 Task: Create a customer object.
Action: Mouse moved to (681, 44)
Screenshot: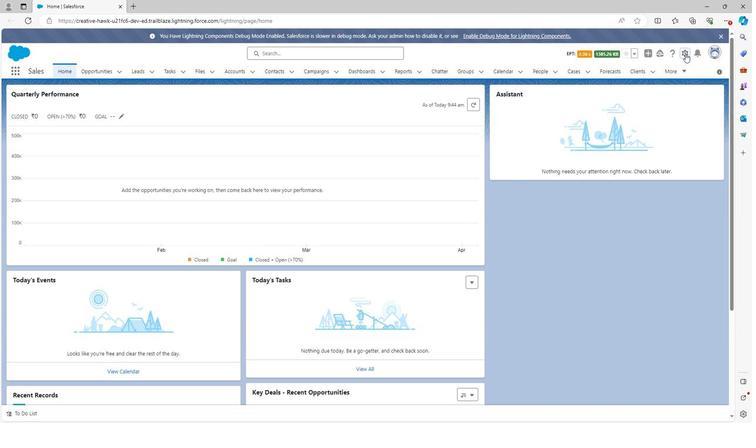 
Action: Mouse pressed left at (681, 44)
Screenshot: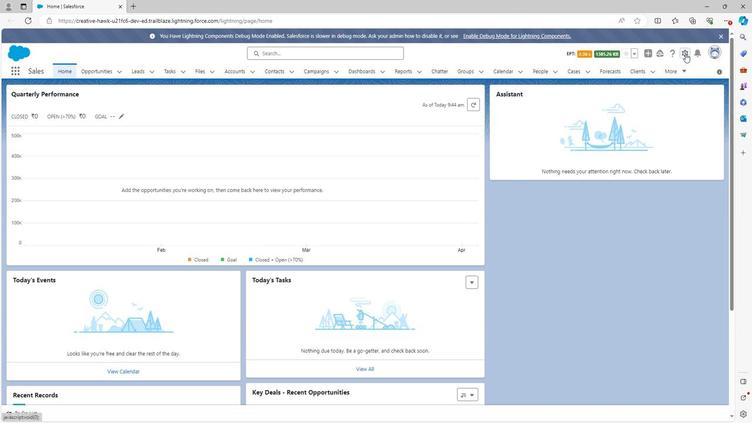 
Action: Mouse moved to (648, 71)
Screenshot: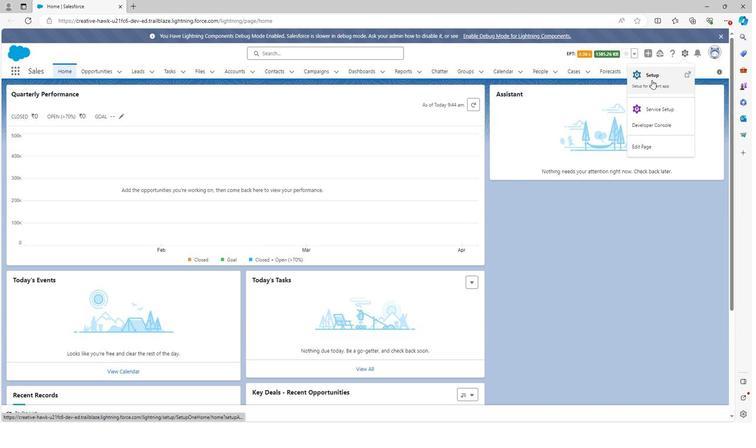 
Action: Mouse pressed left at (648, 71)
Screenshot: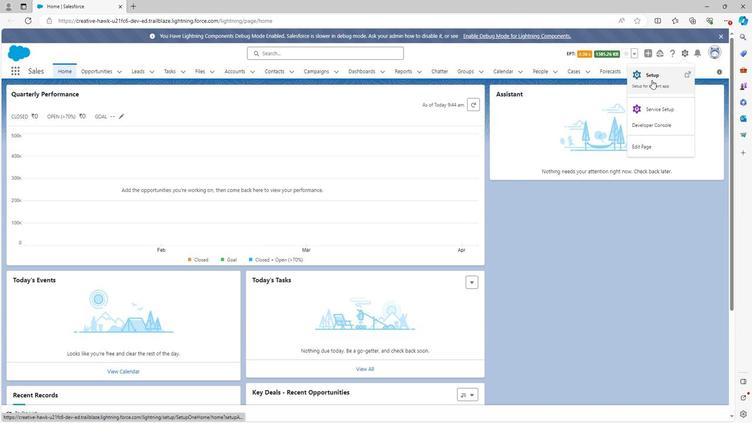 
Action: Mouse moved to (94, 61)
Screenshot: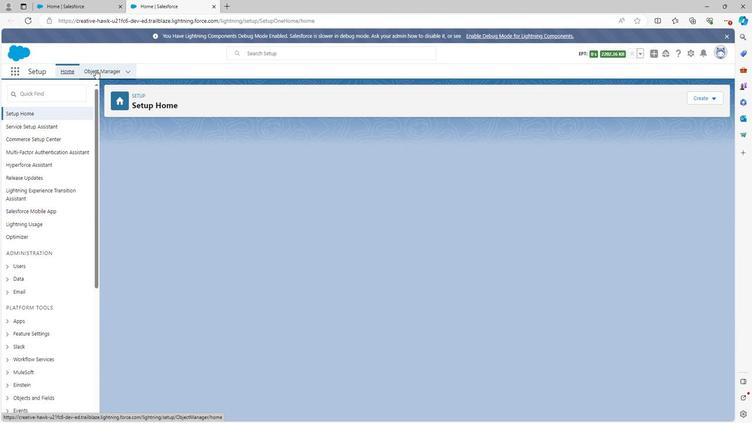 
Action: Mouse pressed left at (94, 61)
Screenshot: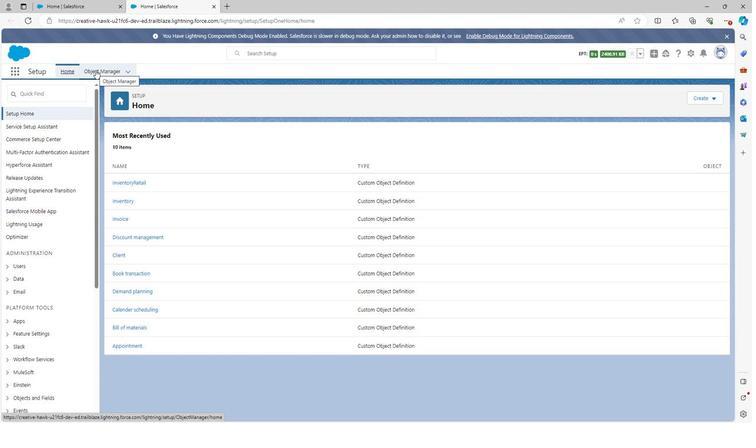 
Action: Mouse moved to (690, 88)
Screenshot: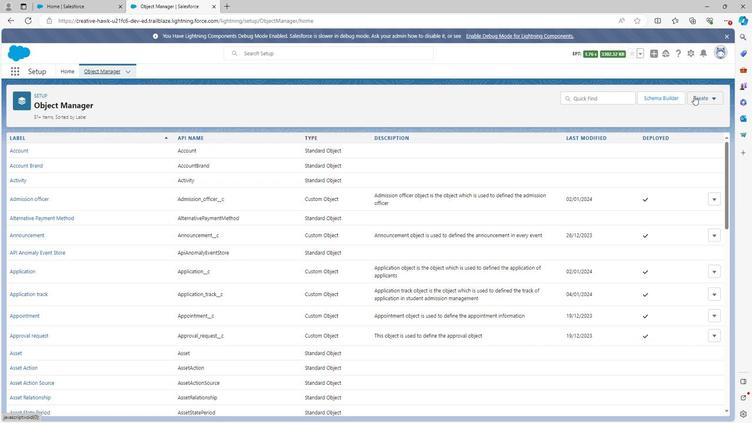 
Action: Mouse pressed left at (690, 88)
Screenshot: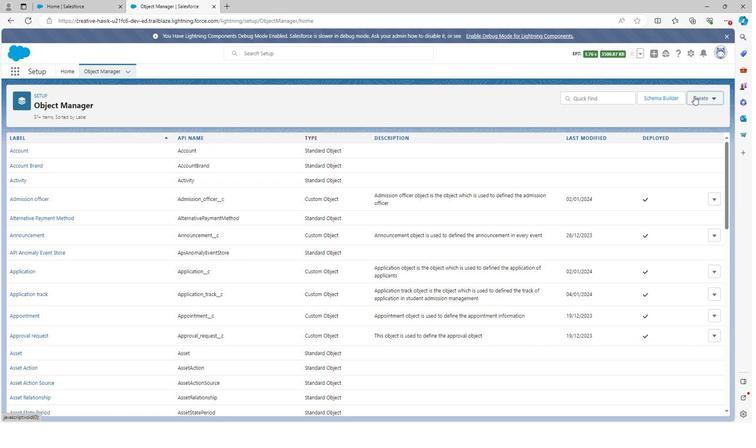 
Action: Mouse moved to (668, 112)
Screenshot: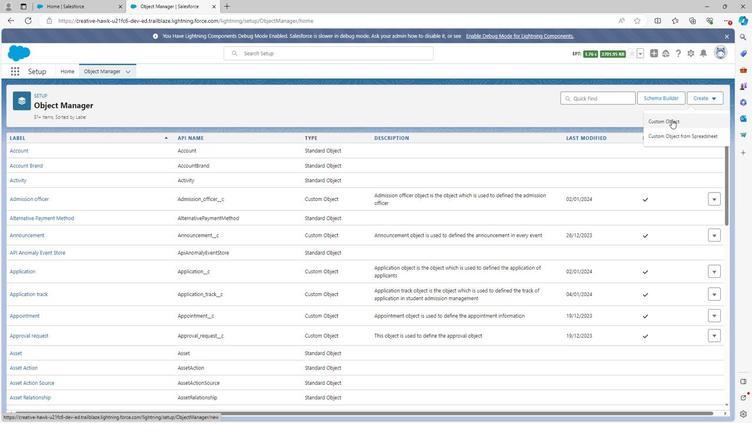 
Action: Mouse pressed left at (668, 112)
Screenshot: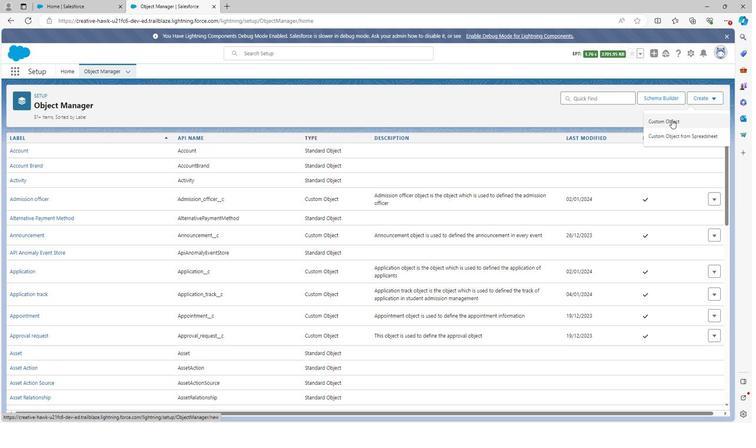 
Action: Mouse moved to (158, 187)
Screenshot: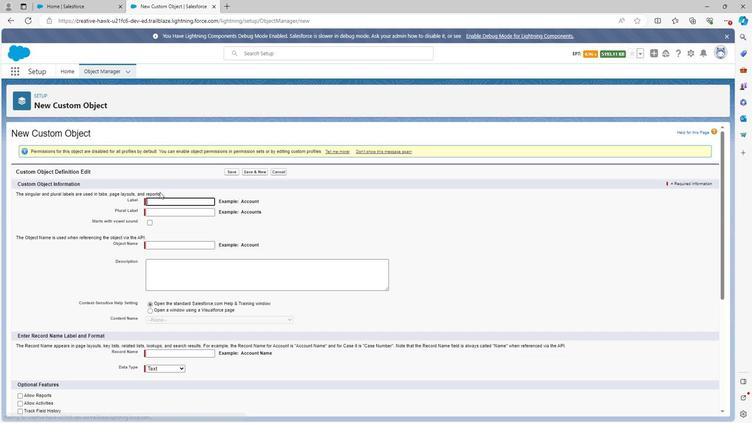 
Action: Key pressed <Key.shift>Re
Screenshot: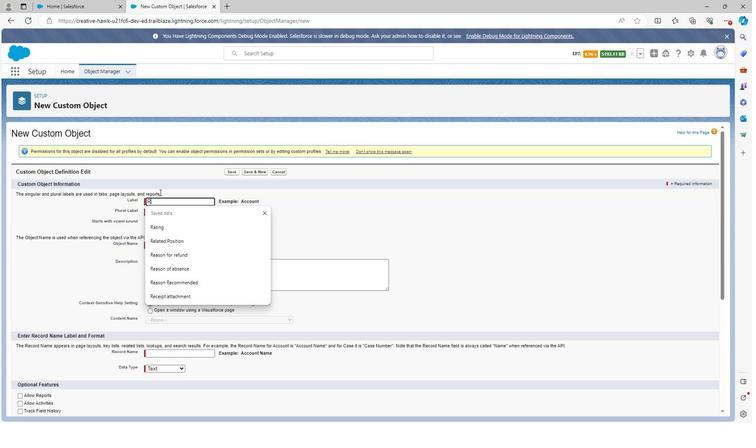 
Action: Mouse moved to (158, 187)
Screenshot: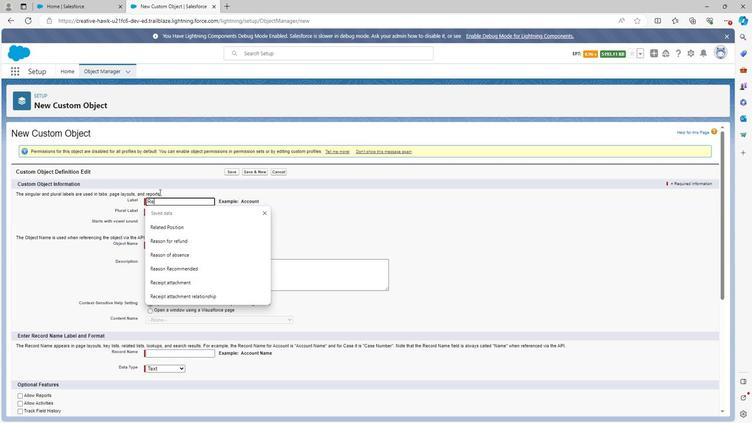 
Action: Key pressed ta
Screenshot: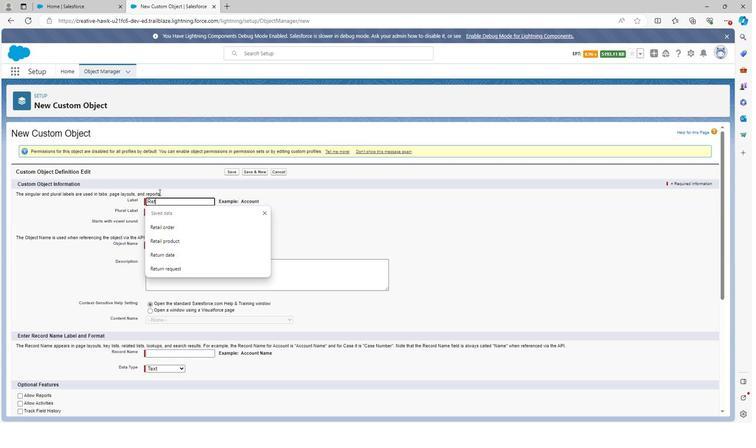 
Action: Mouse moved to (157, 187)
Screenshot: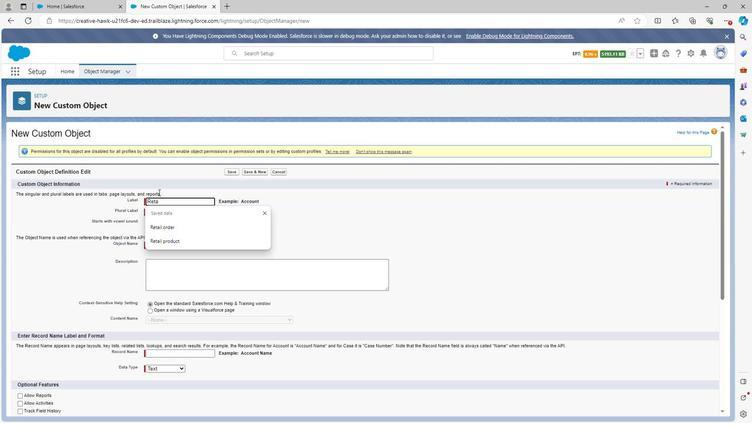 
Action: Key pressed il<Key.space>cust
Screenshot: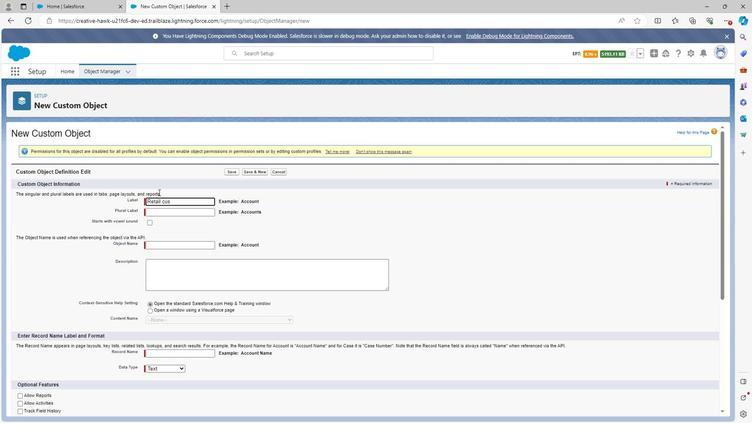 
Action: Mouse moved to (157, 186)
Screenshot: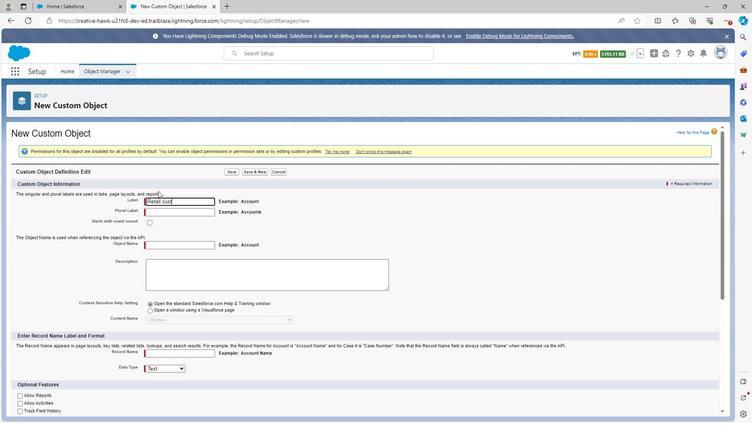 
Action: Key pressed o
Screenshot: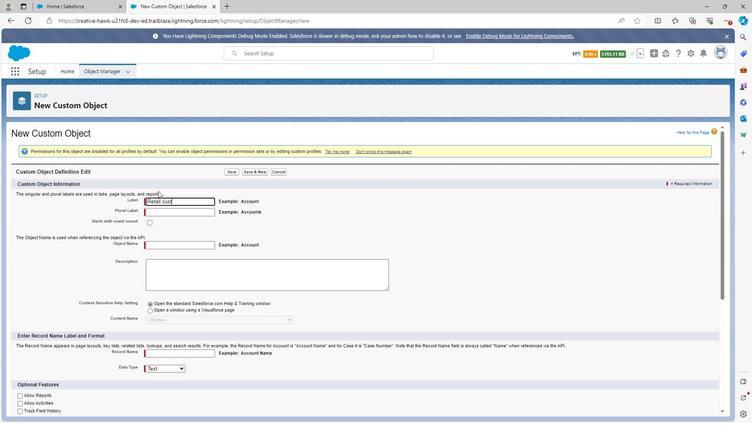 
Action: Mouse moved to (156, 186)
Screenshot: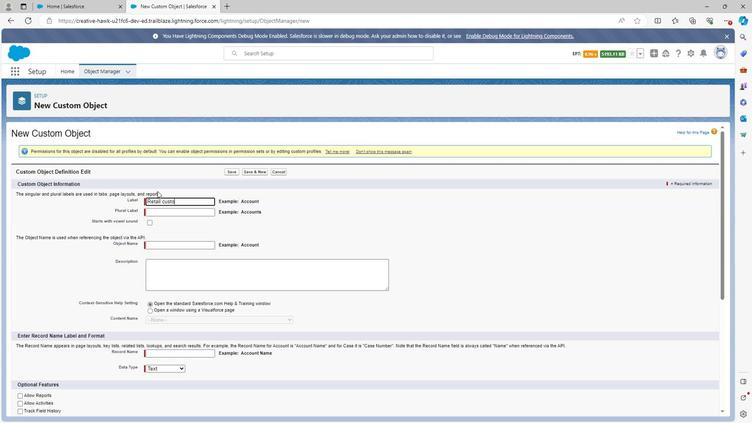 
Action: Key pressed mer
Screenshot: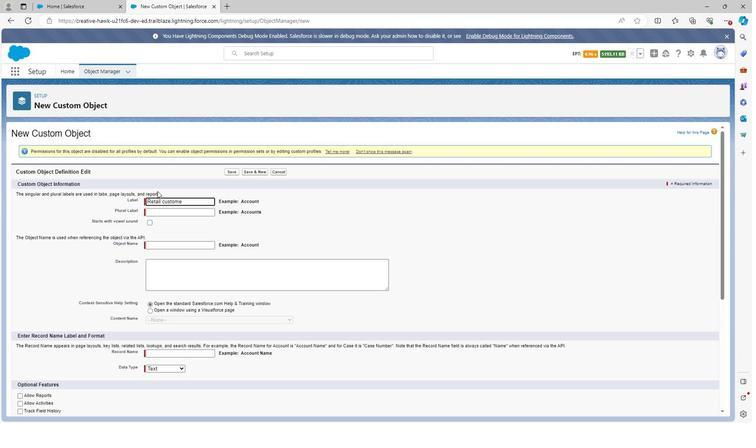 
Action: Mouse moved to (170, 221)
Screenshot: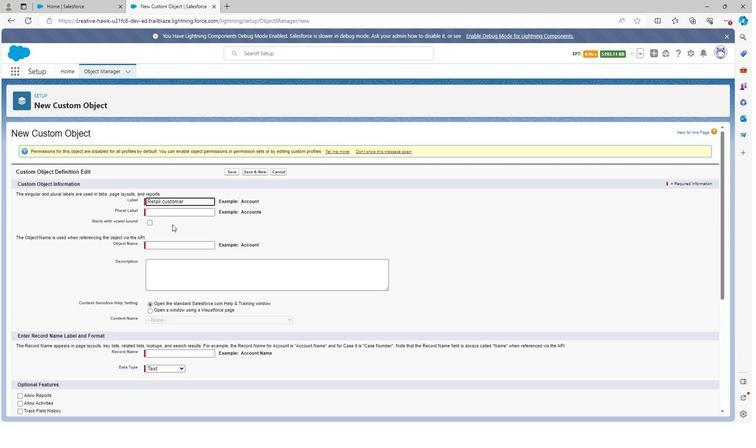 
Action: Mouse pressed left at (170, 221)
Screenshot: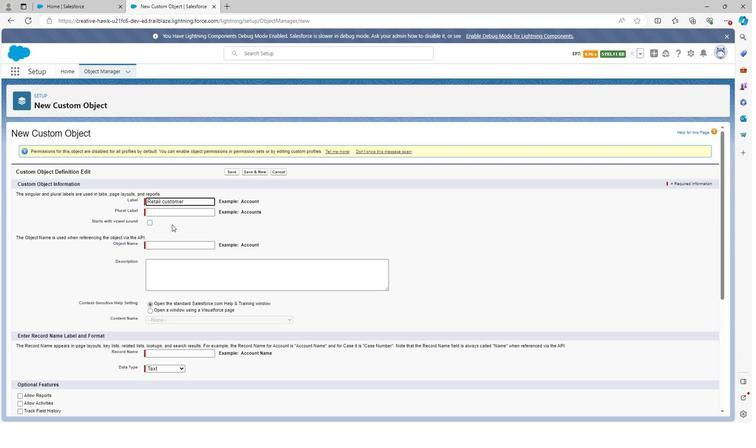 
Action: Mouse moved to (168, 209)
Screenshot: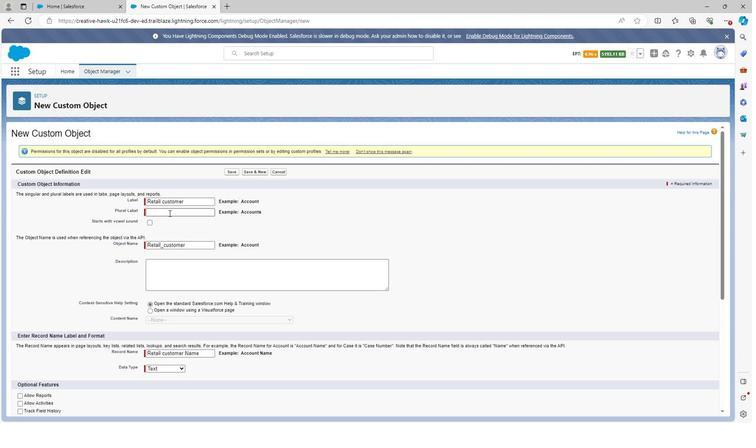 
Action: Mouse pressed left at (168, 209)
Screenshot: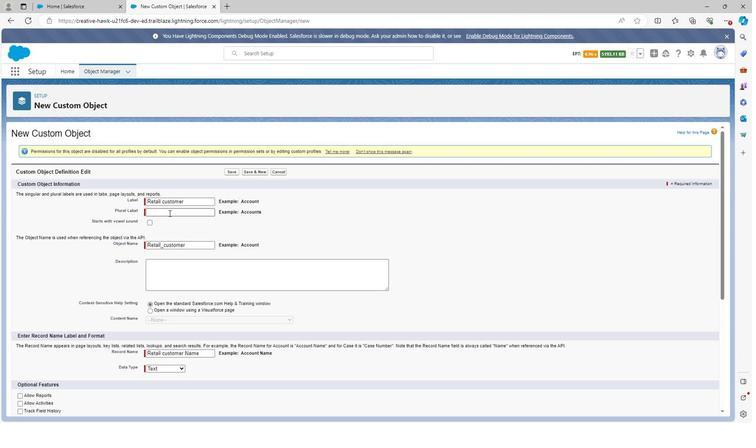 
Action: Key pressed <Key.shift>R
Screenshot: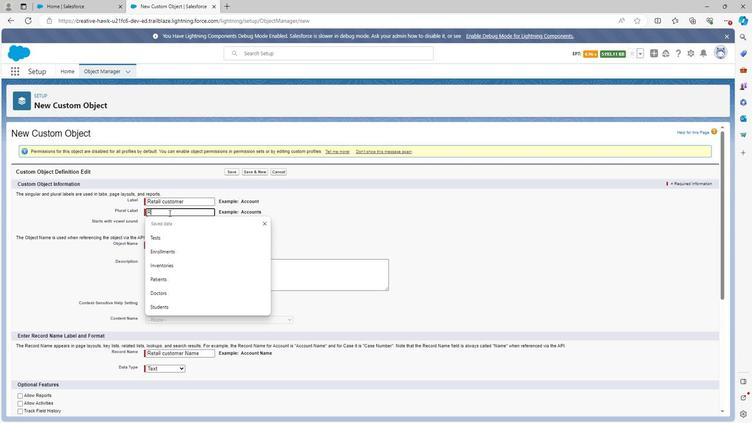 
Action: Mouse moved to (168, 209)
Screenshot: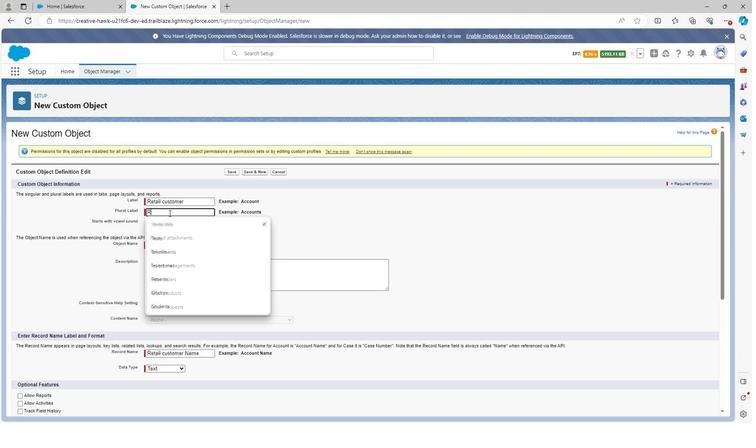 
Action: Key pressed eta
Screenshot: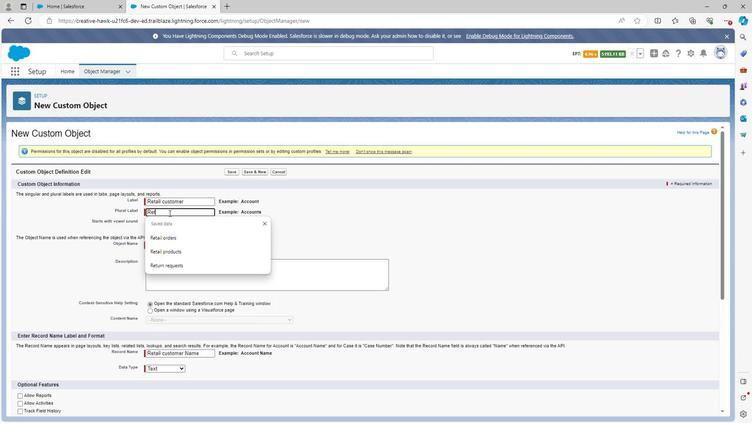 
Action: Mouse moved to (167, 208)
Screenshot: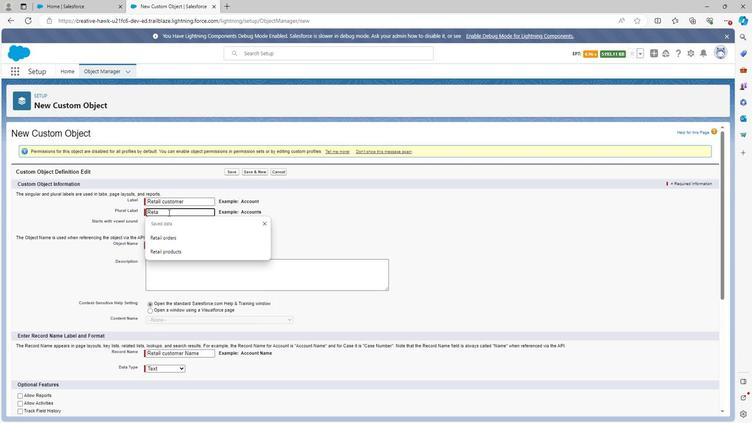 
Action: Key pressed i
Screenshot: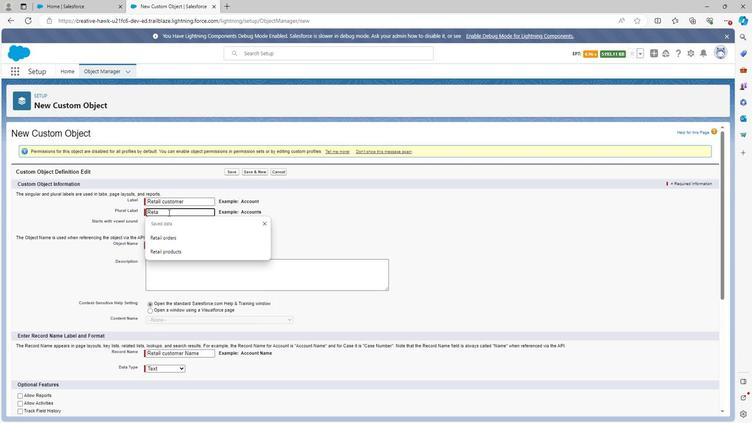 
Action: Mouse moved to (167, 207)
Screenshot: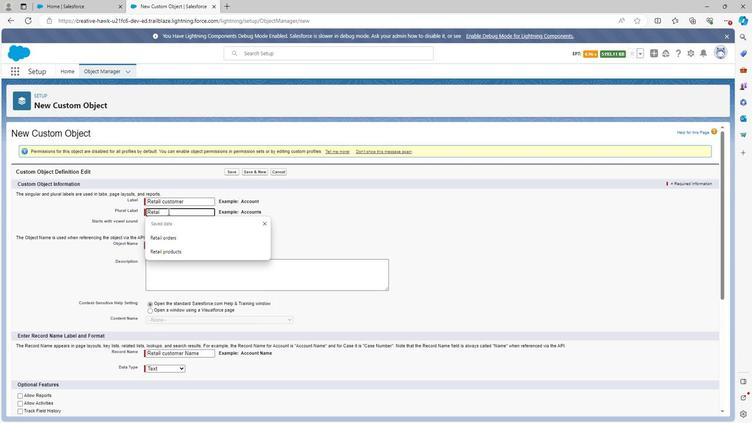 
Action: Key pressed l<Key.space>
Screenshot: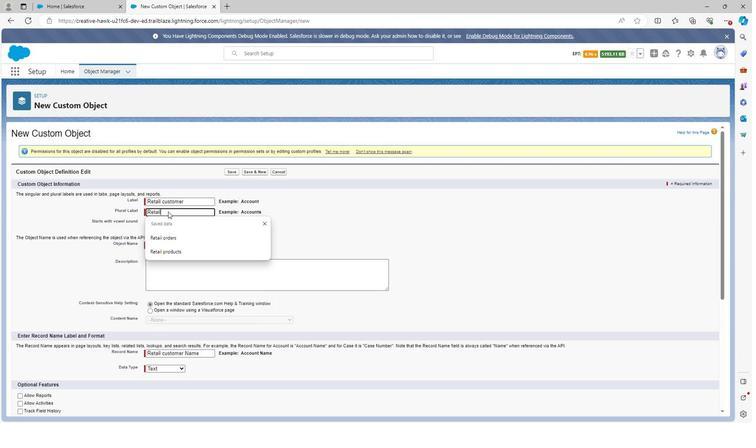 
Action: Mouse moved to (165, 207)
Screenshot: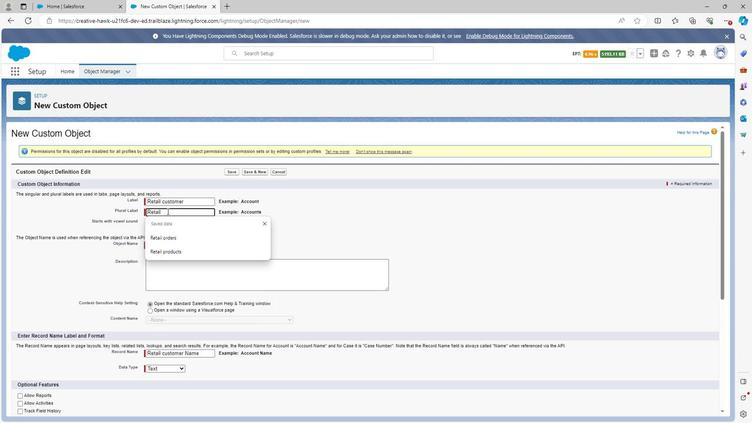 
Action: Key pressed cus
Screenshot: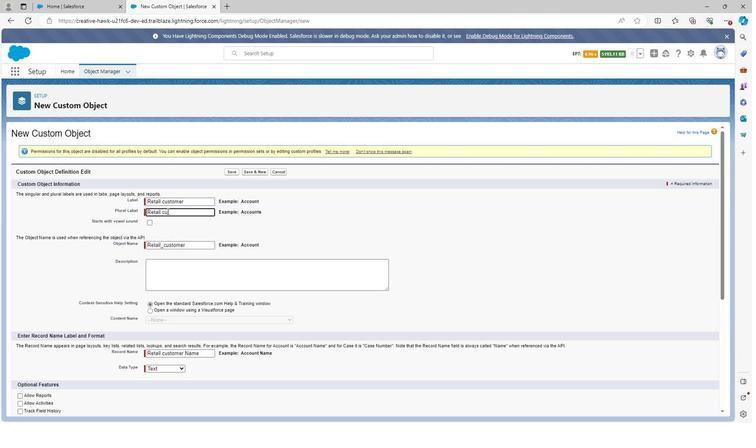 
Action: Mouse moved to (165, 207)
Screenshot: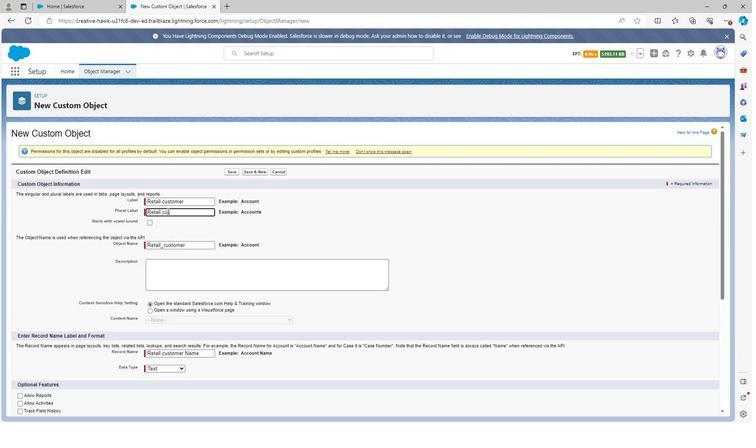 
Action: Key pressed t
Screenshot: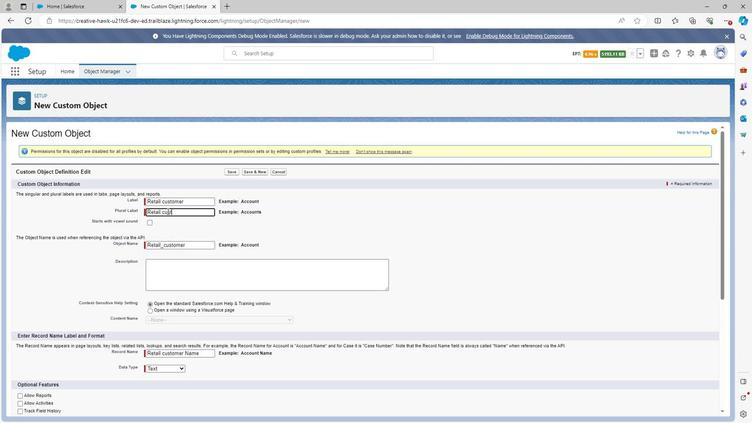 
Action: Mouse moved to (165, 207)
Screenshot: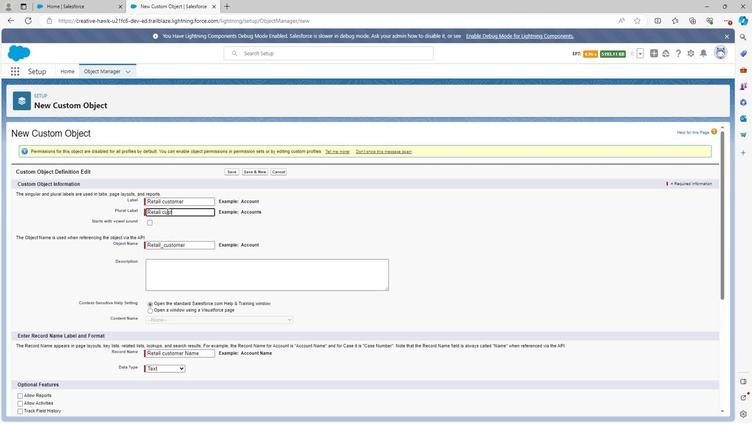 
Action: Key pressed o
Screenshot: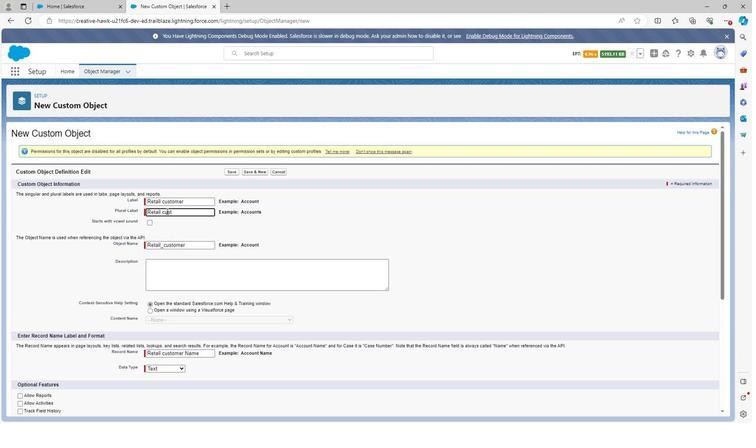 
Action: Mouse moved to (165, 206)
Screenshot: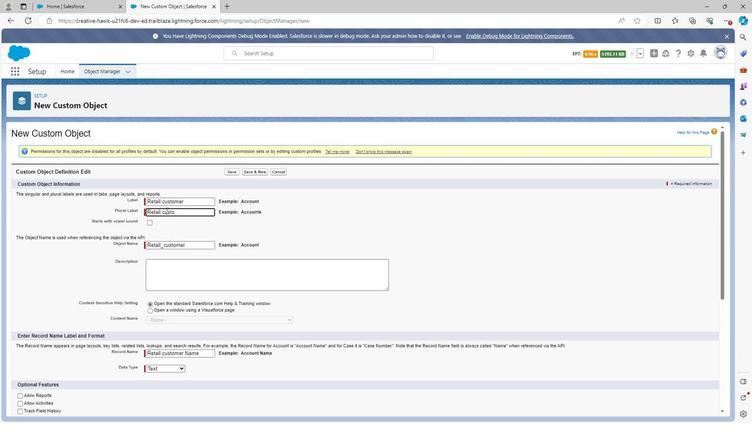 
Action: Key pressed mers
Screenshot: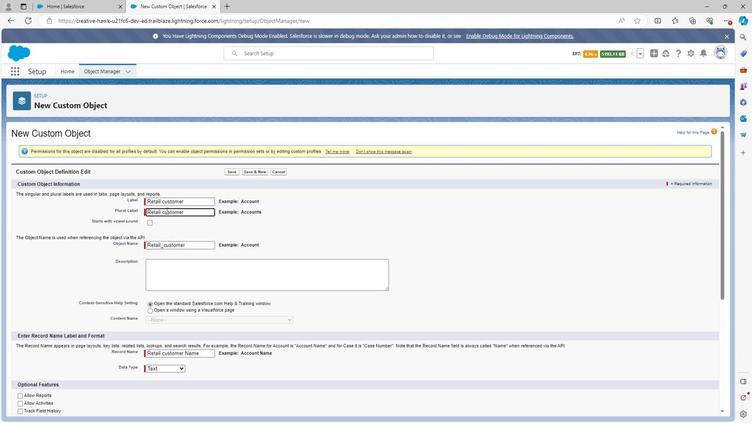 
Action: Mouse moved to (161, 265)
Screenshot: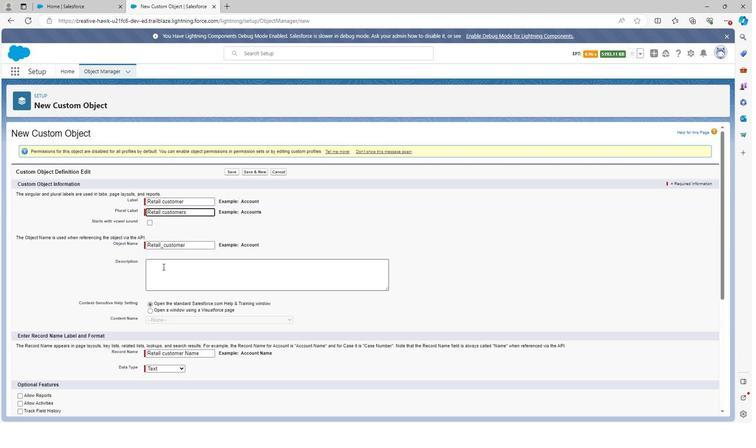 
Action: Mouse pressed left at (161, 265)
Screenshot: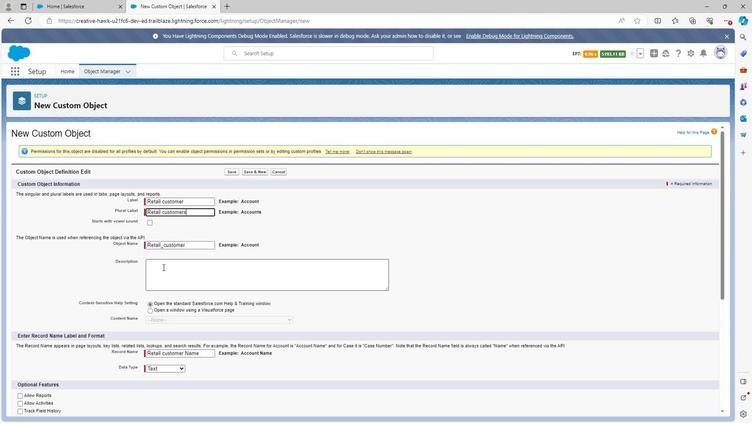 
Action: Mouse moved to (171, 267)
Screenshot: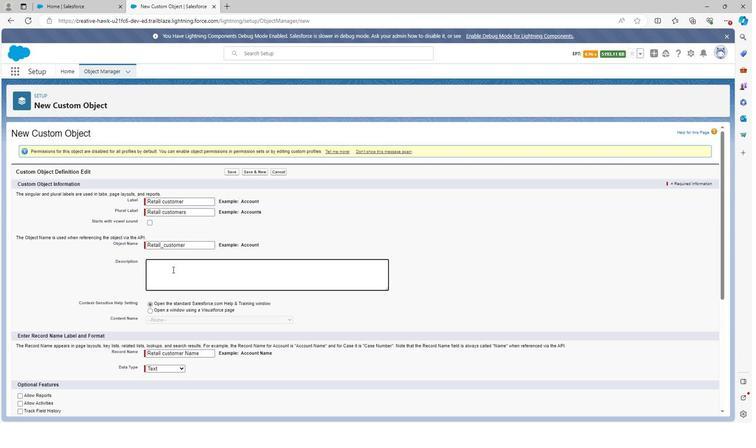 
Action: Mouse pressed left at (171, 267)
Screenshot: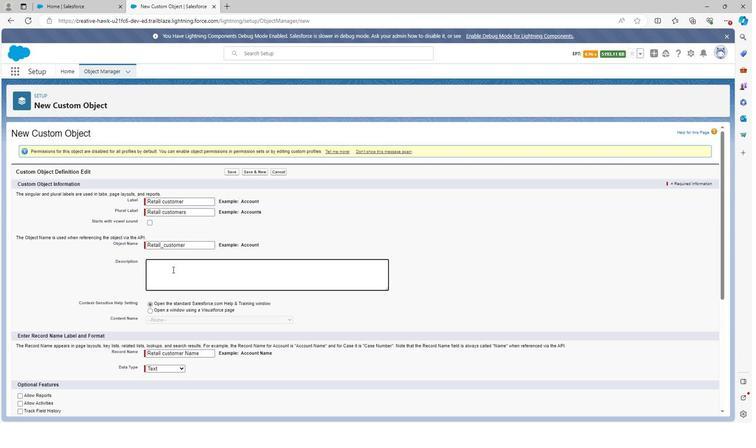 
Action: Key pressed <Key.shift>Retail<Key.space>c
Screenshot: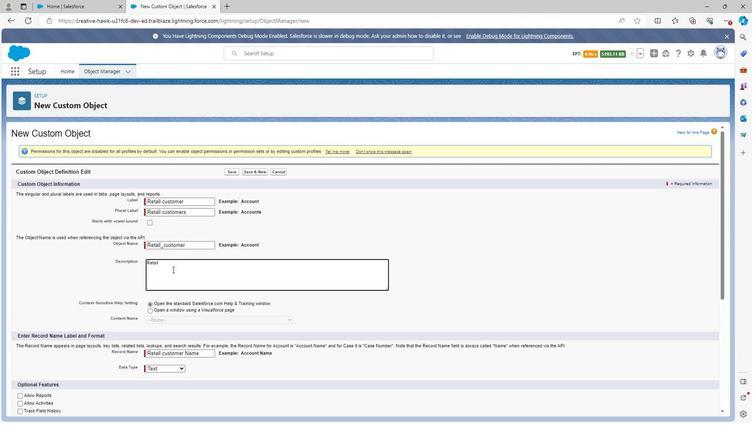 
Action: Mouse moved to (171, 267)
Screenshot: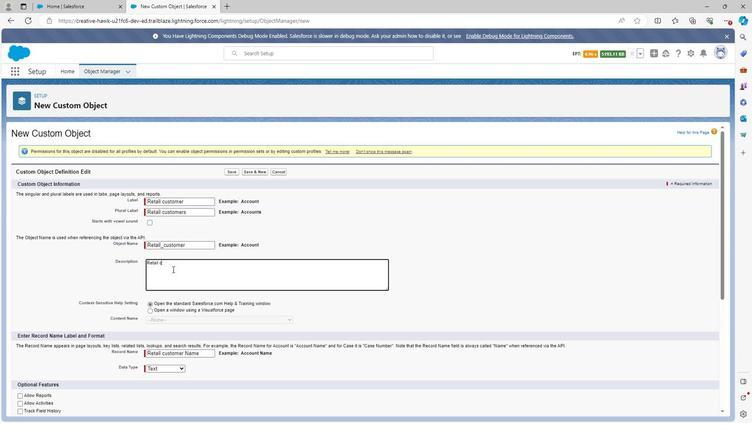 
Action: Key pressed u
Screenshot: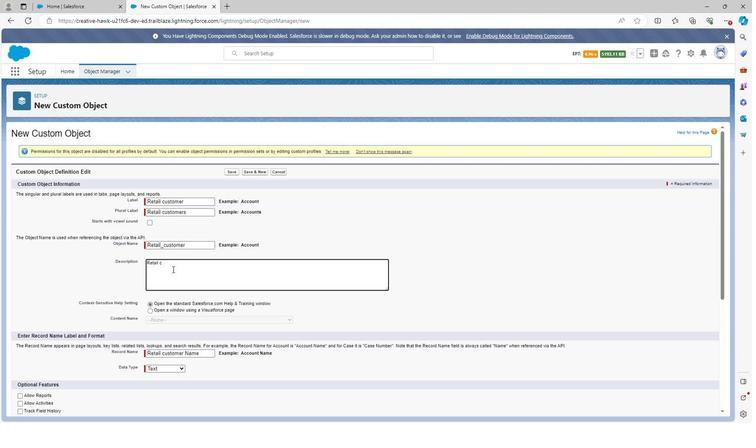 
Action: Mouse moved to (177, 264)
Screenshot: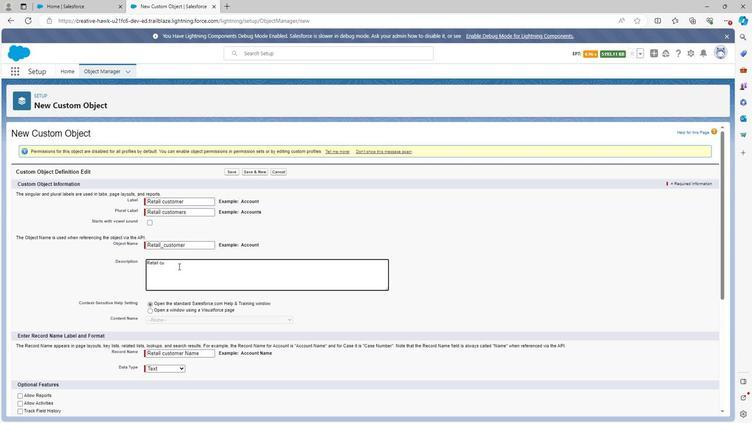 
Action: Key pressed <Key.space>
Screenshot: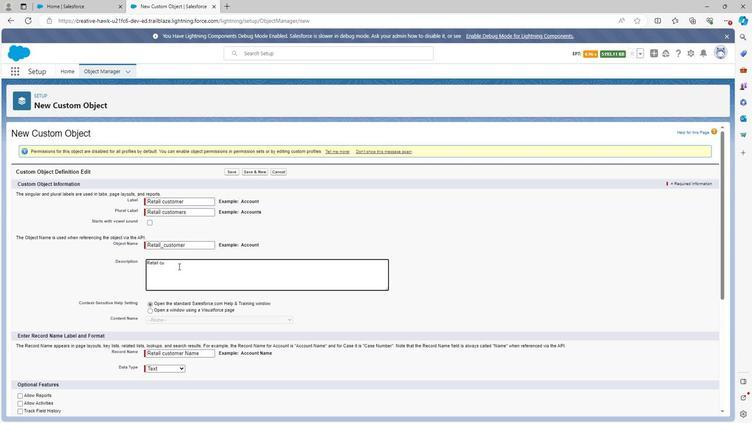 
Action: Mouse moved to (177, 264)
Screenshot: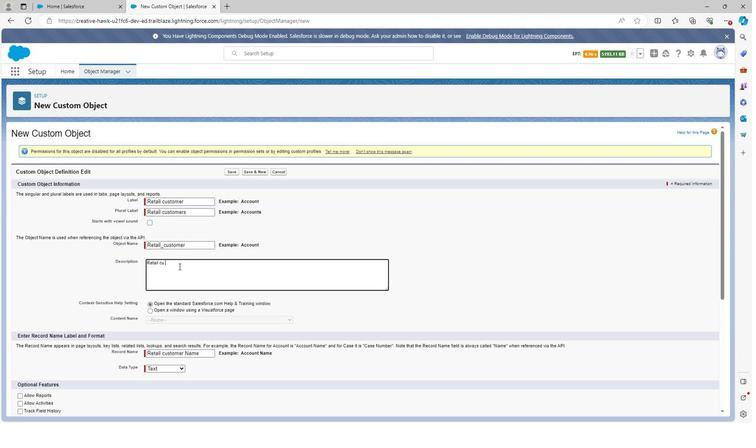 
Action: Key pressed <Key.backspace>
Screenshot: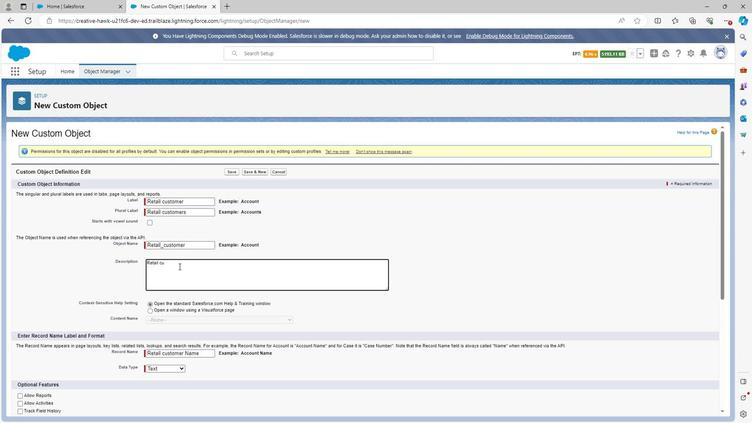 
Action: Mouse moved to (176, 265)
Screenshot: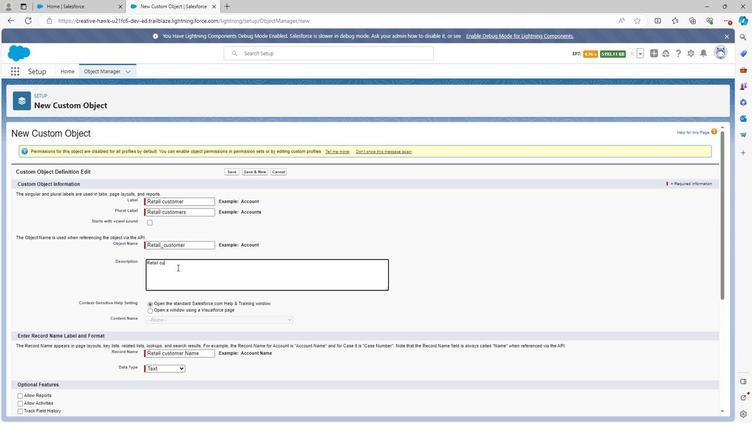 
Action: Key pressed s
Screenshot: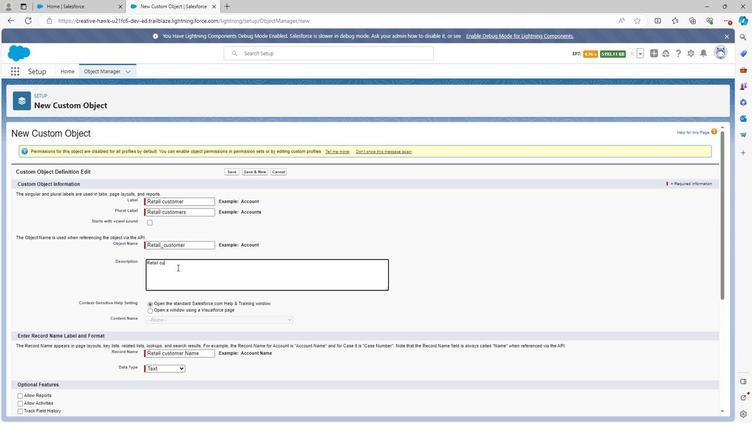 
Action: Mouse moved to (176, 265)
Screenshot: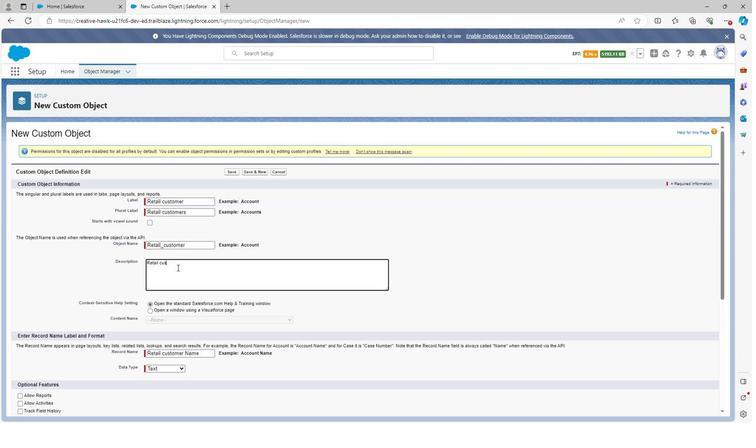 
Action: Key pressed t
Screenshot: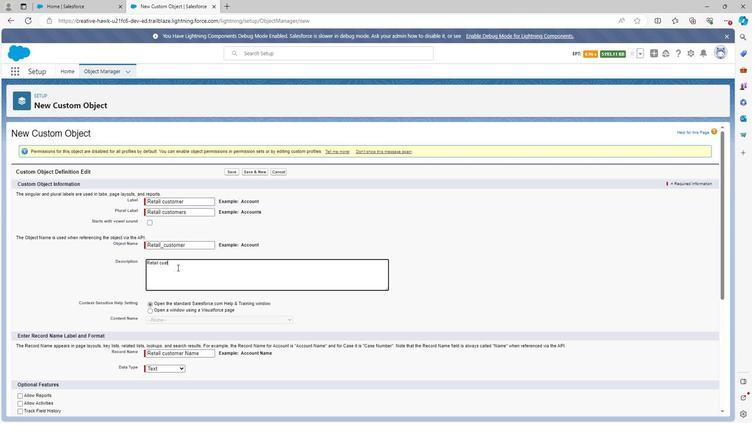 
Action: Mouse moved to (175, 265)
Screenshot: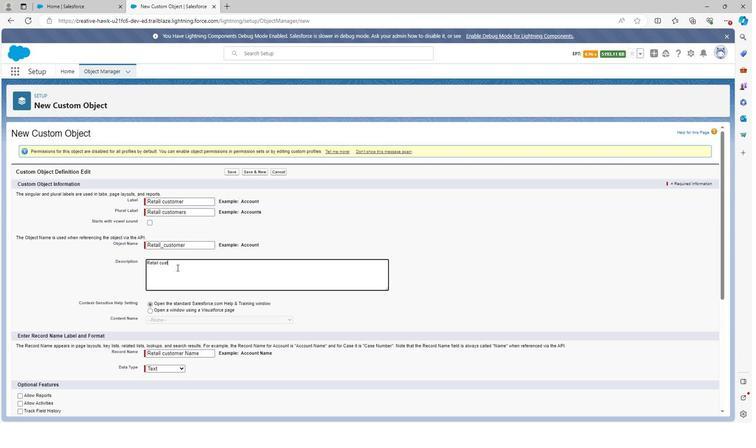 
Action: Key pressed o
Screenshot: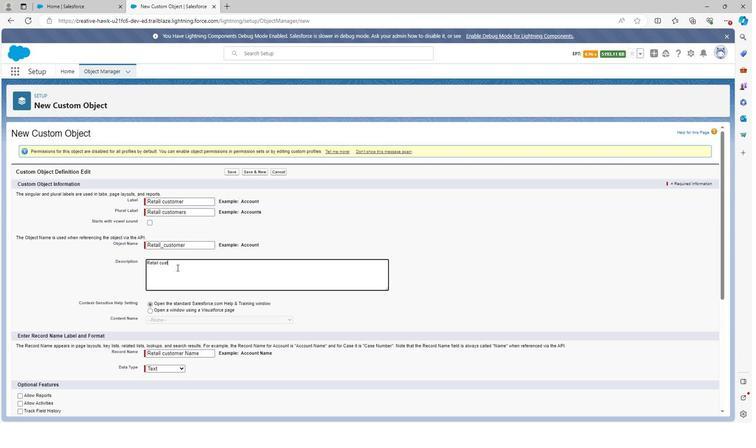 
Action: Mouse moved to (174, 265)
Screenshot: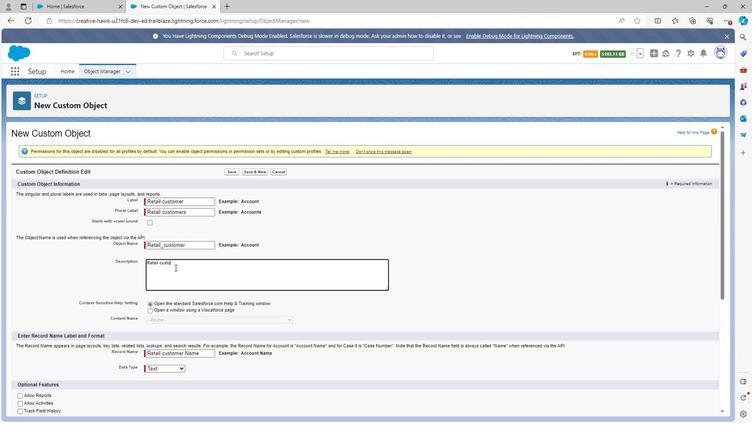 
Action: Key pressed mer<Key.space>object<Key.space>is<Key.space>t
Screenshot: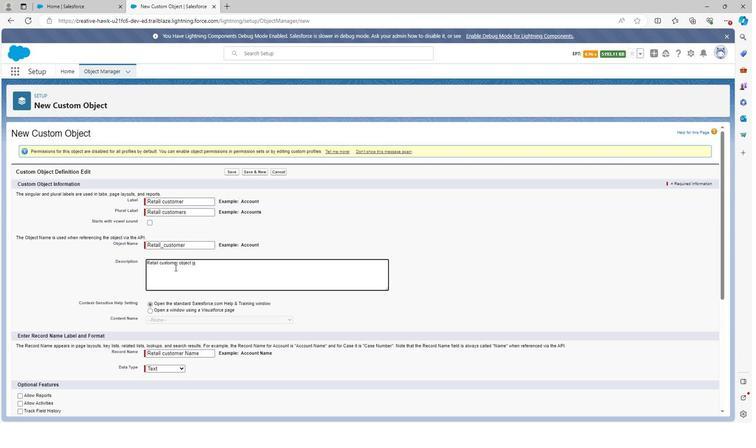 
Action: Mouse moved to (216, 267)
Screenshot: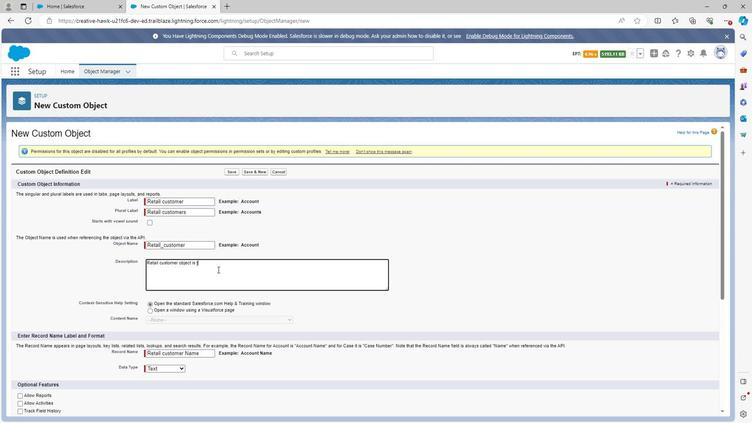 
Action: Key pressed h
Screenshot: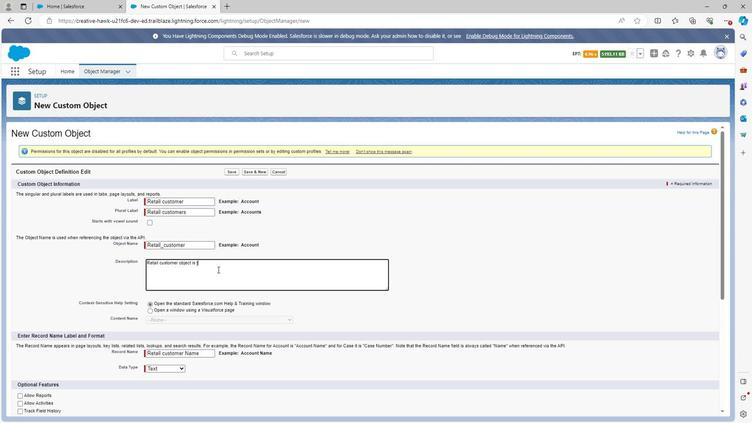
Action: Mouse moved to (213, 268)
Screenshot: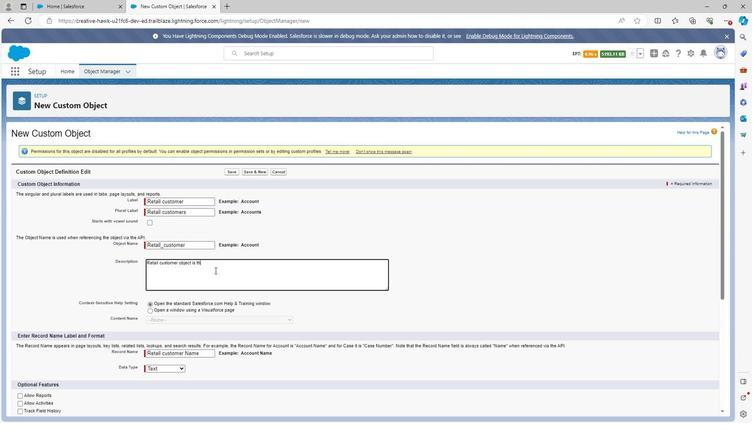 
Action: Key pressed e
Screenshot: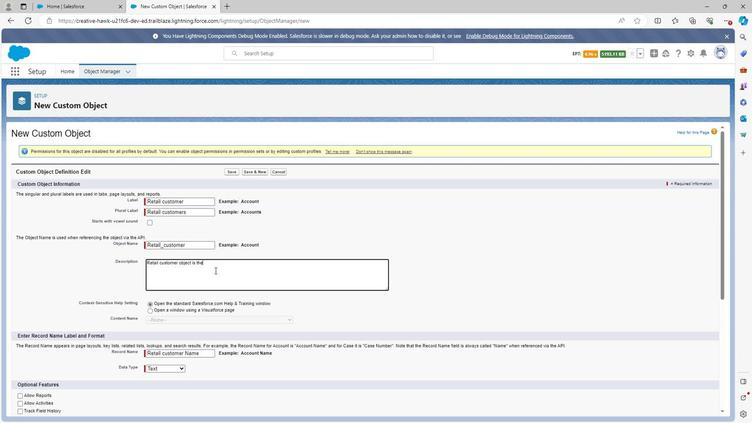 
Action: Mouse moved to (211, 270)
Screenshot: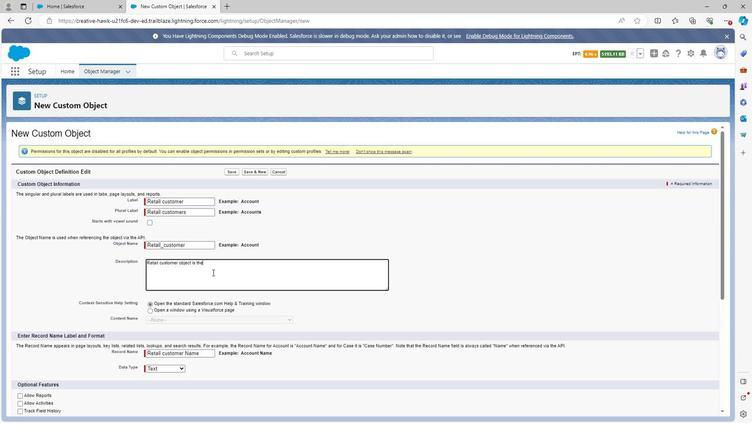 
Action: Key pressed <Key.space>o
Screenshot: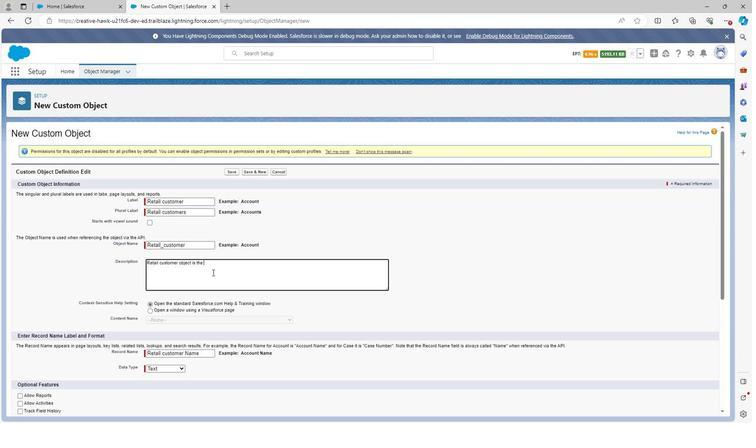 
Action: Mouse moved to (211, 270)
Screenshot: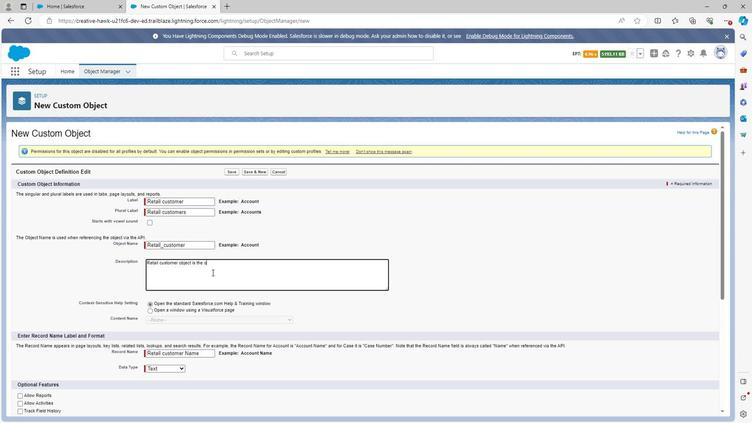
Action: Key pressed bje
Screenshot: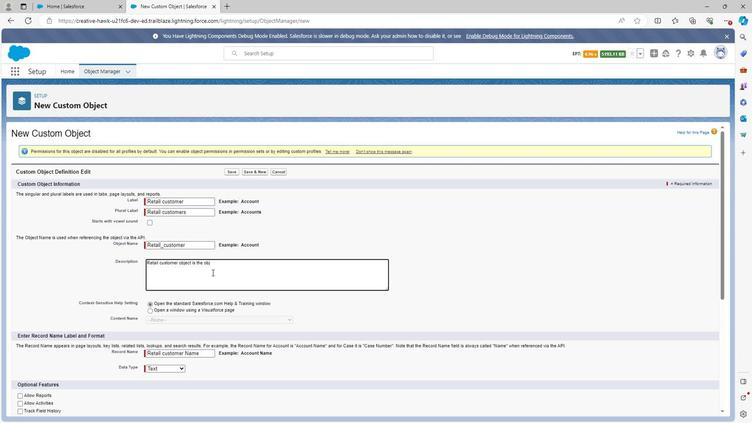 
Action: Mouse moved to (209, 271)
Screenshot: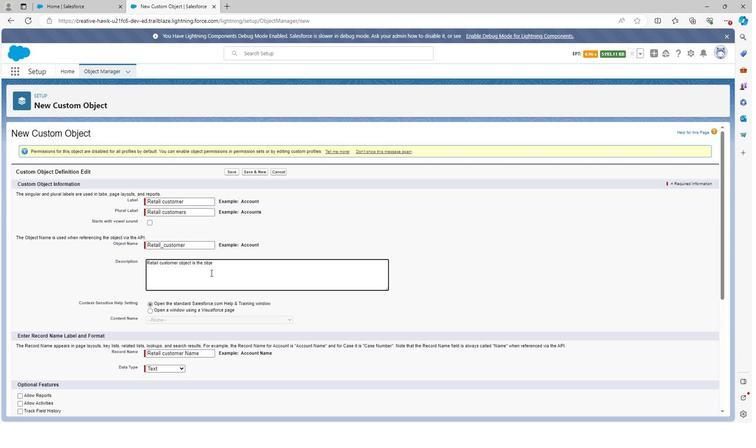 
Action: Key pressed ct<Key.space>w
Screenshot: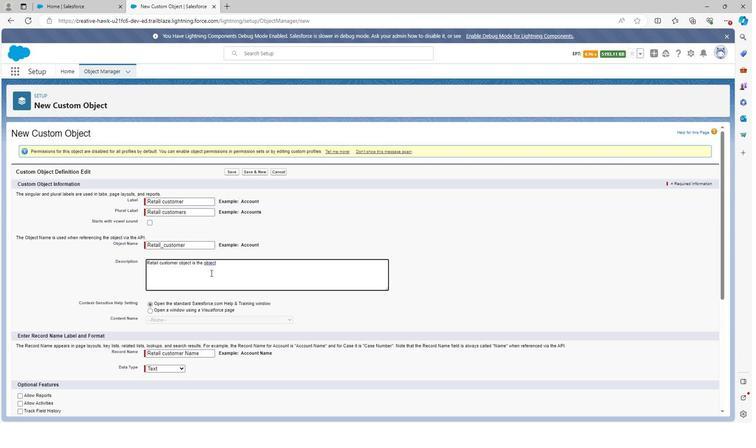 
Action: Mouse moved to (208, 271)
Screenshot: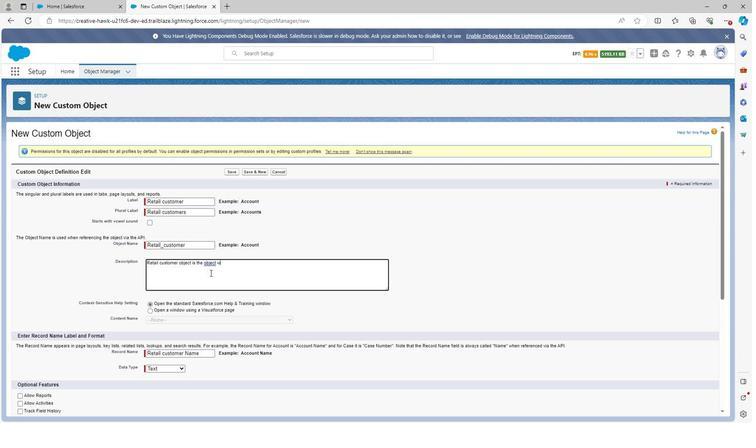 
Action: Key pressed hich<Key.space>i
Screenshot: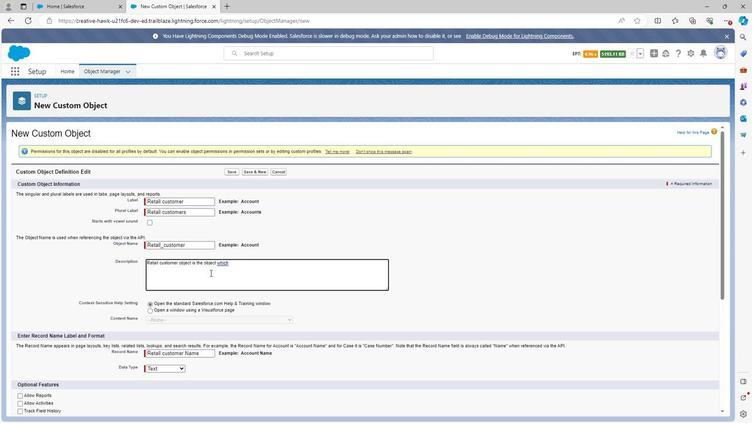 
Action: Mouse moved to (235, 271)
Screenshot: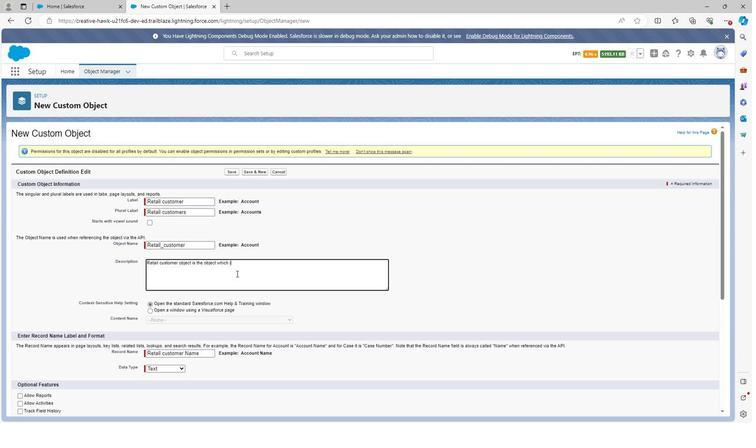 
Action: Key pressed s
Screenshot: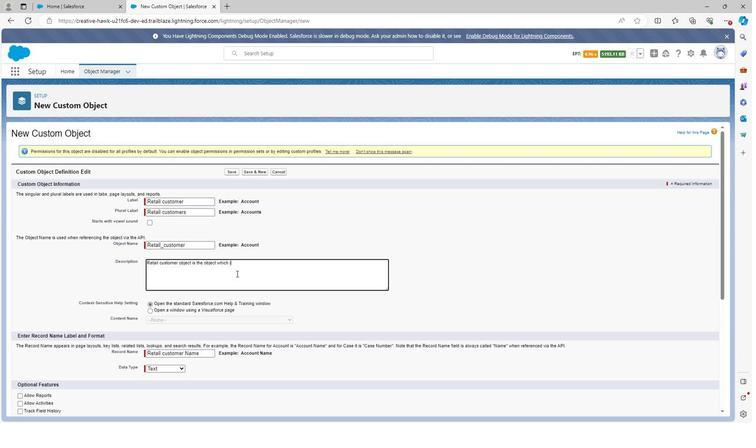 
Action: Mouse moved to (233, 272)
Screenshot: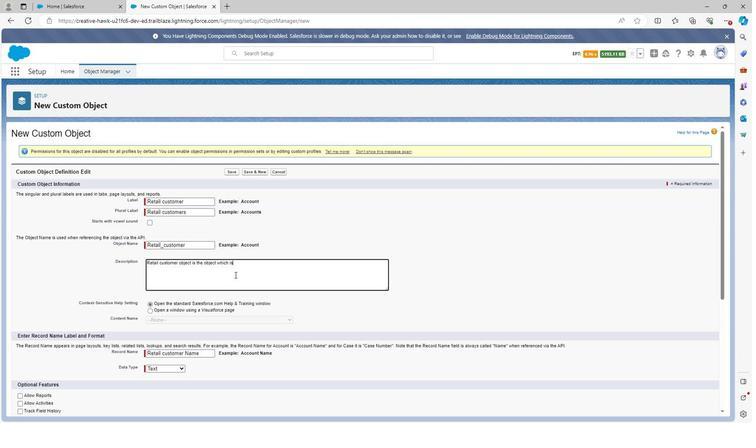 
Action: Key pressed <Key.space>
Screenshot: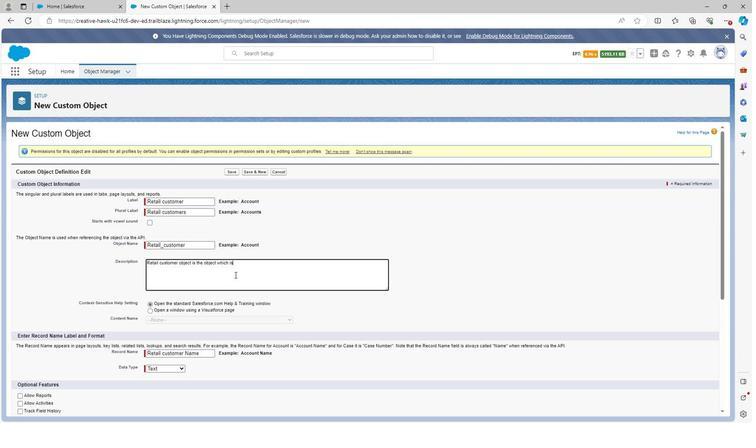 
Action: Mouse moved to (232, 272)
Screenshot: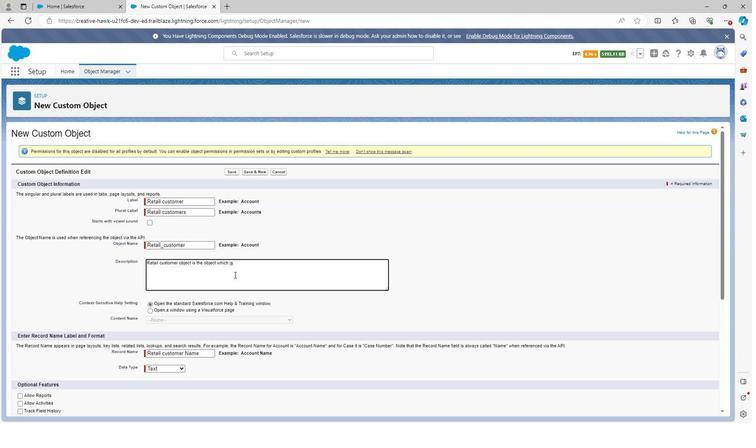 
Action: Key pressed us
Screenshot: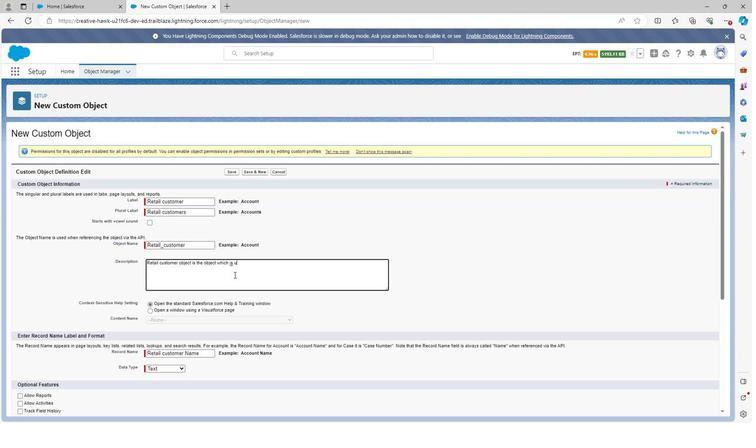 
Action: Mouse moved to (230, 272)
Screenshot: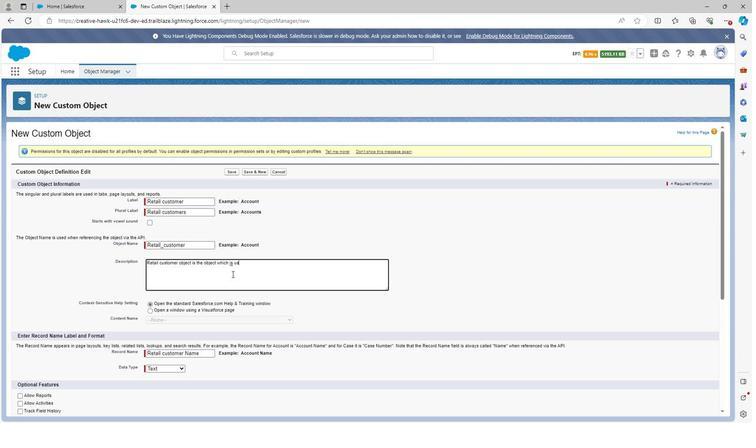 
Action: Key pressed e
Screenshot: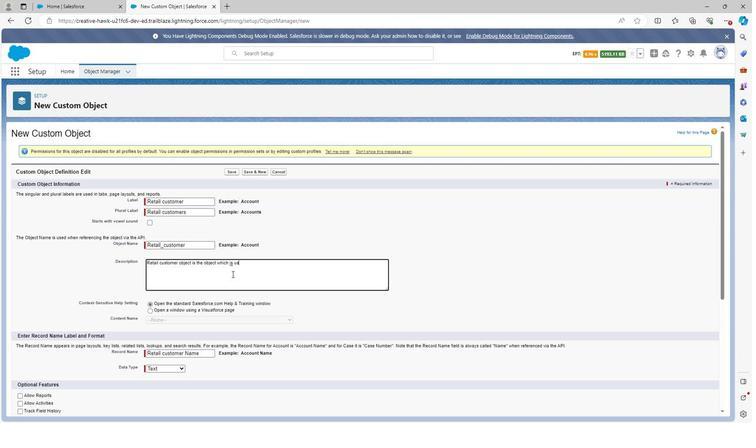 
Action: Mouse moved to (227, 274)
Screenshot: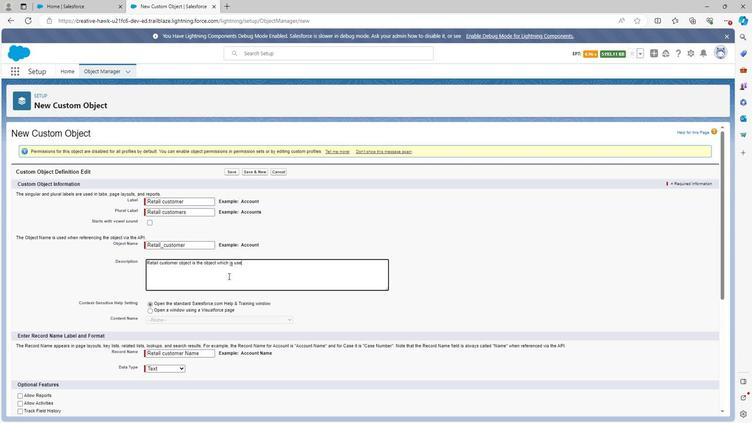 
Action: Key pressed d
Screenshot: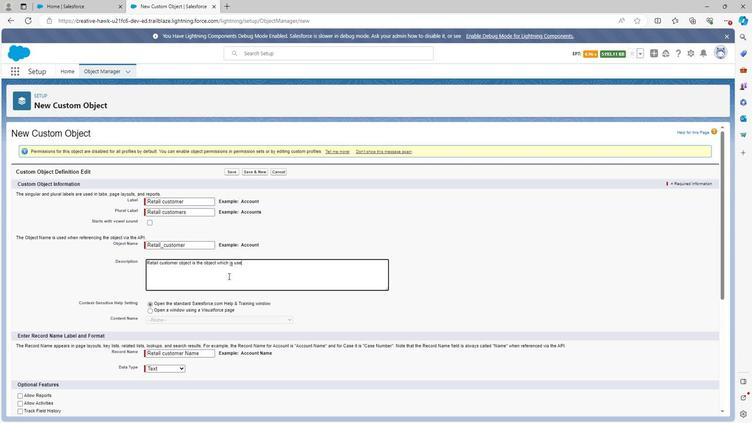 
Action: Mouse moved to (225, 275)
Screenshot: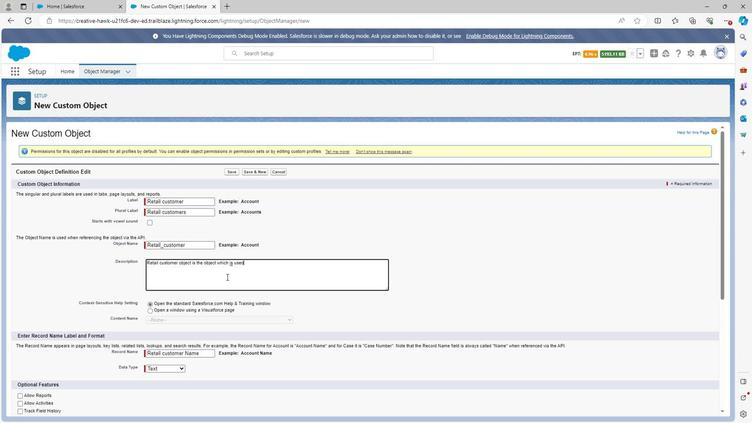 
Action: Key pressed <Key.space>
Screenshot: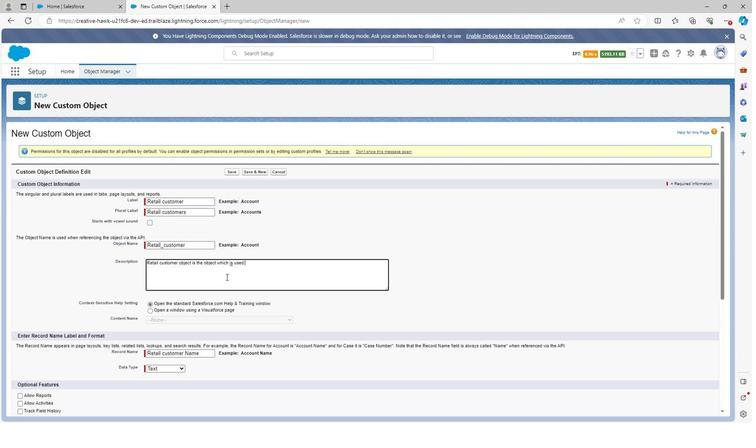 
Action: Mouse moved to (225, 275)
Screenshot: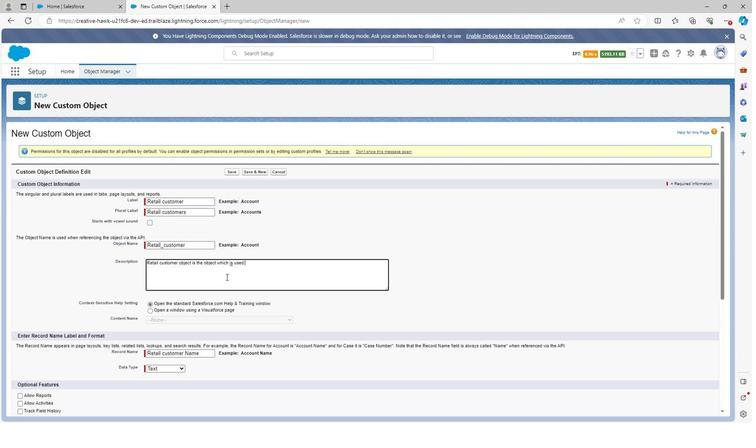 
Action: Key pressed t
Screenshot: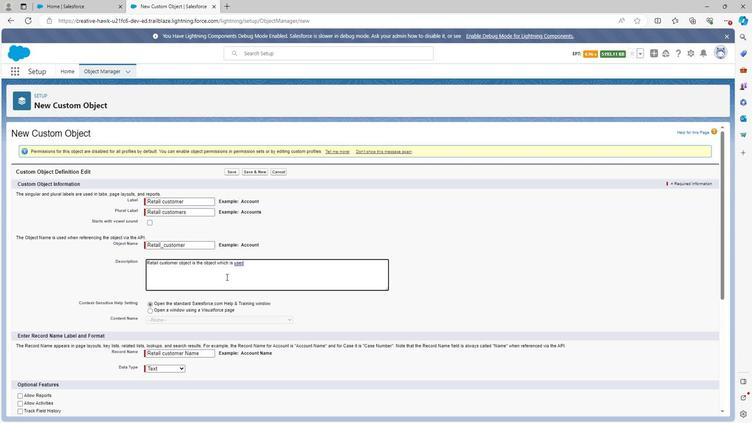 
Action: Mouse moved to (225, 275)
Screenshot: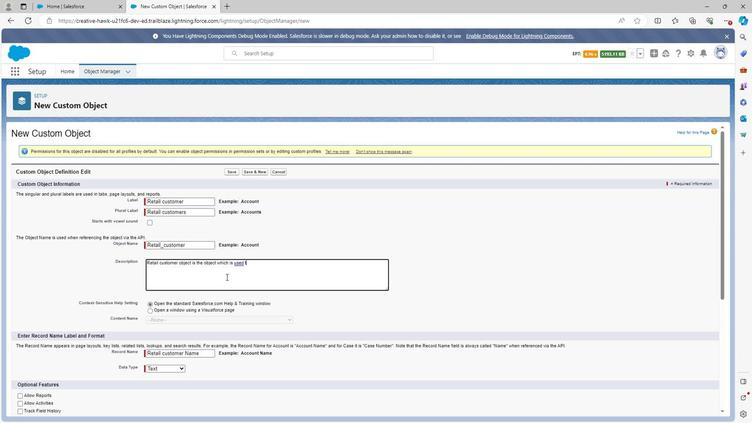 
Action: Key pressed o
Screenshot: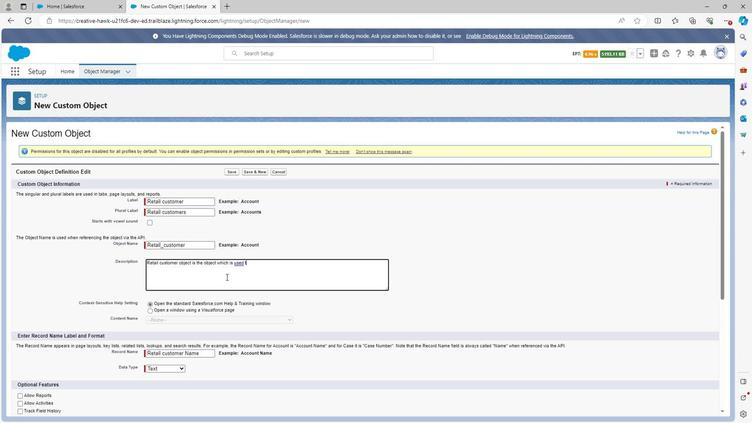 
Action: Mouse moved to (221, 275)
Screenshot: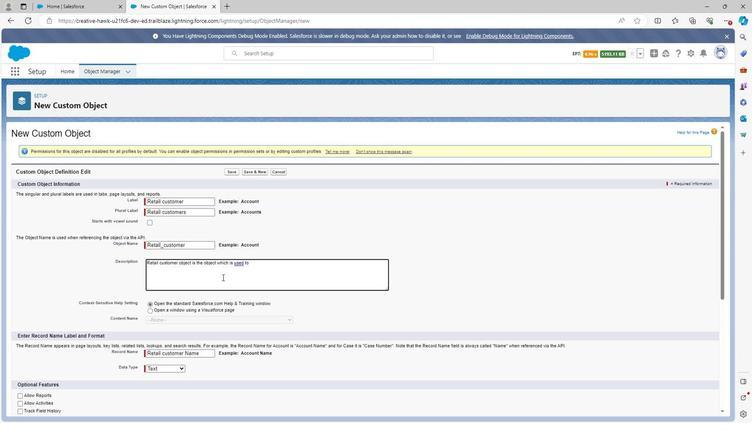 
Action: Key pressed <Key.space>de
Screenshot: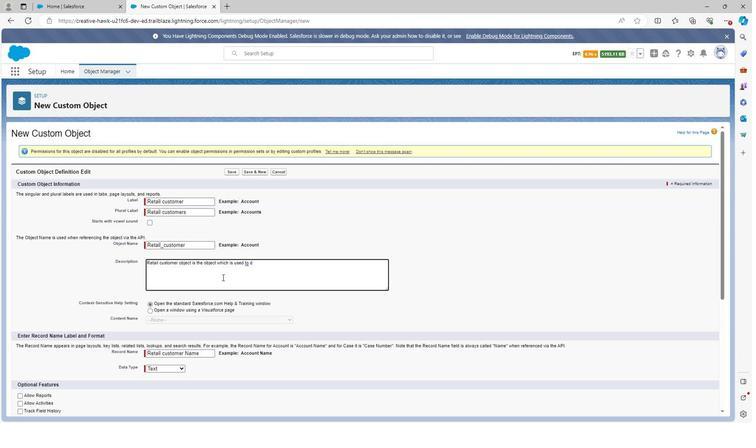 
Action: Mouse moved to (219, 275)
Screenshot: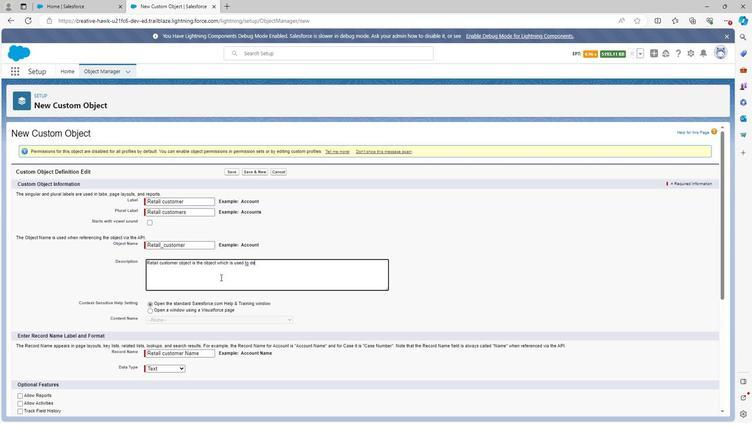
Action: Key pressed fi
Screenshot: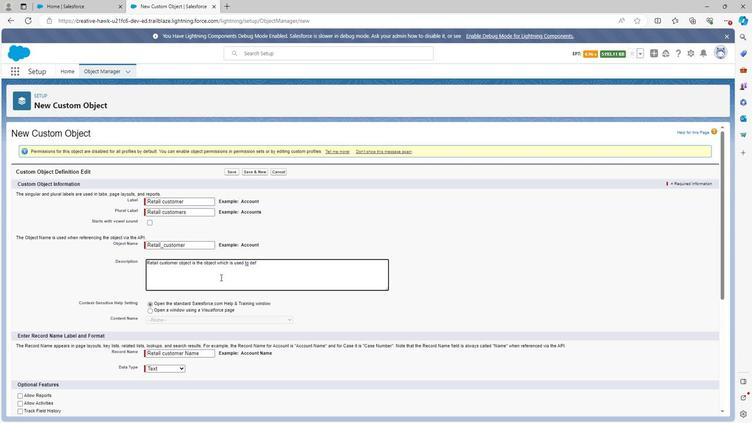 
Action: Mouse moved to (217, 275)
Screenshot: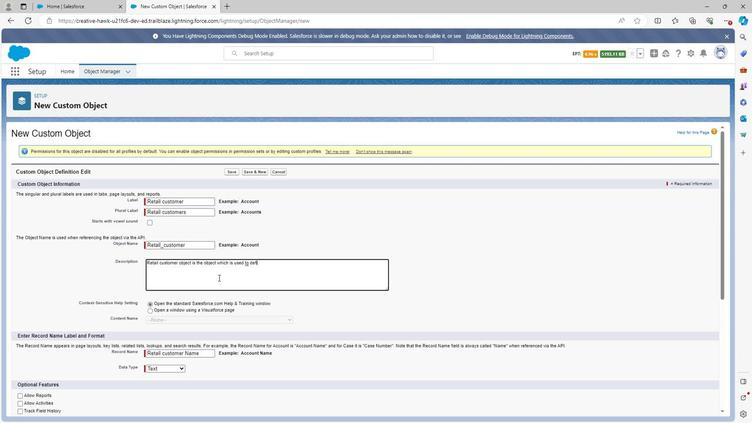 
Action: Key pressed ned<Key.space>the<Key.space>
Screenshot: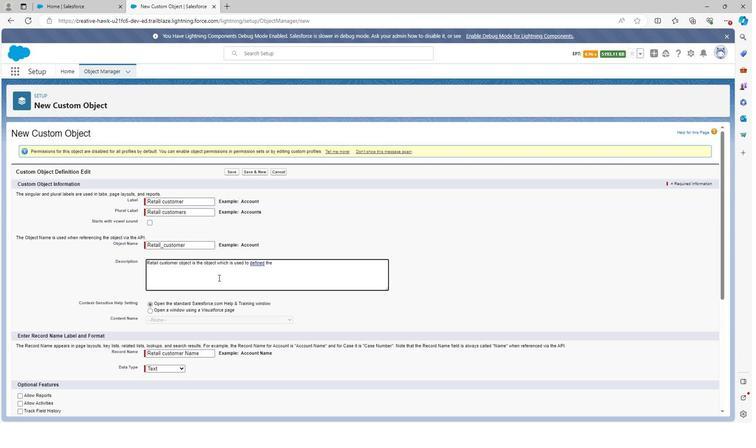
Action: Mouse moved to (215, 277)
Screenshot: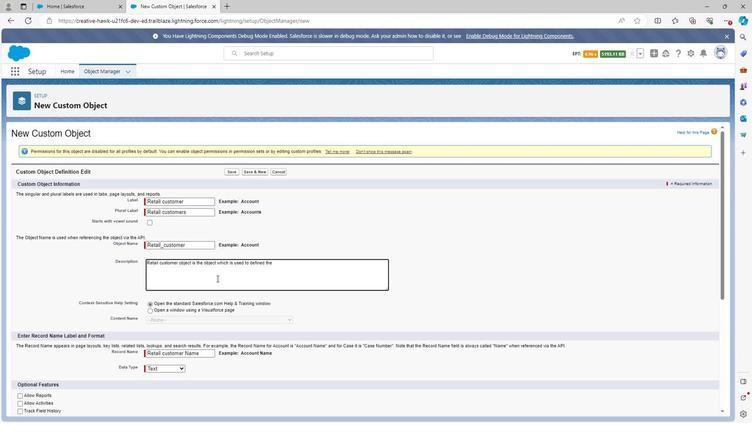 
Action: Key pressed retai
Screenshot: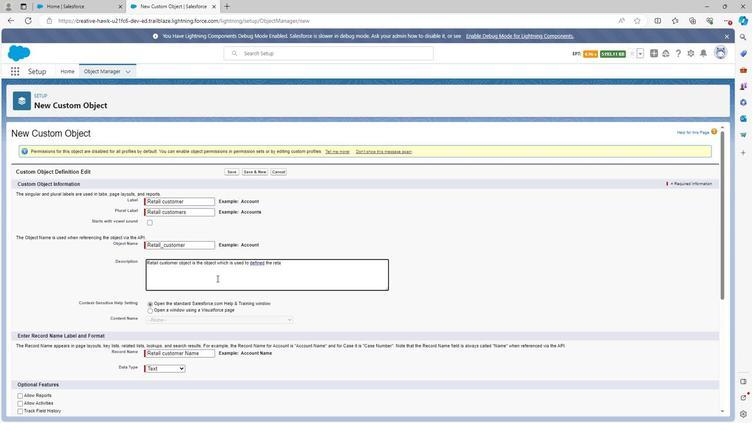 
Action: Mouse moved to (290, 271)
Screenshot: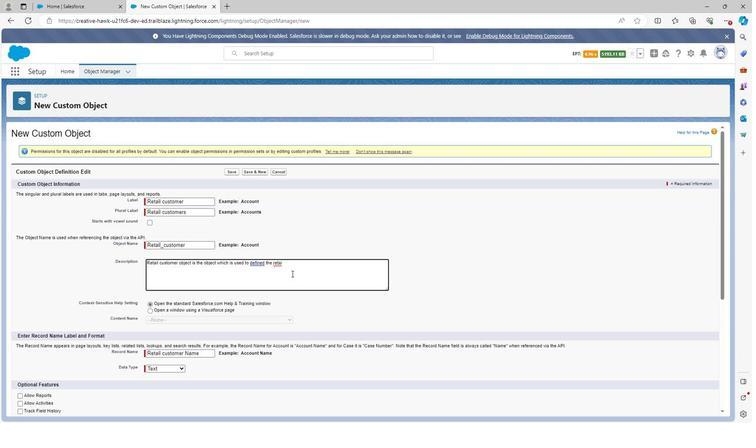 
Action: Key pressed l
Screenshot: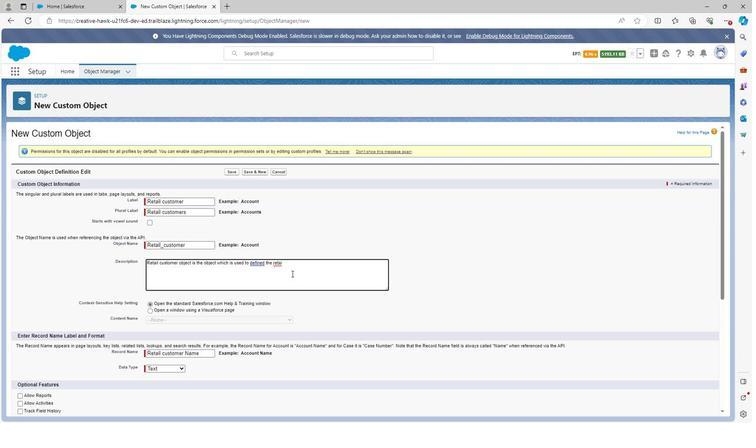 
Action: Mouse moved to (288, 271)
Screenshot: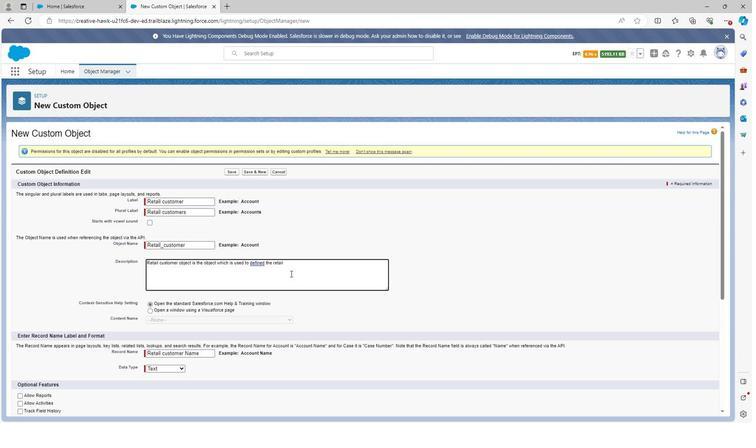 
Action: Key pressed <Key.space>
Screenshot: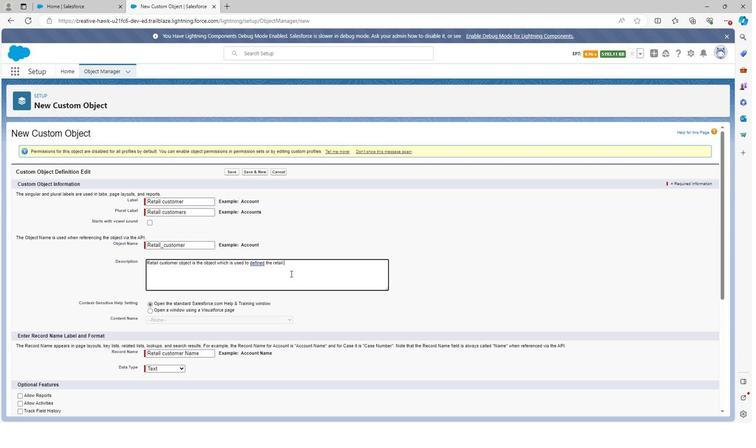 
Action: Mouse moved to (286, 271)
Screenshot: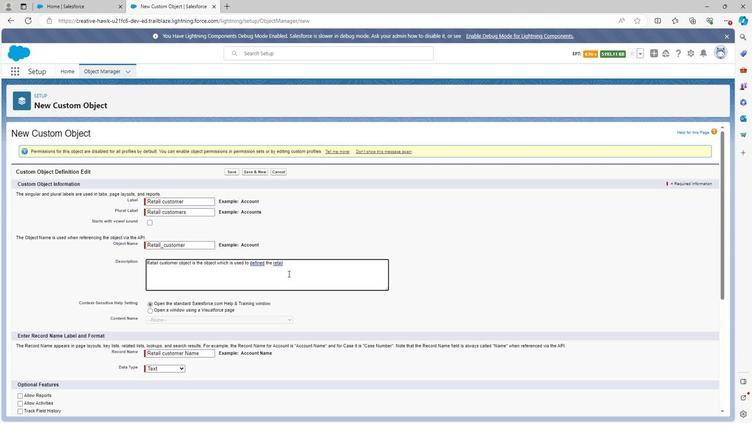 
Action: Key pressed cu
Screenshot: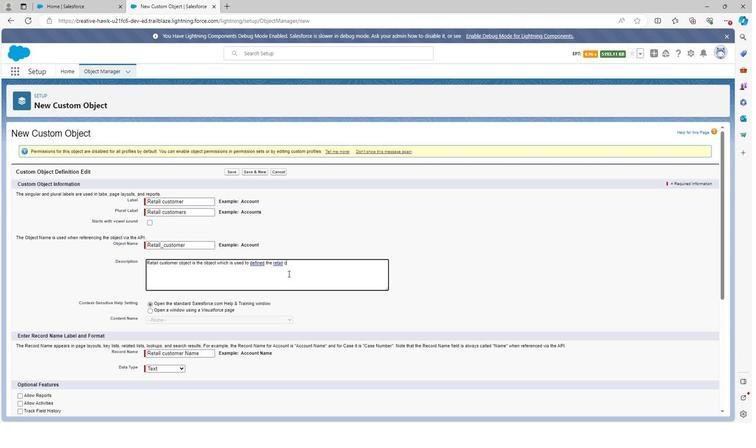 
Action: Mouse moved to (295, 267)
Screenshot: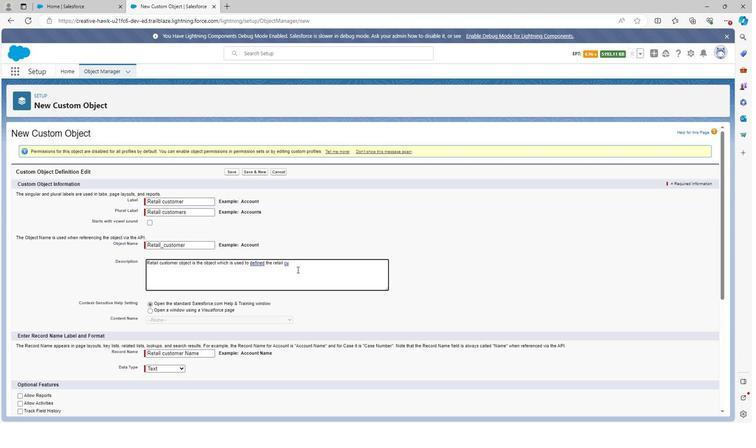 
Action: Key pressed s
Screenshot: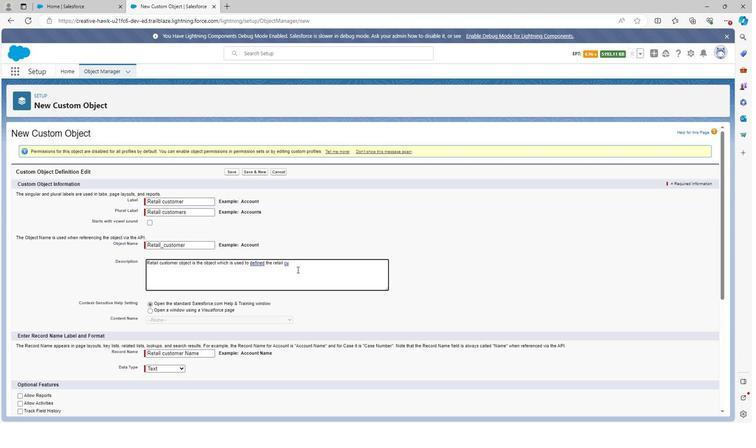 
Action: Mouse moved to (293, 268)
Screenshot: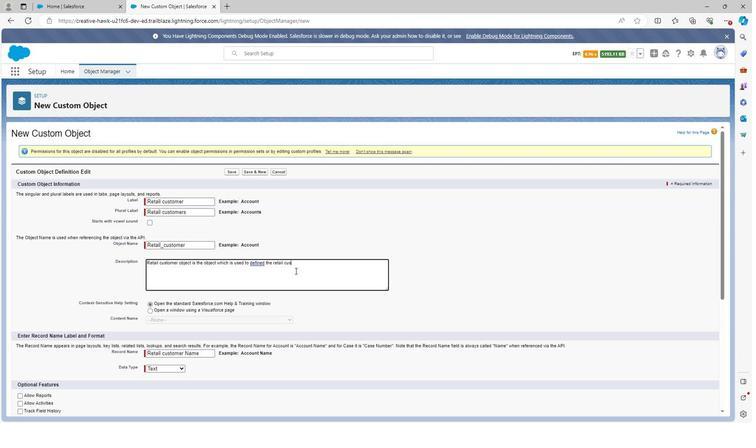
Action: Key pressed t
Screenshot: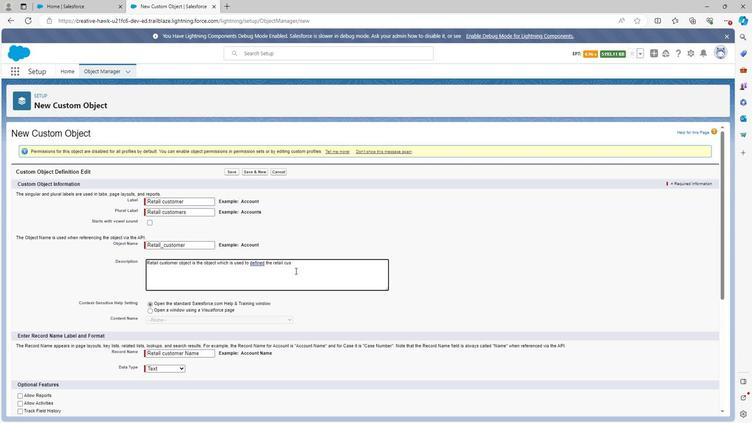 
Action: Mouse moved to (290, 267)
Screenshot: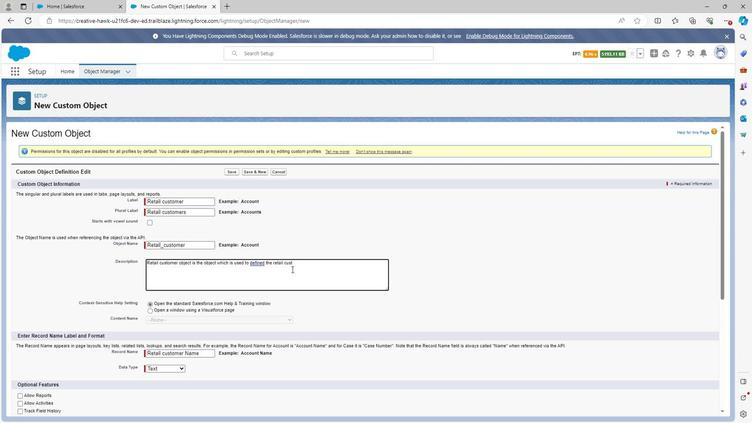 
Action: Key pressed o
Screenshot: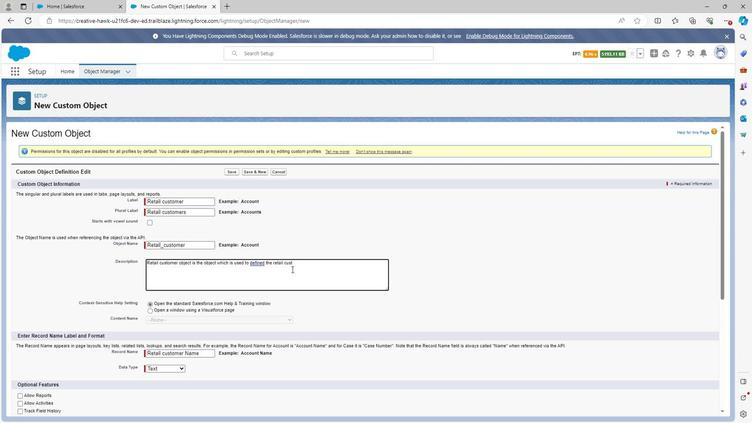 
Action: Mouse moved to (286, 270)
Screenshot: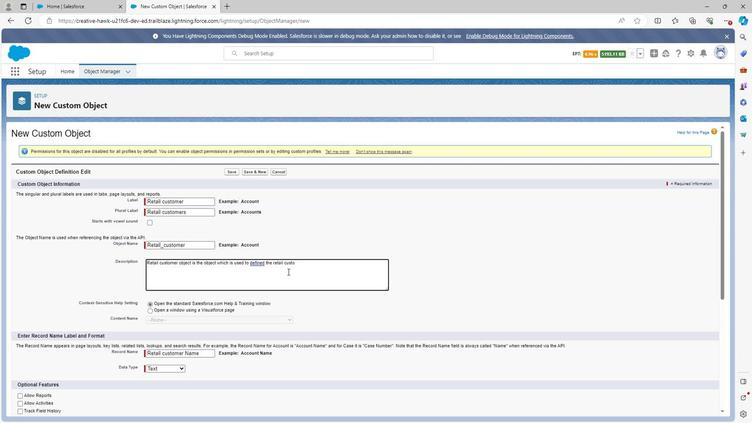 
Action: Key pressed mer<Key.space>in
Screenshot: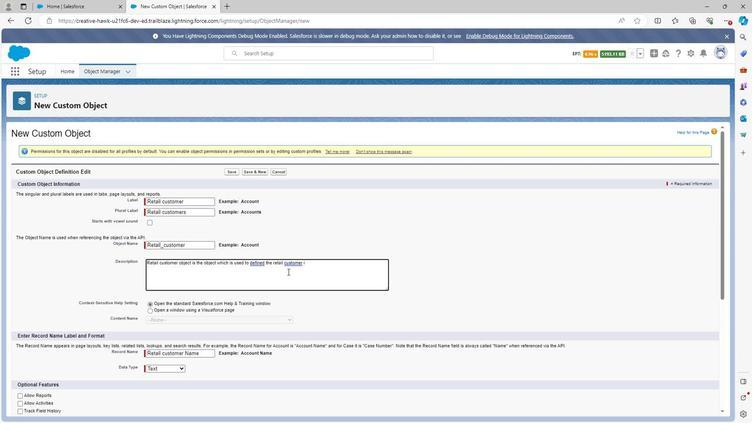 
Action: Mouse moved to (287, 268)
Screenshot: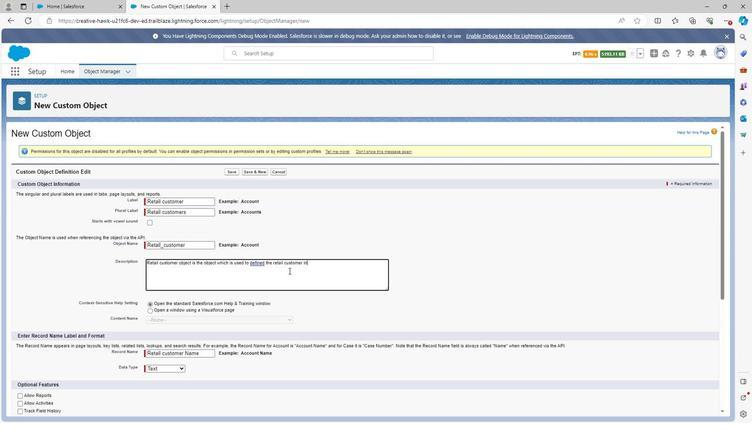 
Action: Key pressed <Key.space>
Screenshot: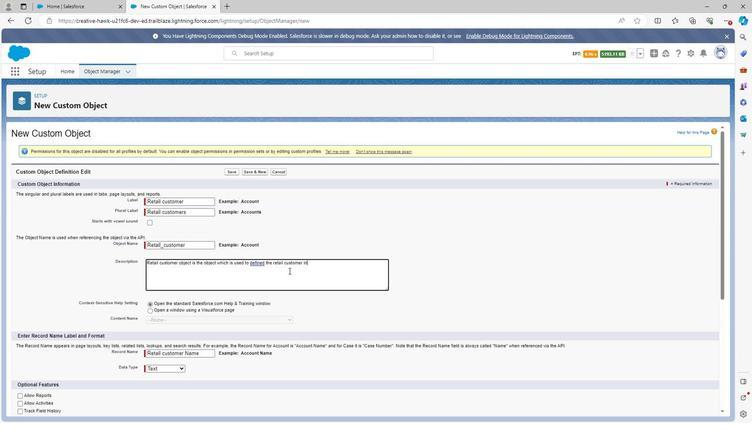 
Action: Mouse moved to (287, 268)
Screenshot: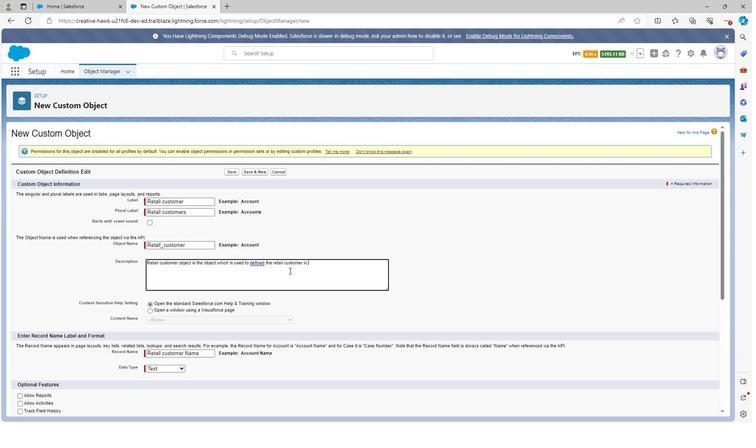 
Action: Key pressed c
Screenshot: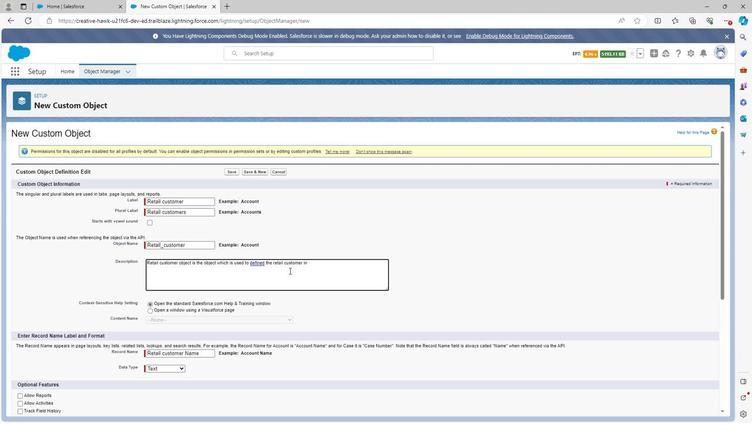 
Action: Mouse moved to (286, 270)
Screenshot: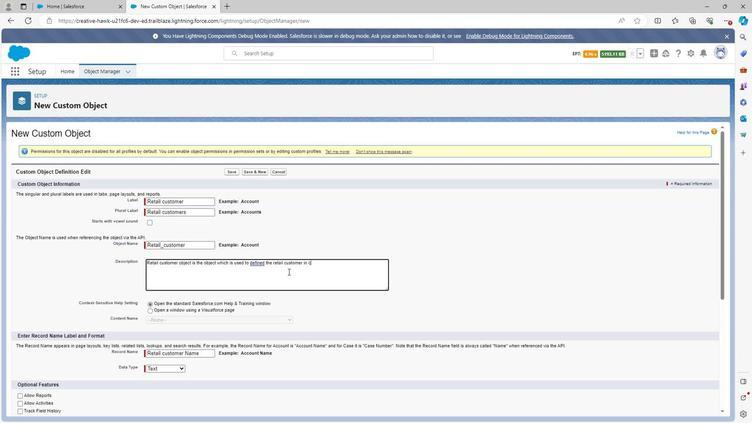
Action: Key pressed u
Screenshot: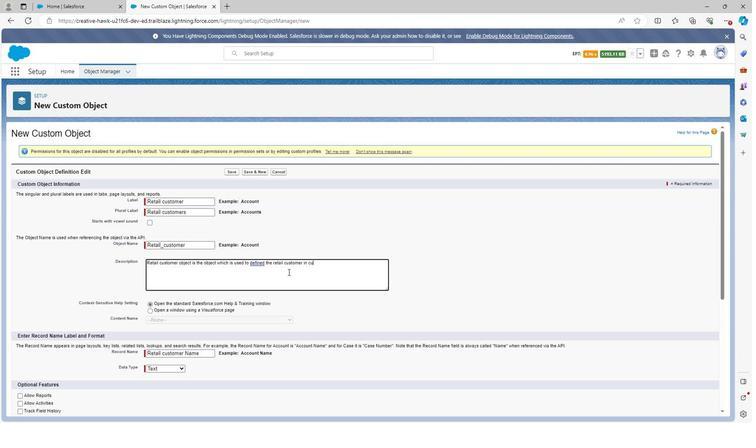 
Action: Mouse moved to (285, 270)
Screenshot: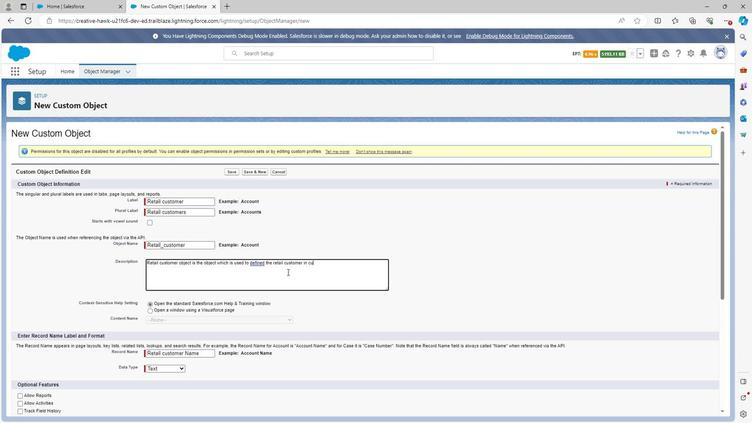 
Action: Key pressed st
Screenshot: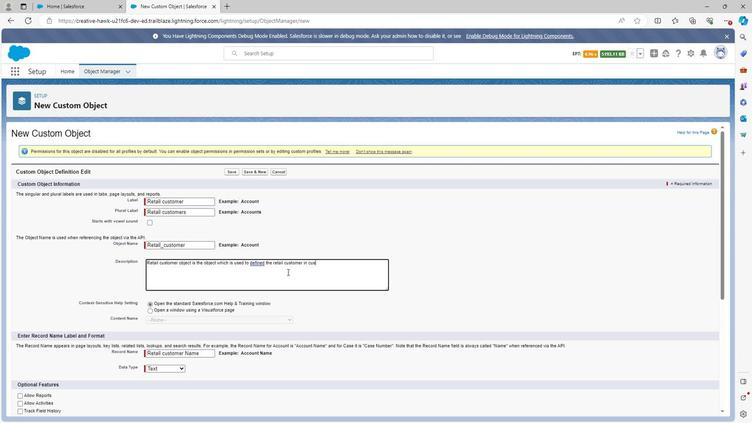 
Action: Mouse moved to (285, 270)
Screenshot: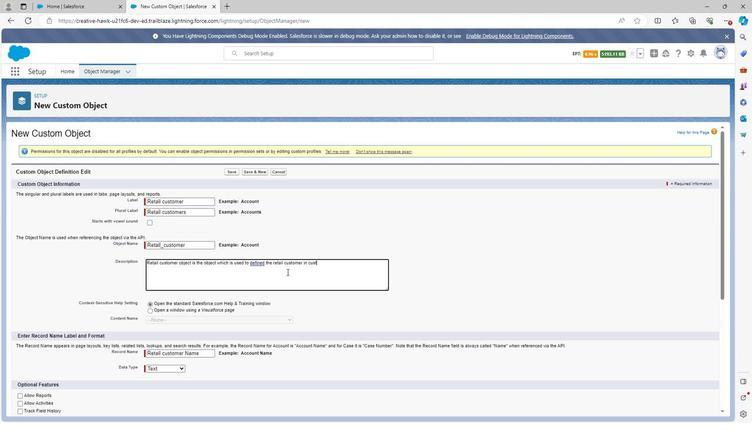 
Action: Key pressed o
Screenshot: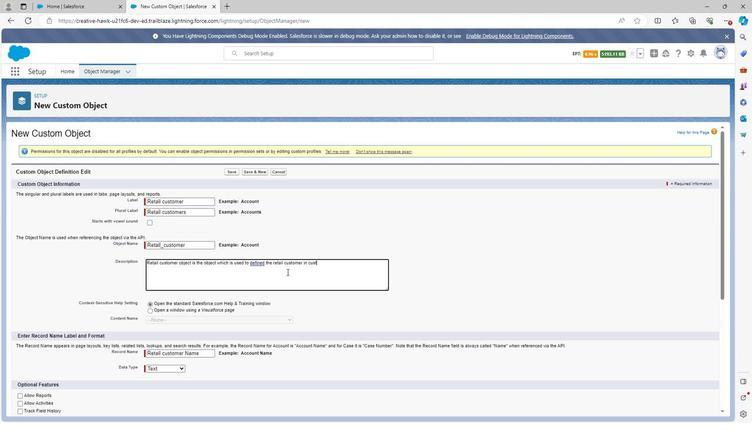 
Action: Mouse moved to (279, 272)
Screenshot: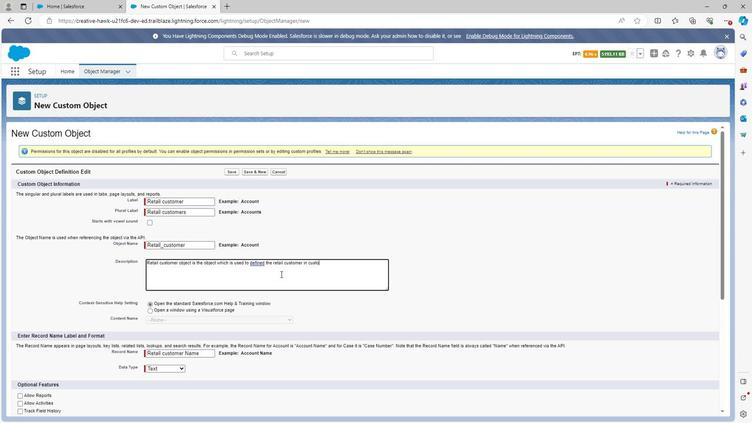 
Action: Key pressed m
Screenshot: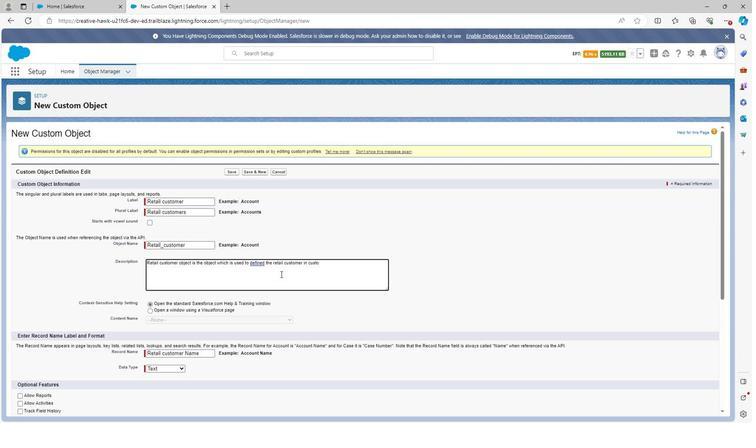 
Action: Mouse moved to (278, 272)
Screenshot: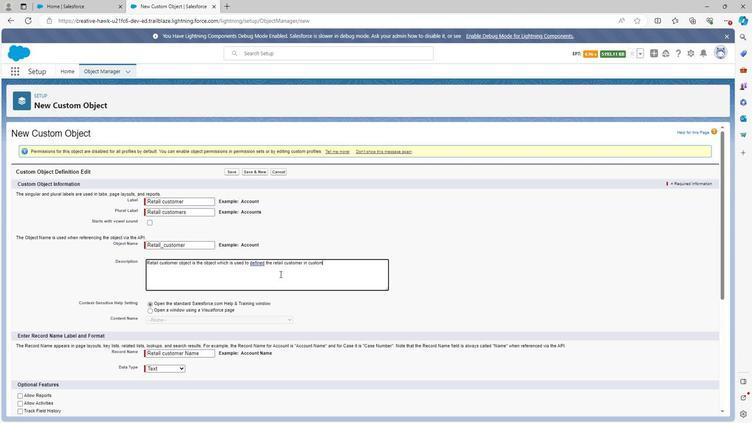 
Action: Key pressed e
Screenshot: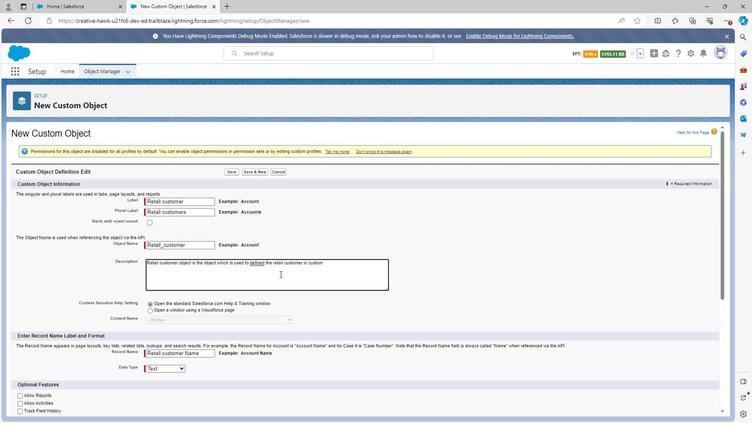 
Action: Mouse moved to (278, 272)
Screenshot: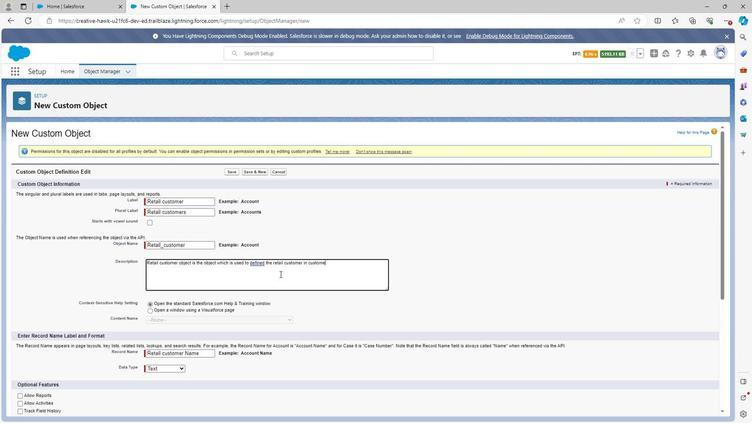 
Action: Key pressed r
Screenshot: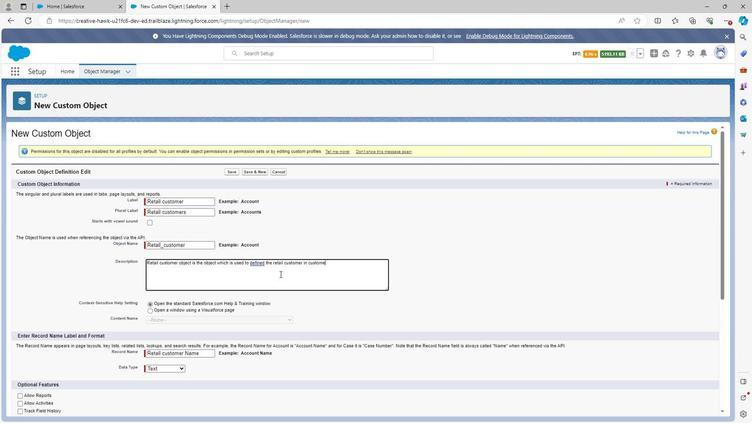 
Action: Mouse moved to (274, 277)
Screenshot: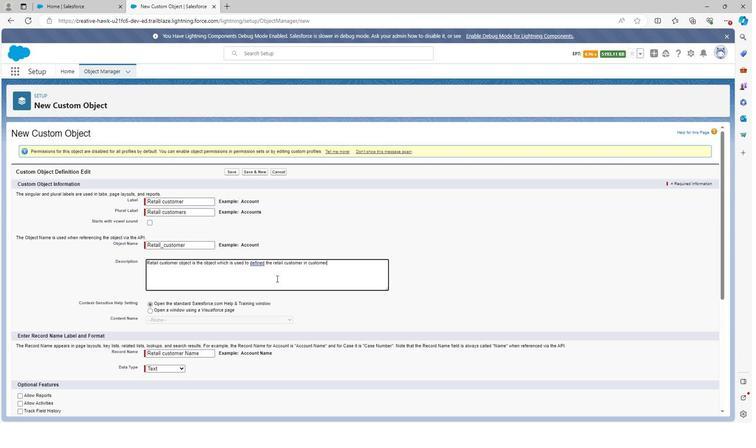 
Action: Key pressed <Key.space>t
Screenshot: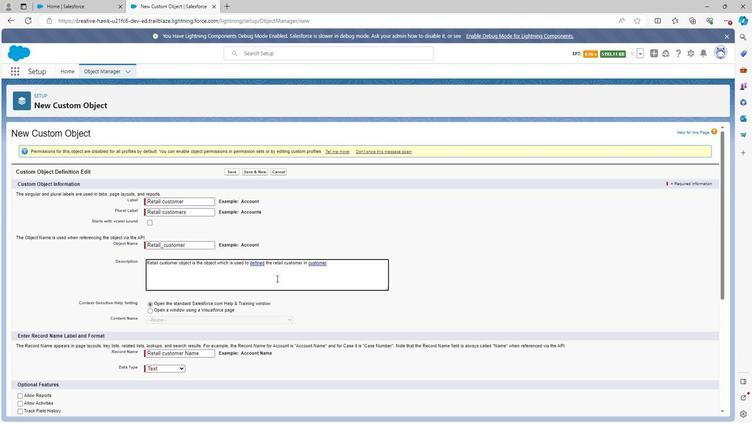 
Action: Mouse moved to (273, 277)
Screenshot: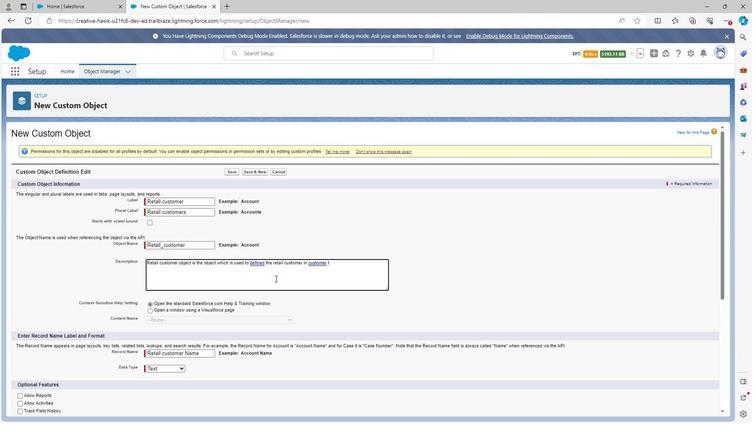 
Action: Key pressed <Key.backspace>
Screenshot: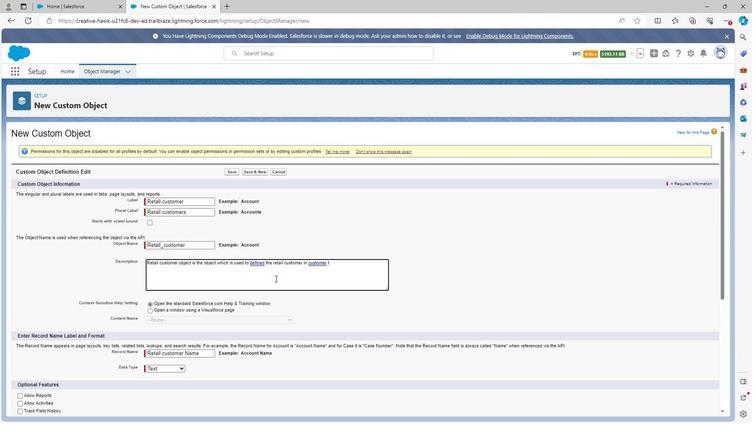 
Action: Mouse moved to (274, 280)
Screenshot: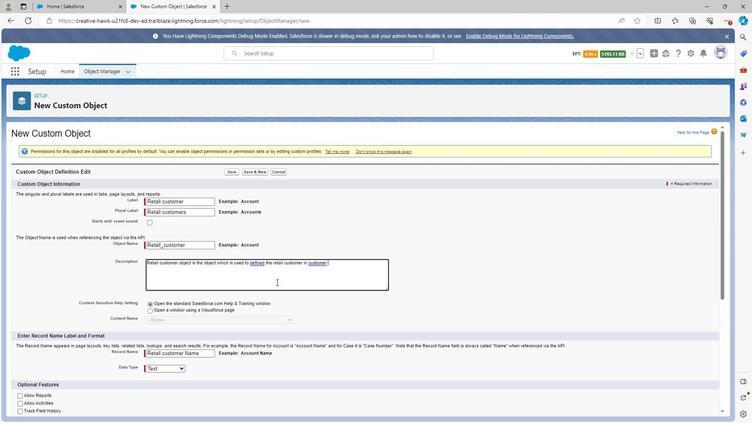 
Action: Key pressed r
Screenshot: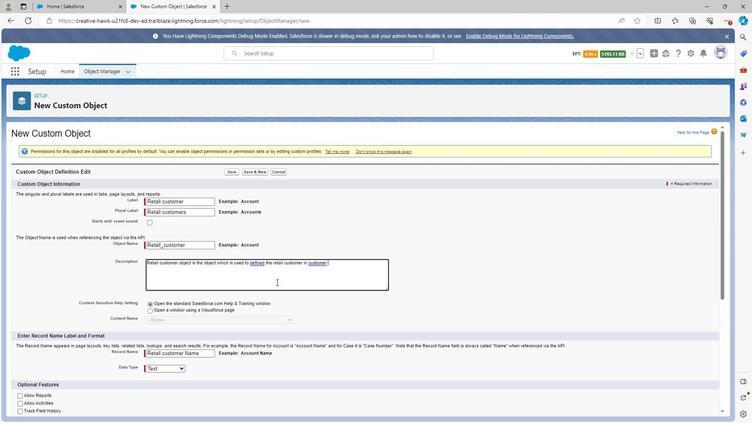 
Action: Mouse moved to (272, 281)
Screenshot: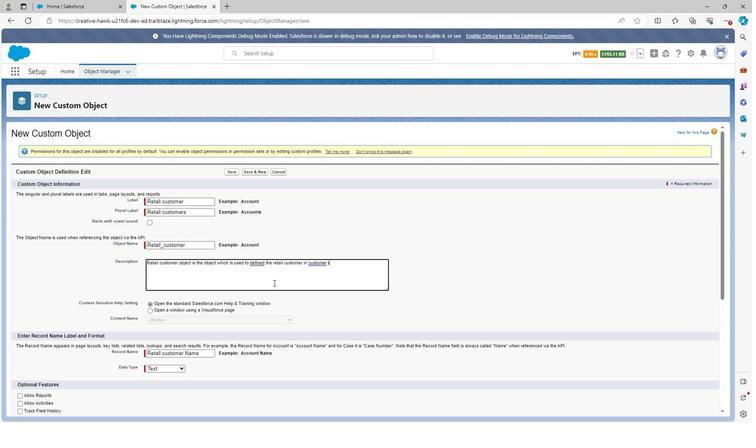 
Action: Key pressed e
Screenshot: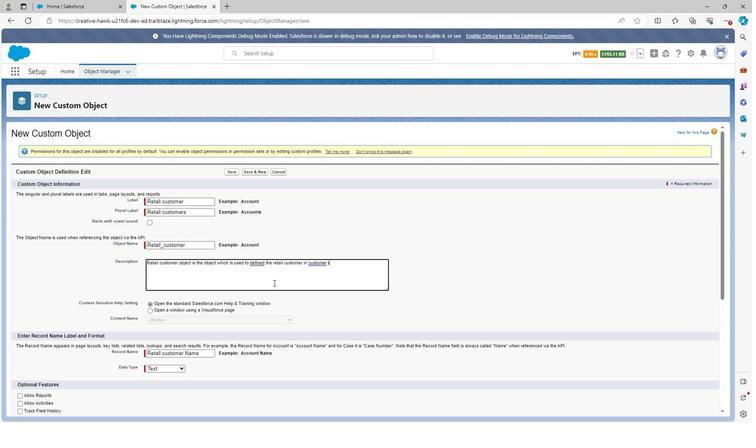 
Action: Mouse moved to (268, 282)
Screenshot: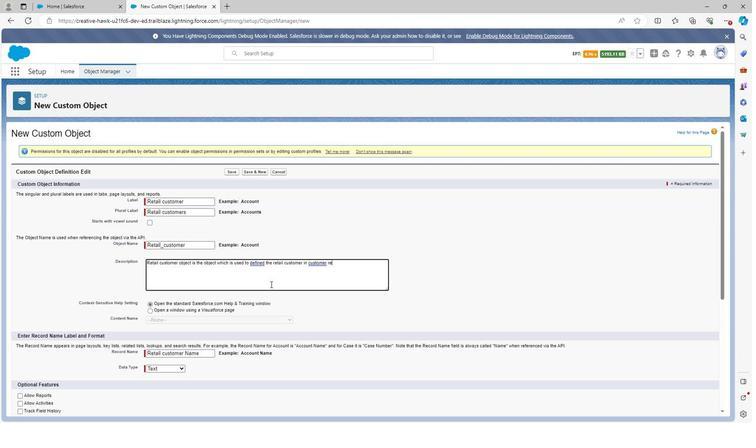 
Action: Key pressed t
Screenshot: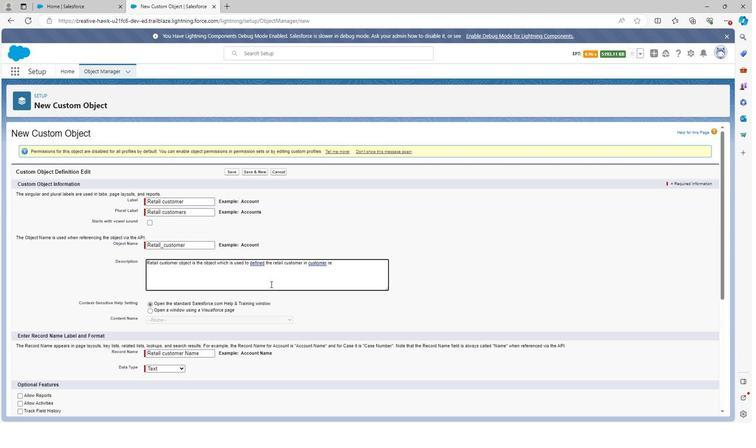 
Action: Mouse moved to (268, 283)
Screenshot: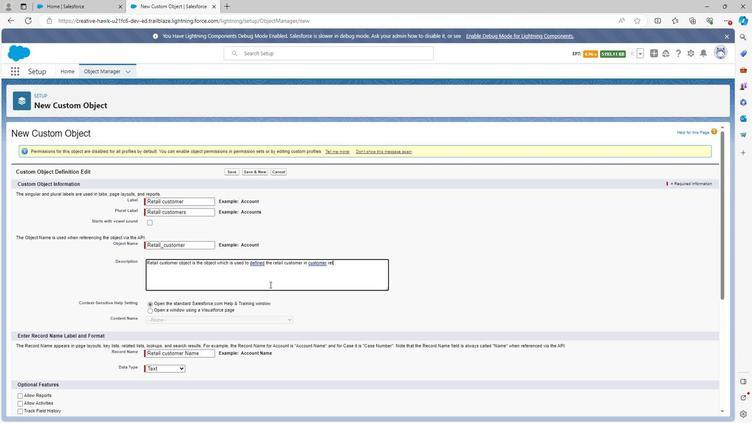 
Action: Key pressed a
Screenshot: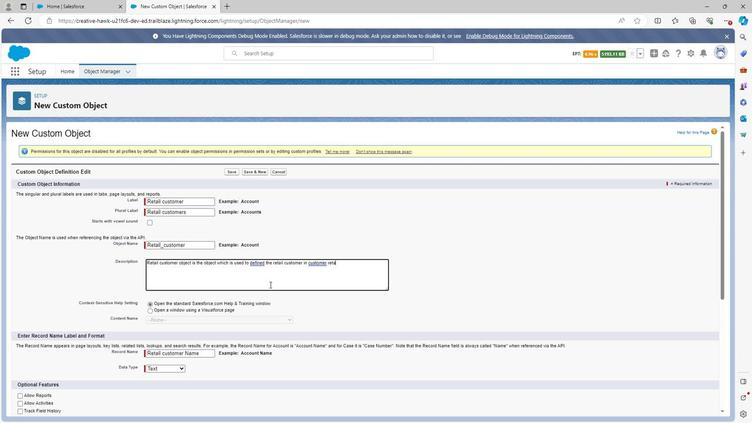 
Action: Mouse moved to (267, 283)
Screenshot: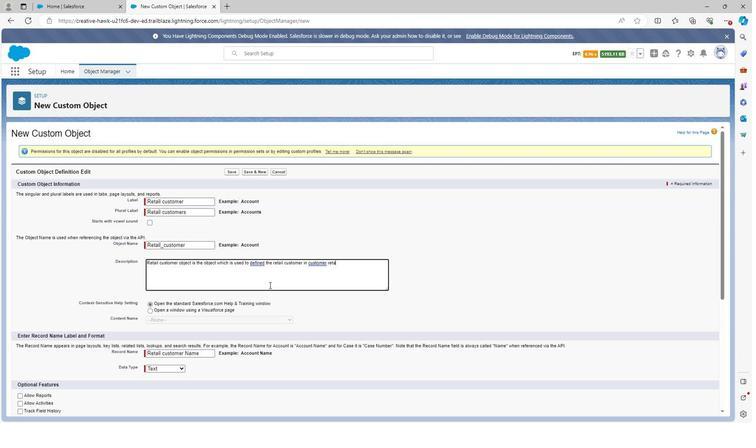 
Action: Key pressed i
Screenshot: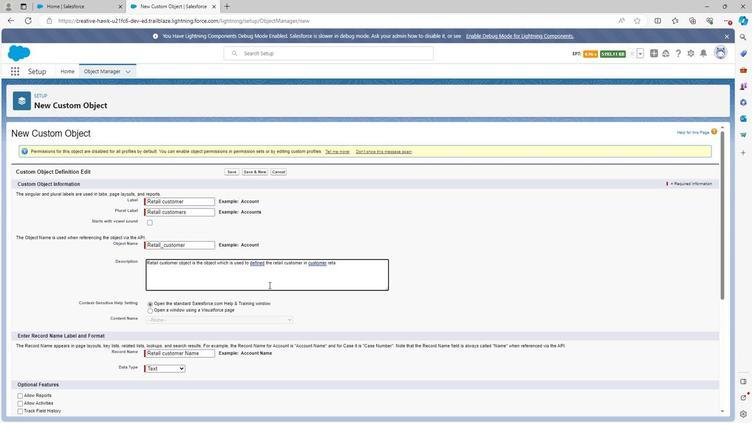 
Action: Mouse moved to (266, 283)
Screenshot: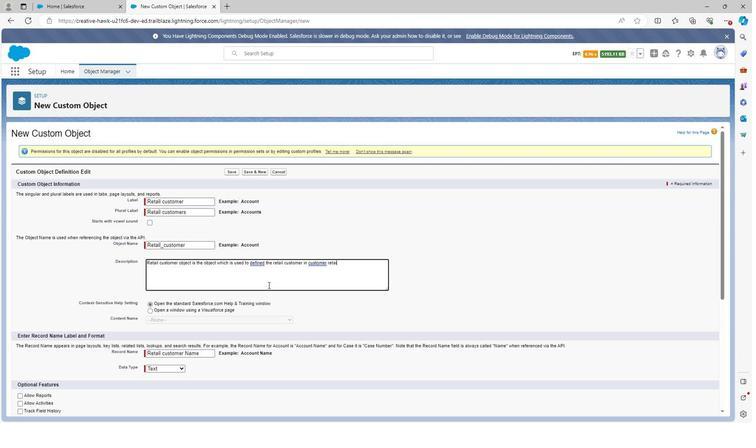 
Action: Key pressed l
Screenshot: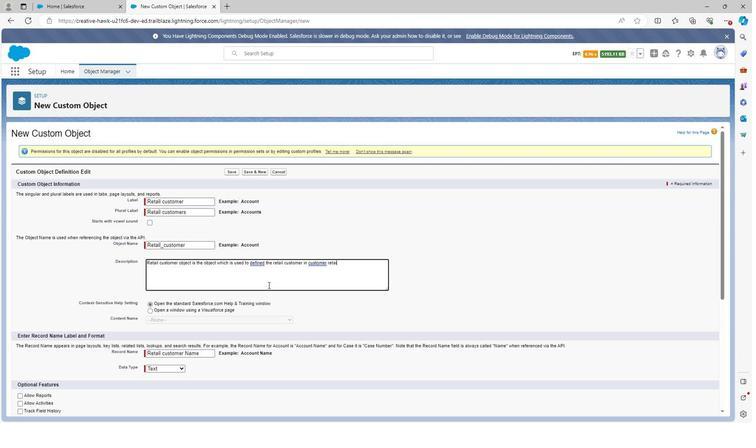 
Action: Mouse moved to (261, 284)
Screenshot: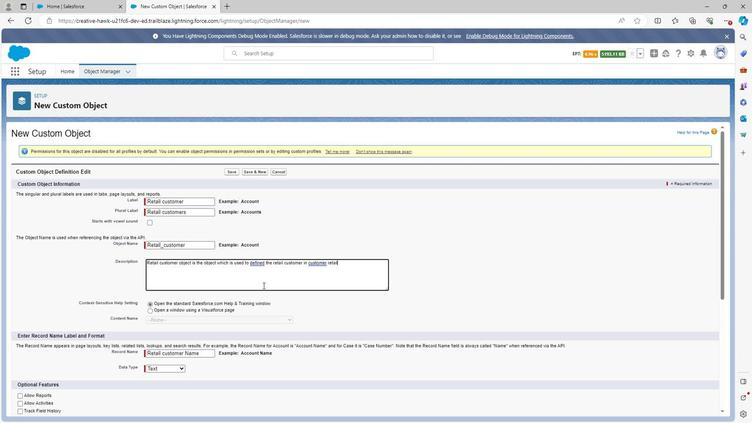 
Action: Key pressed <Key.space>m
Screenshot: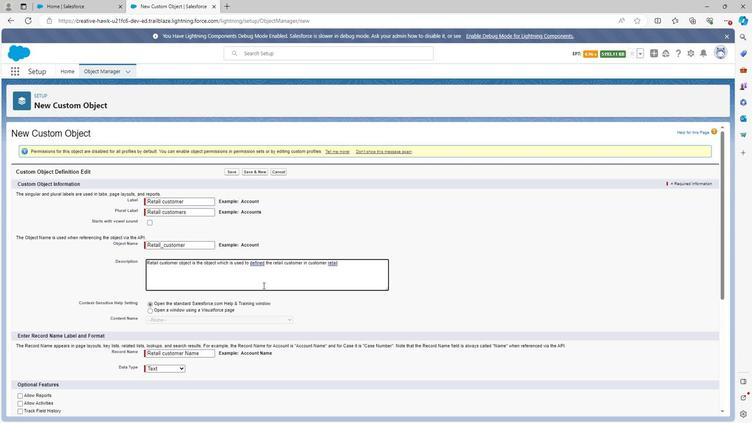 
Action: Mouse moved to (259, 286)
Screenshot: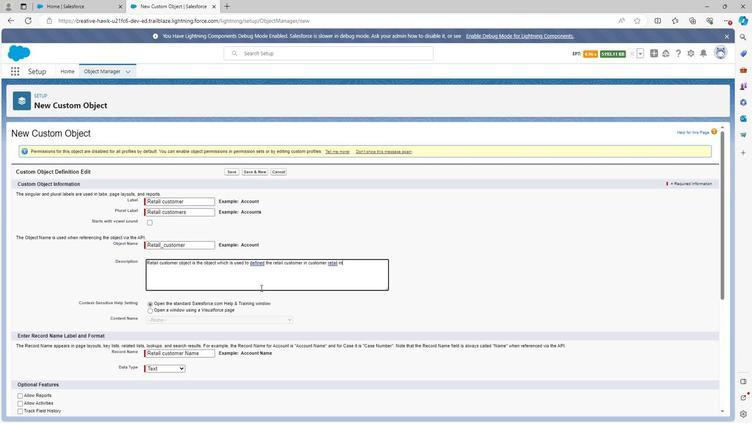 
Action: Key pressed anageme
Screenshot: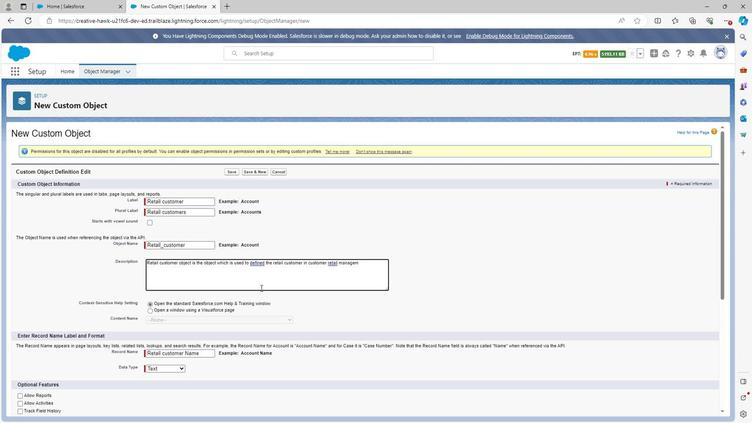 
Action: Mouse moved to (362, 274)
Screenshot: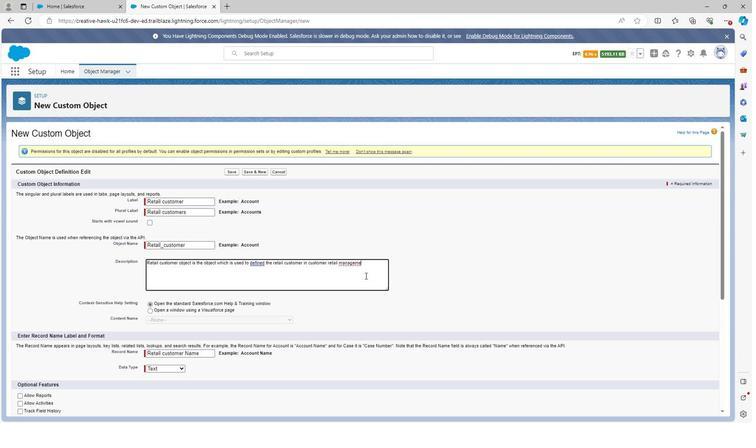 
Action: Key pressed nt
Screenshot: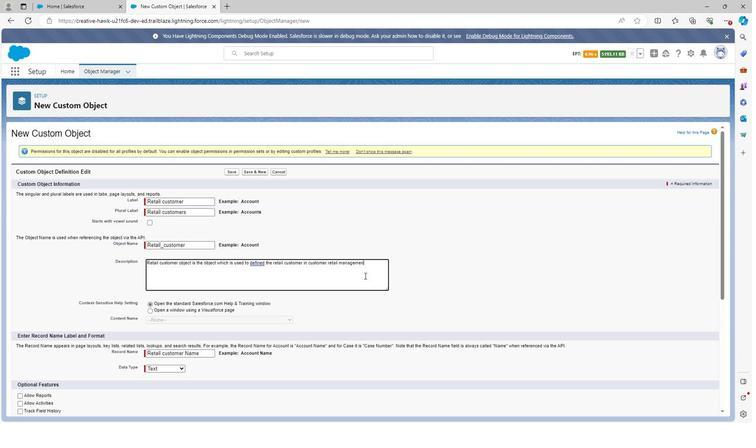 
Action: Mouse moved to (207, 295)
Screenshot: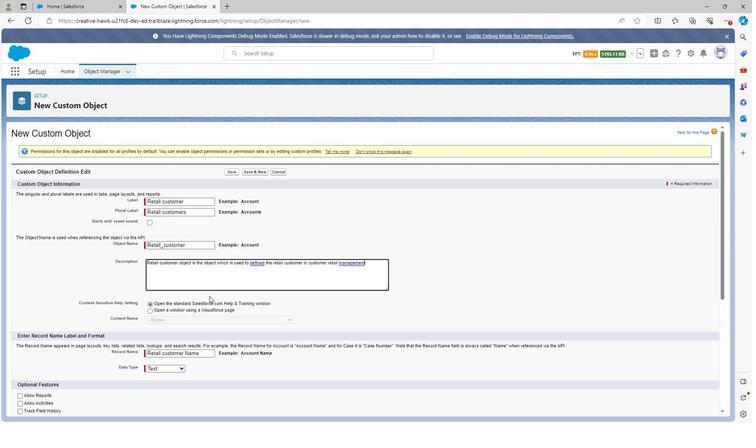 
Action: Mouse scrolled (207, 294) with delta (0, 0)
Screenshot: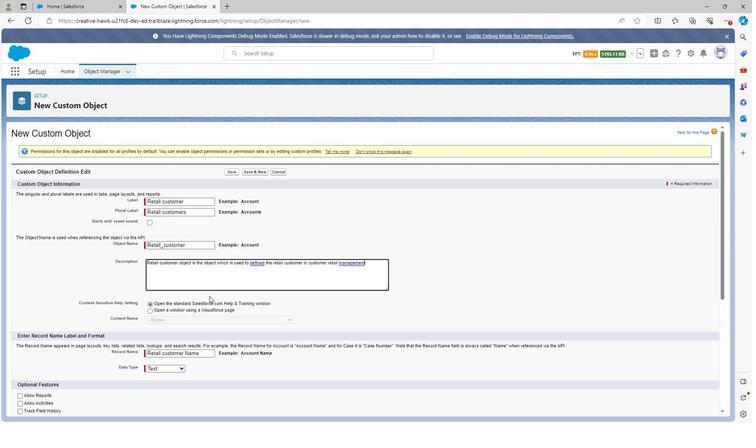 
Action: Mouse moved to (202, 298)
Screenshot: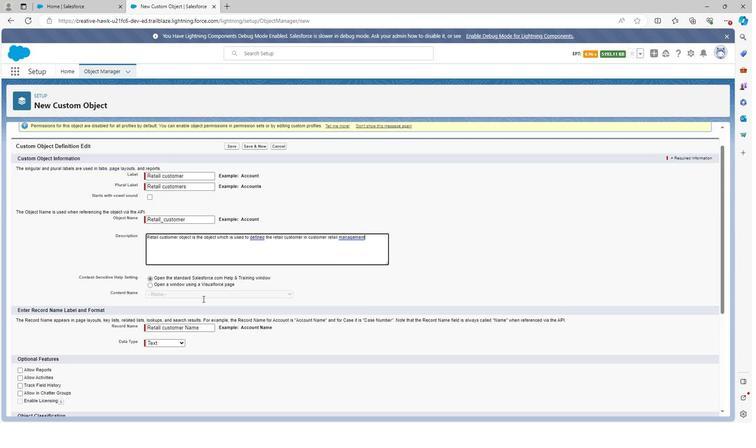 
Action: Mouse scrolled (202, 297) with delta (0, 0)
Screenshot: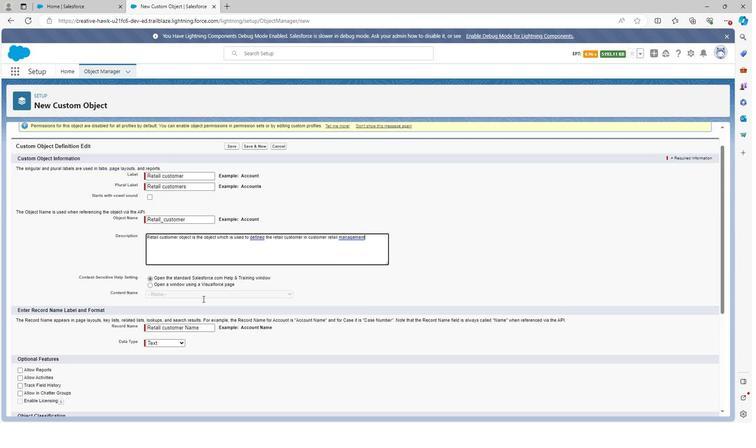 
Action: Mouse moved to (196, 299)
Screenshot: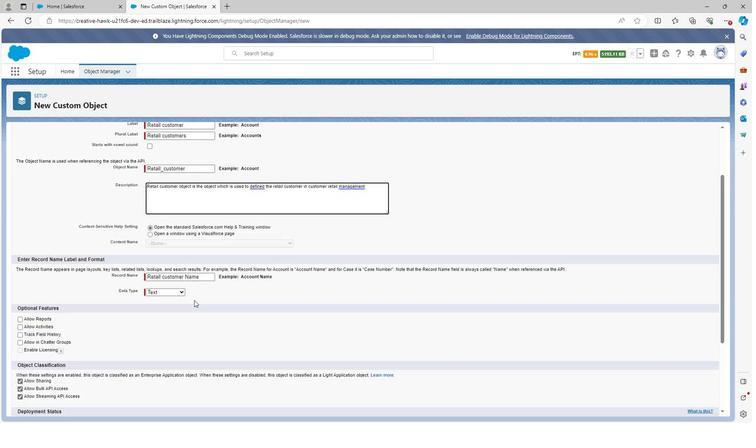 
Action: Mouse scrolled (196, 298) with delta (0, 0)
Screenshot: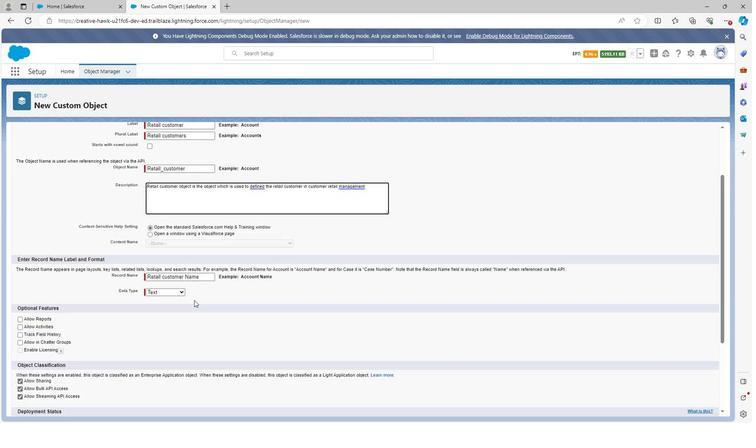 
Action: Mouse moved to (18, 261)
Screenshot: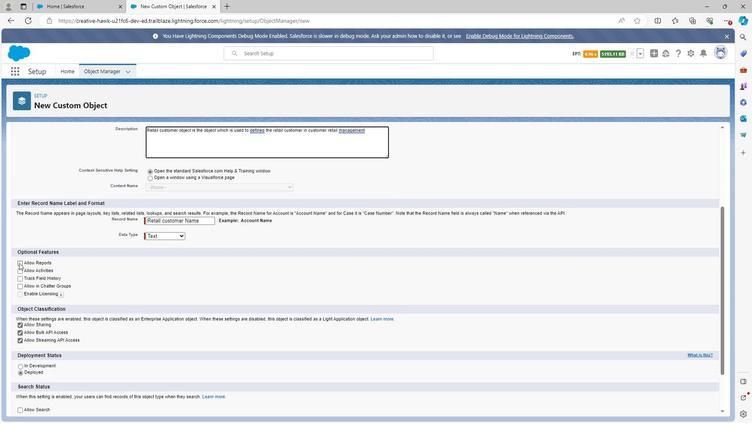 
Action: Mouse pressed left at (18, 261)
Screenshot: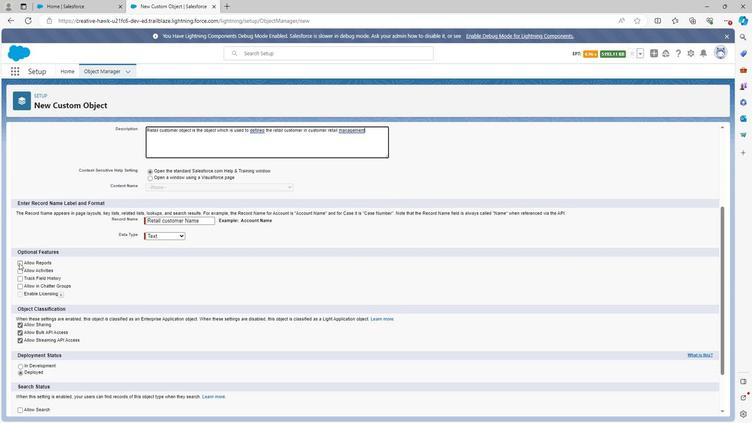 
Action: Mouse moved to (19, 268)
Screenshot: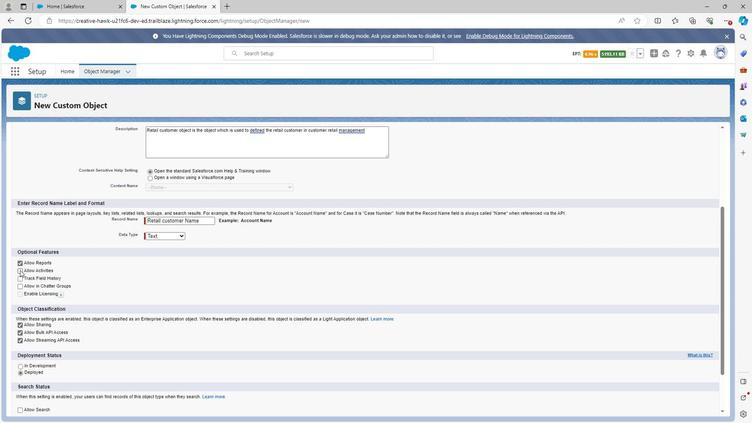
Action: Mouse pressed left at (19, 268)
Screenshot: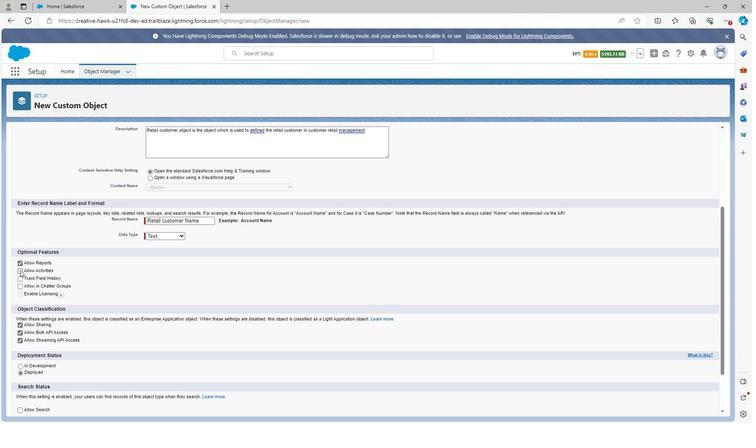 
Action: Mouse moved to (20, 277)
Screenshot: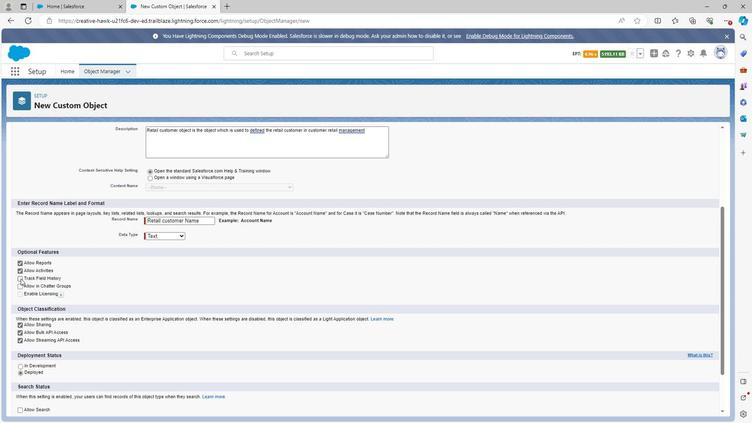 
Action: Mouse pressed left at (20, 277)
Screenshot: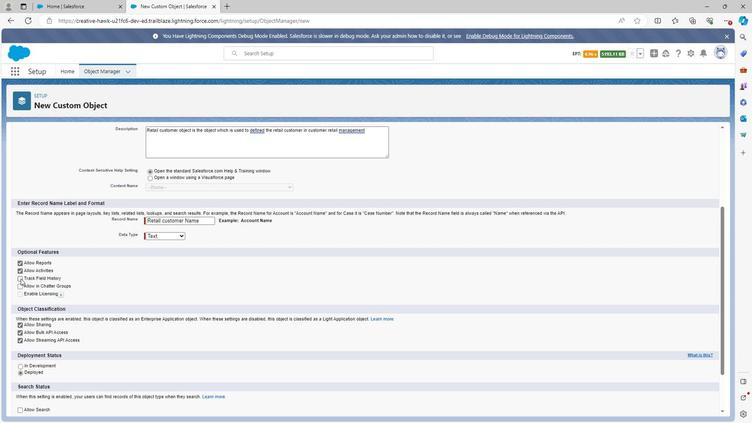 
Action: Mouse moved to (19, 284)
Screenshot: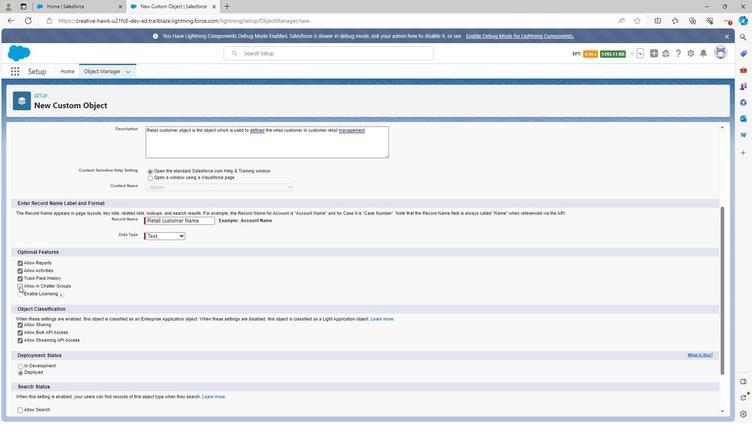 
Action: Mouse pressed left at (19, 284)
Screenshot: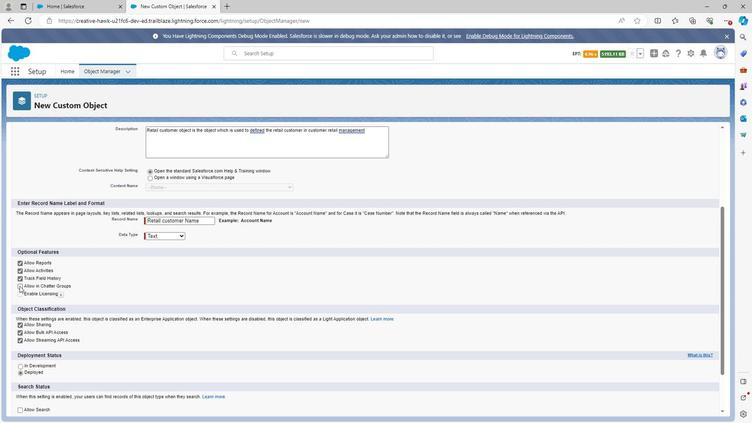 
Action: Mouse moved to (30, 333)
Screenshot: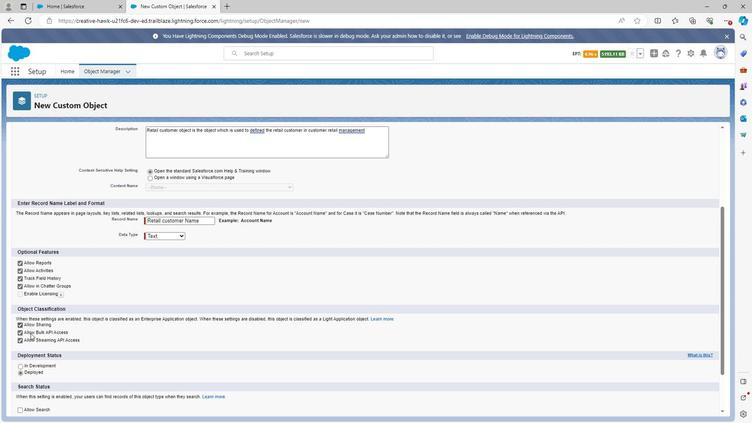 
Action: Mouse scrolled (30, 332) with delta (0, 0)
Screenshot: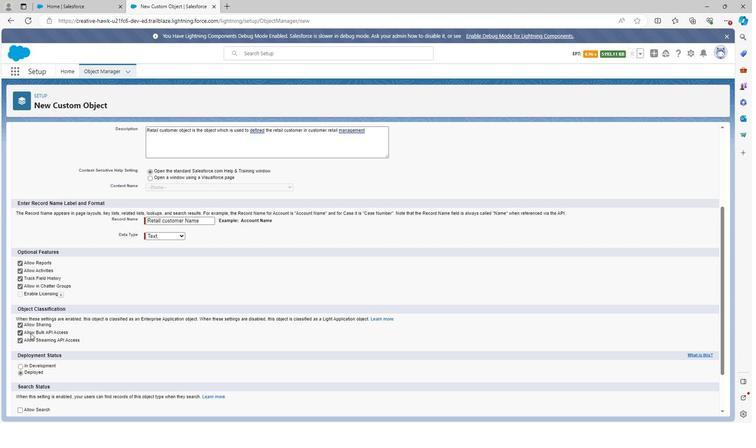 
Action: Mouse moved to (18, 367)
Screenshot: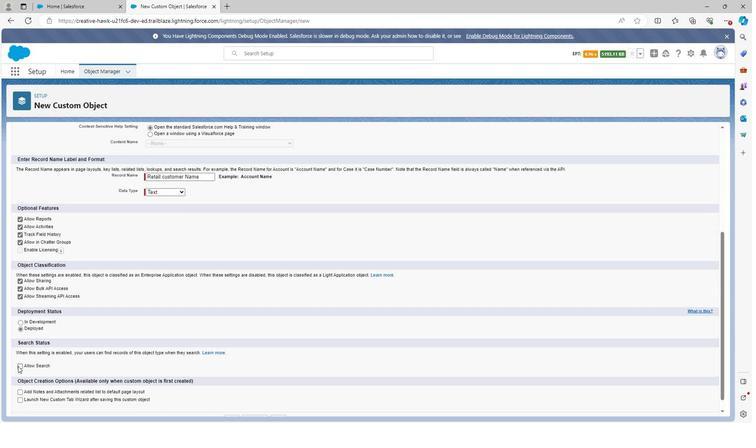 
Action: Mouse pressed left at (18, 367)
Screenshot: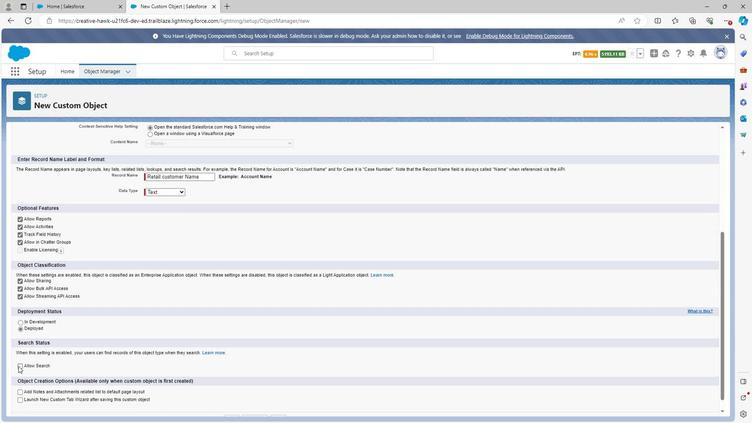 
Action: Mouse moved to (204, 391)
Screenshot: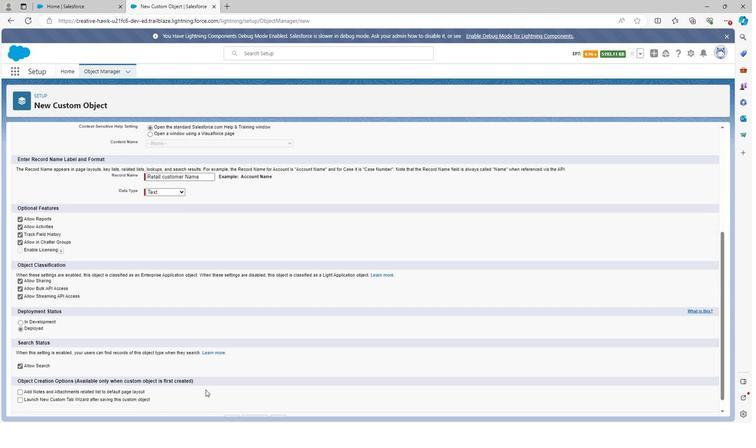 
Action: Mouse scrolled (204, 391) with delta (0, 0)
Screenshot: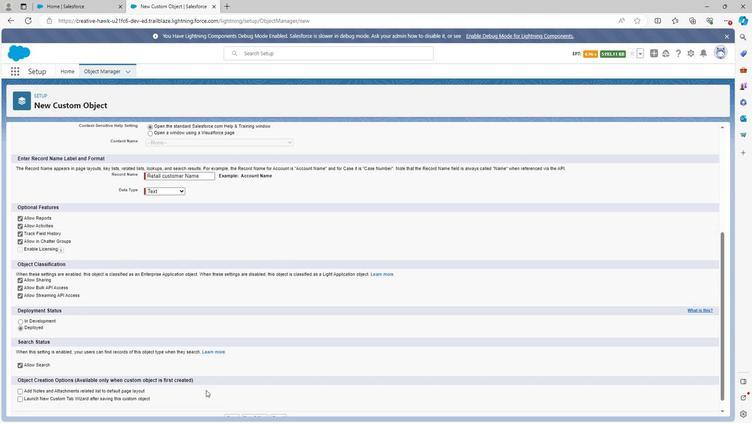 
Action: Mouse moved to (204, 392)
Screenshot: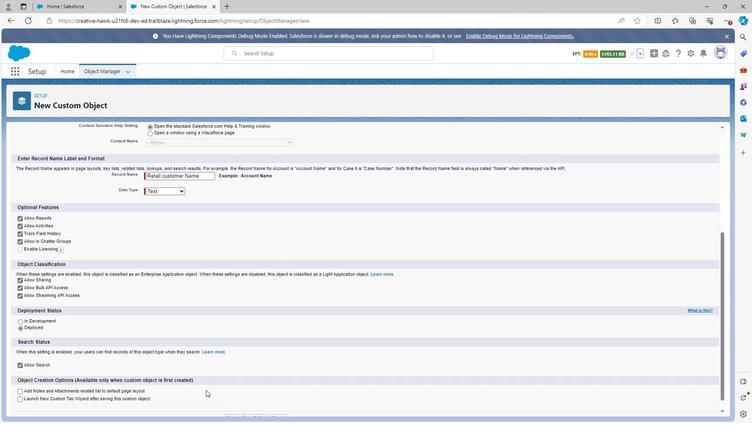 
Action: Mouse scrolled (204, 391) with delta (0, 0)
Screenshot: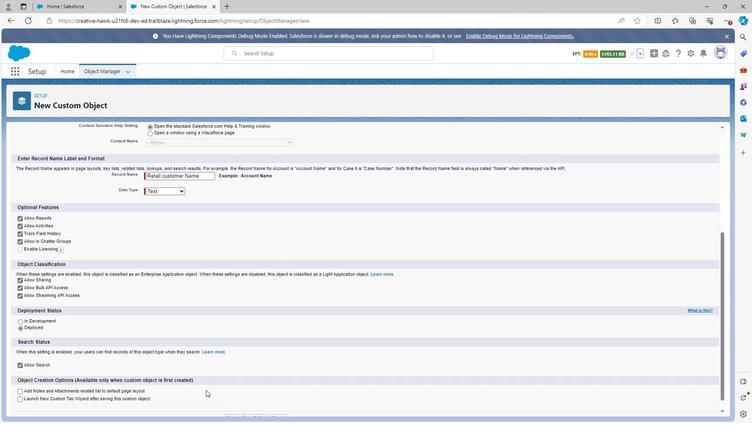 
Action: Mouse moved to (205, 394)
Screenshot: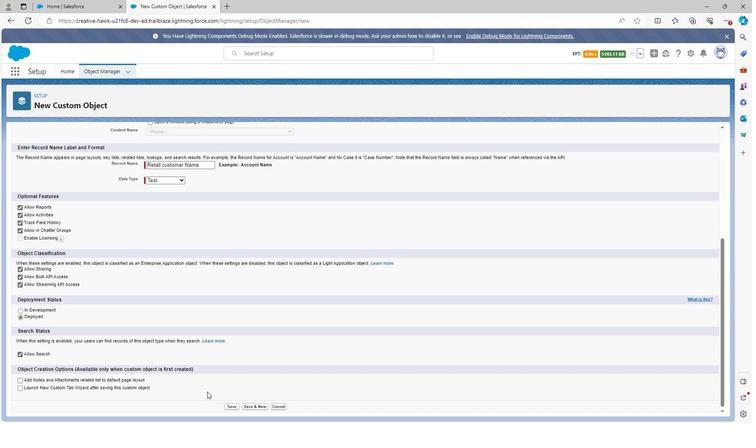 
Action: Mouse scrolled (205, 393) with delta (0, 0)
Screenshot: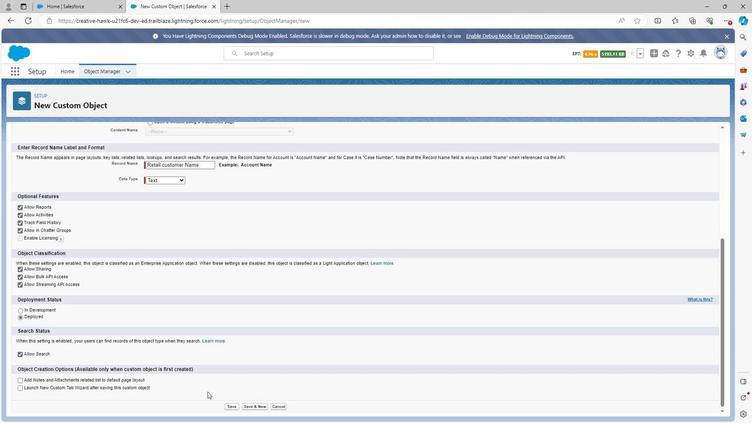 
Action: Mouse moved to (231, 410)
Screenshot: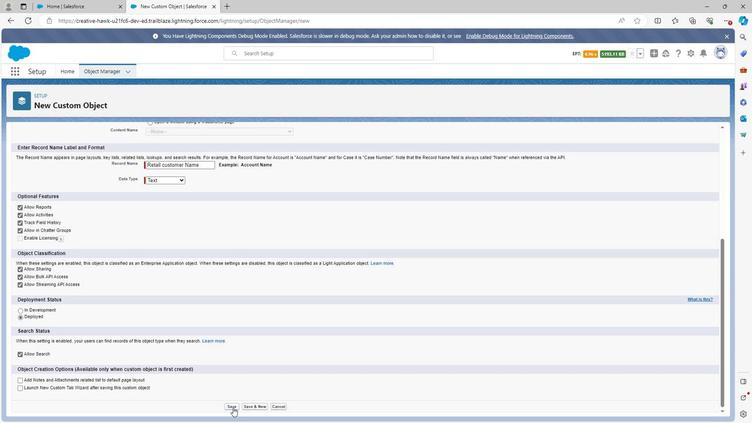 
Action: Mouse pressed left at (231, 410)
Screenshot: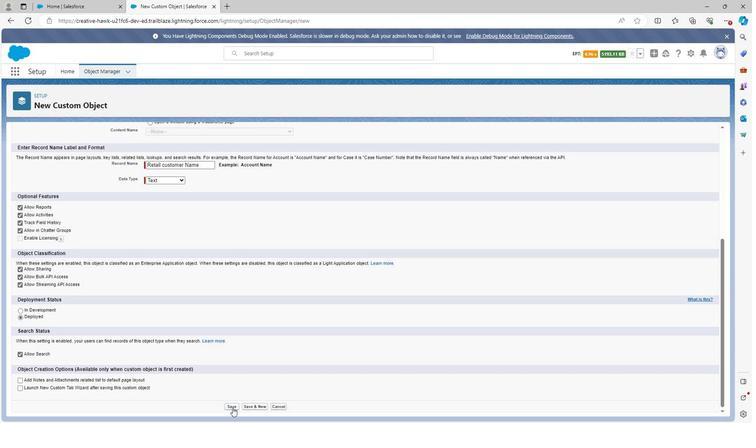 
Action: Mouse moved to (654, 379)
Screenshot: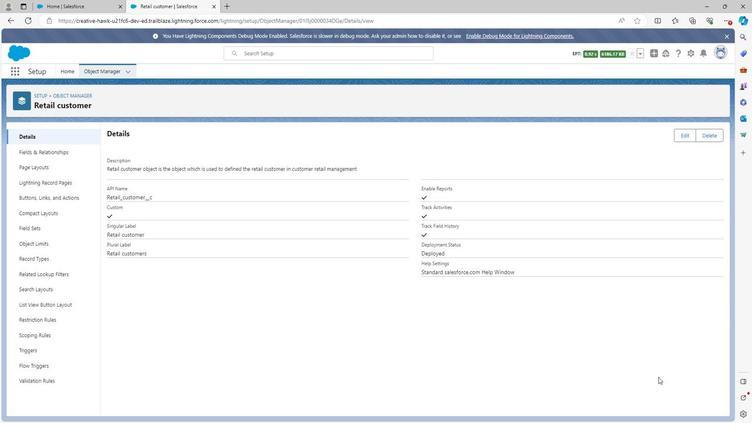 
Action: Mouse scrolled (654, 379) with delta (0, 0)
Screenshot: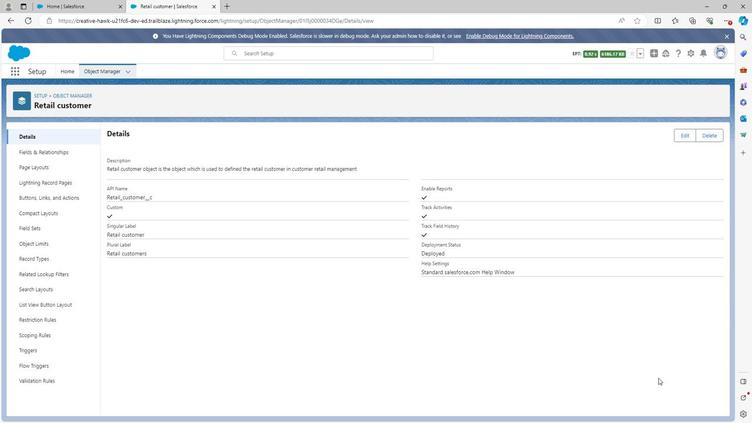 
Action: Mouse moved to (654, 380)
Screenshot: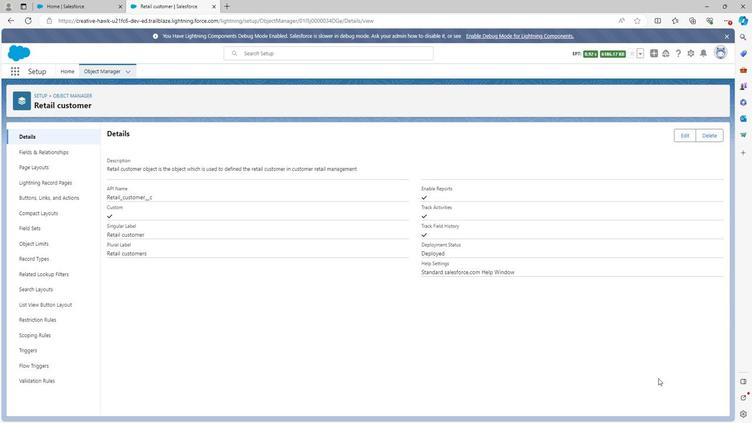 
Action: Mouse scrolled (654, 379) with delta (0, 0)
Screenshot: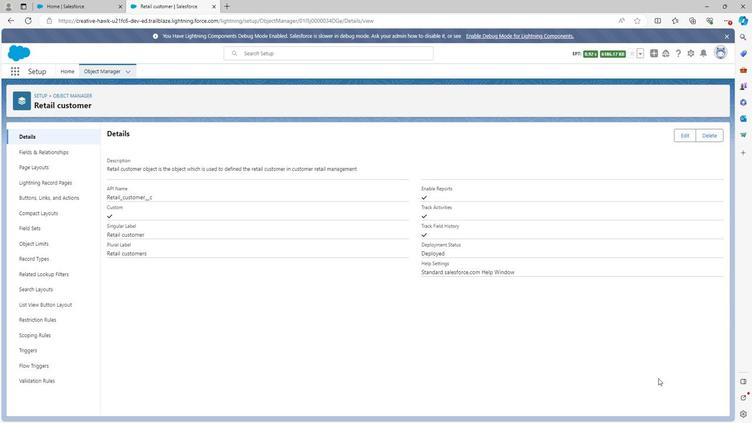 
Action: Mouse scrolled (654, 379) with delta (0, 0)
Screenshot: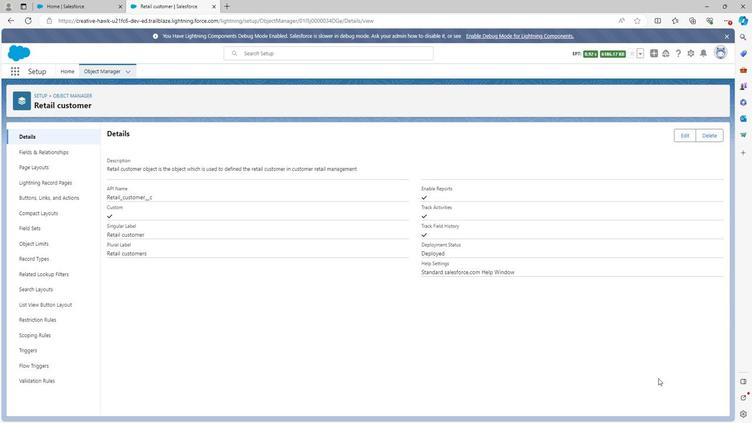 
Action: Mouse moved to (655, 380)
Screenshot: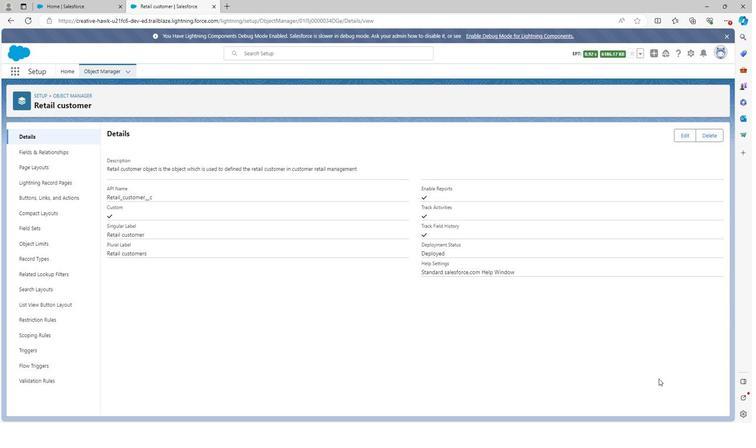 
Action: Mouse scrolled (655, 380) with delta (0, 0)
Screenshot: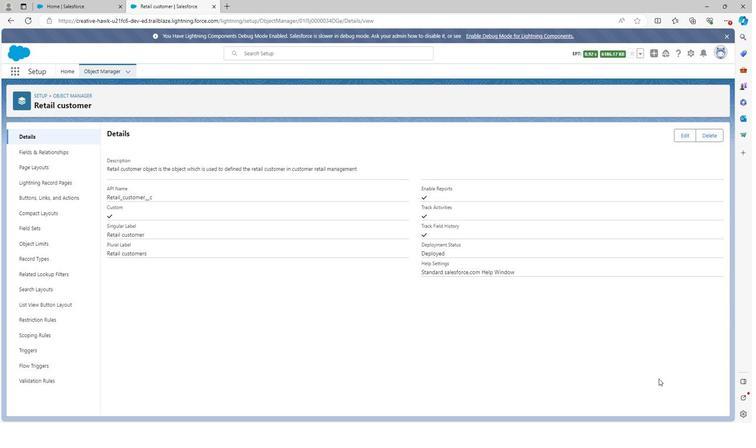 
Action: Mouse moved to (655, 380)
Screenshot: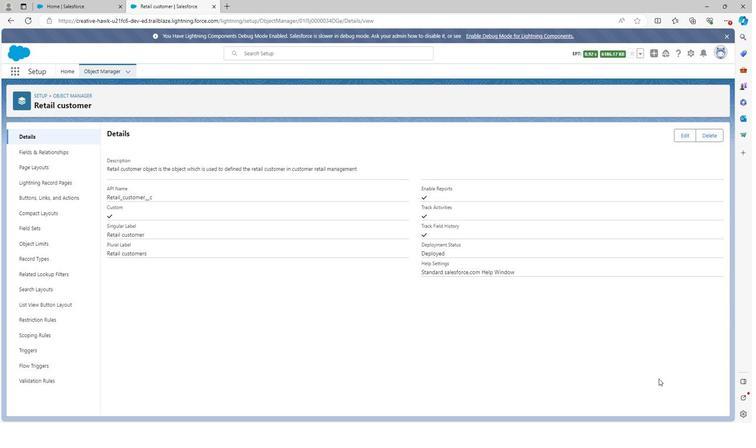 
Action: Mouse scrolled (655, 380) with delta (0, 0)
Screenshot: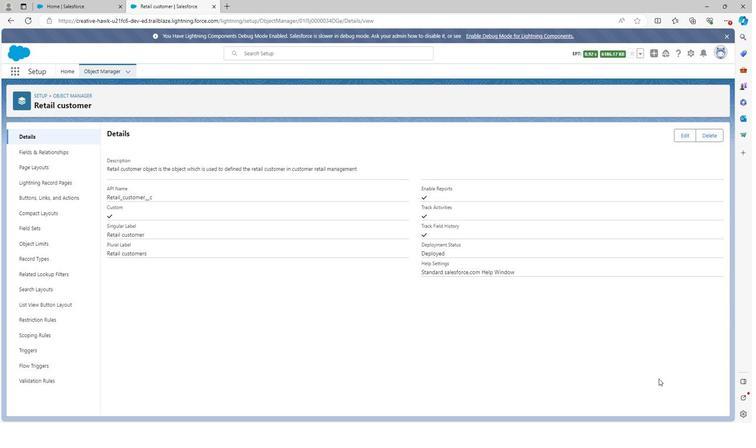 
Action: Mouse moved to (84, 84)
Screenshot: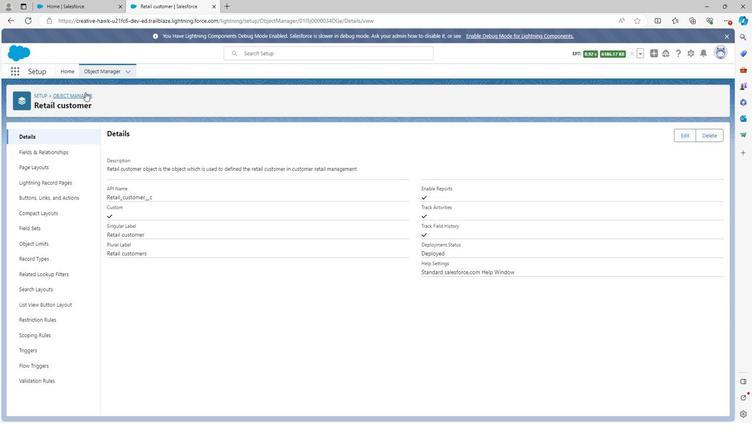 
Action: Mouse pressed left at (84, 84)
Screenshot: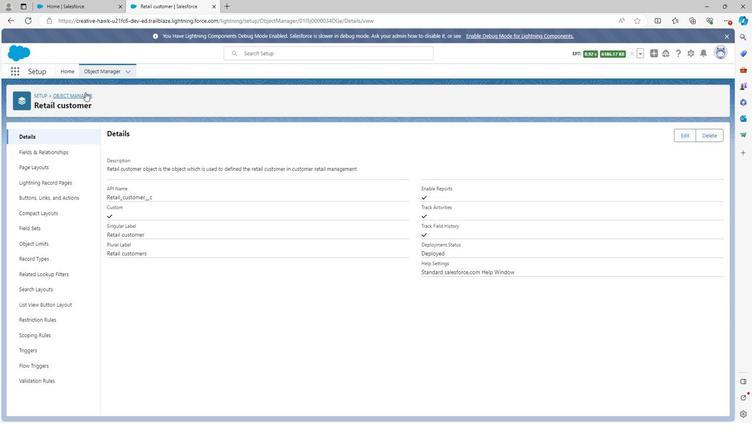 
Action: Mouse moved to (71, 208)
Screenshot: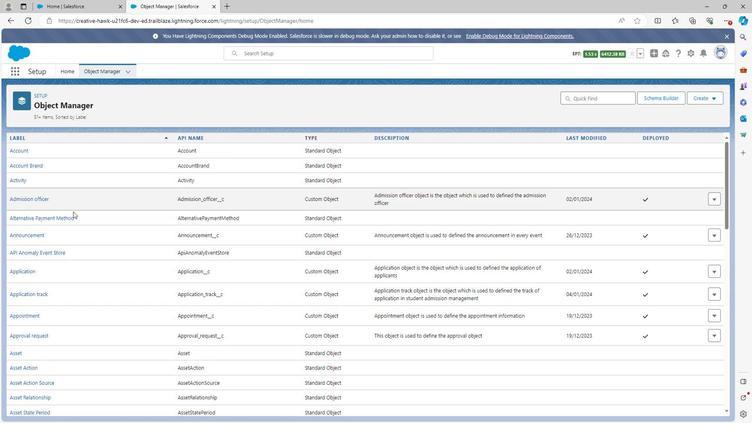 
Action: Mouse scrolled (71, 207) with delta (0, 0)
Screenshot: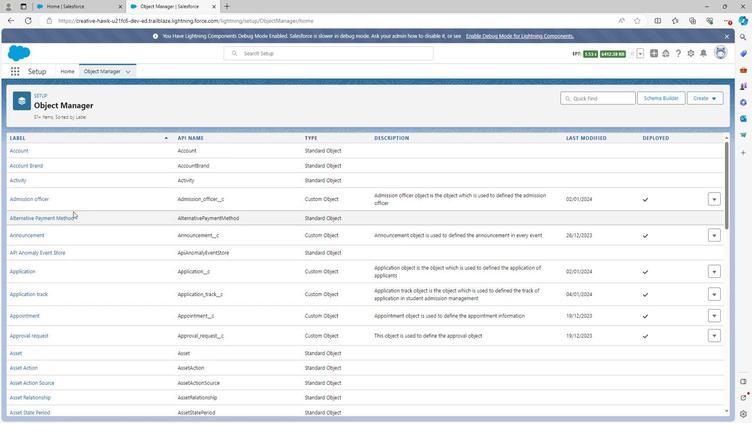 
Action: Mouse scrolled (71, 207) with delta (0, 0)
Screenshot: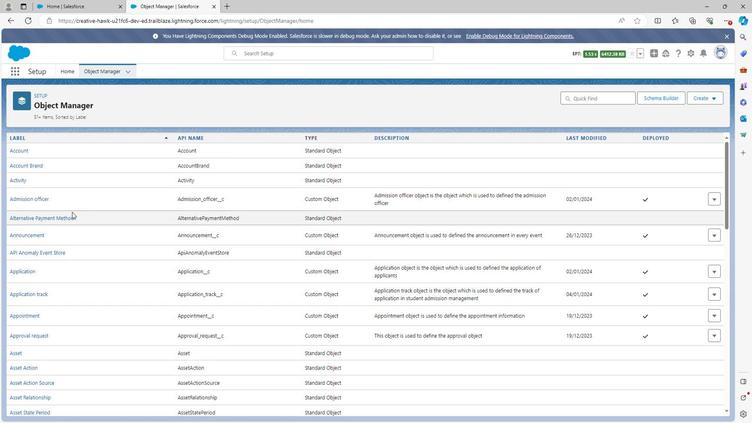 
Action: Mouse scrolled (71, 207) with delta (0, 0)
Screenshot: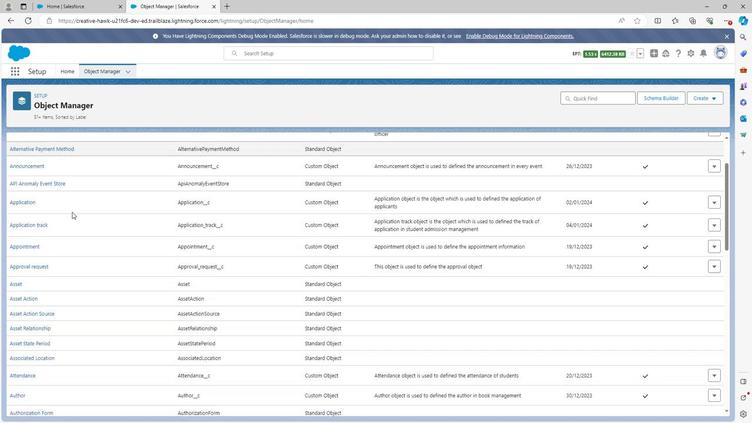 
Action: Mouse scrolled (71, 207) with delta (0, 0)
Screenshot: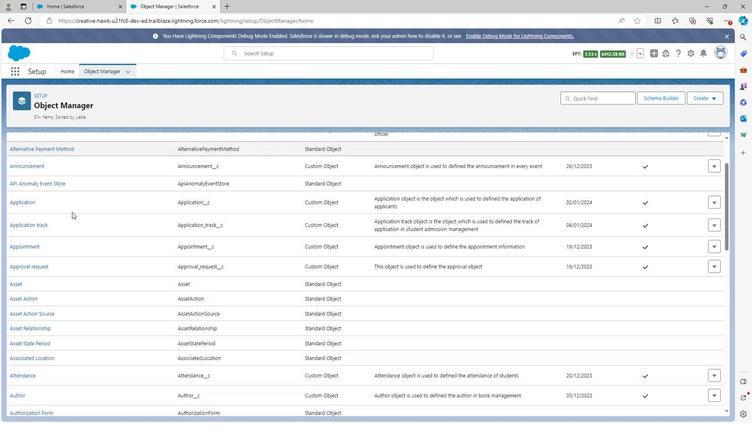 
Action: Mouse scrolled (71, 207) with delta (0, 0)
Screenshot: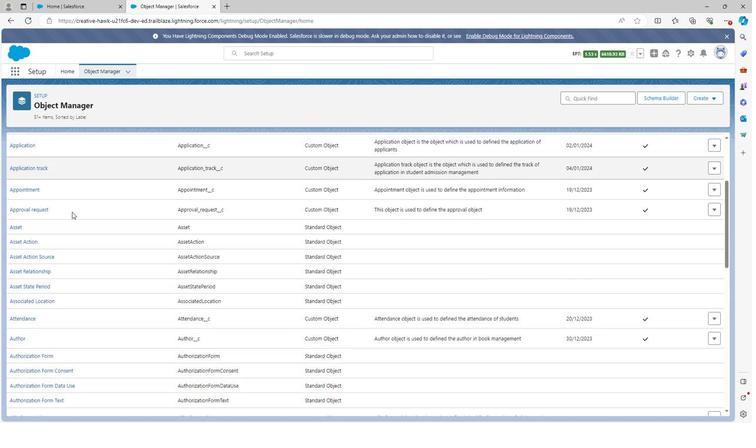 
Action: Mouse scrolled (71, 207) with delta (0, 0)
Screenshot: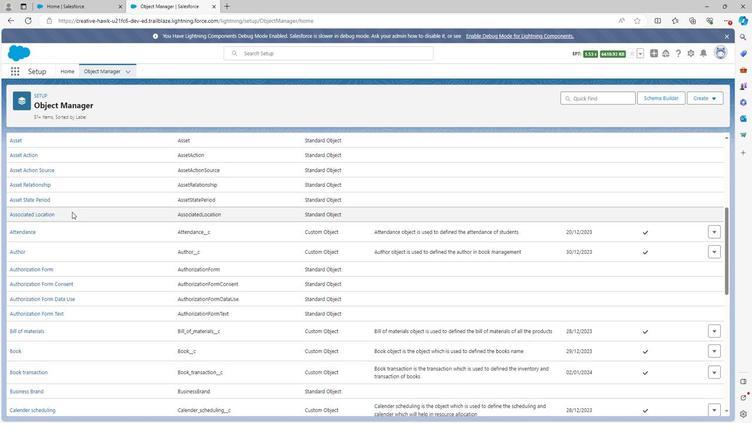 
Action: Mouse scrolled (71, 207) with delta (0, 0)
Screenshot: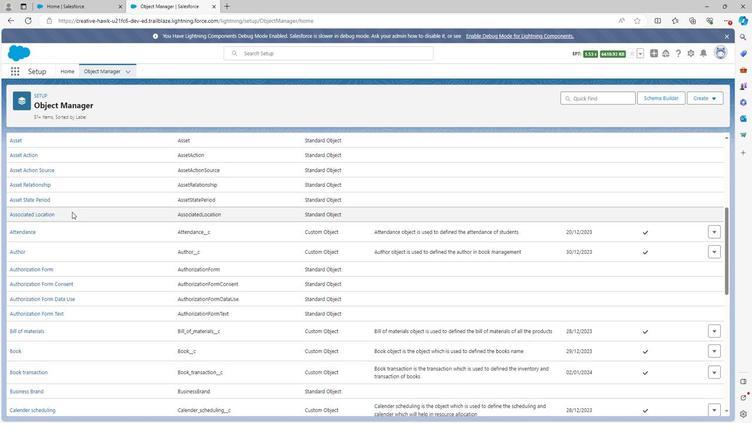 
Action: Mouse scrolled (71, 207) with delta (0, 0)
Screenshot: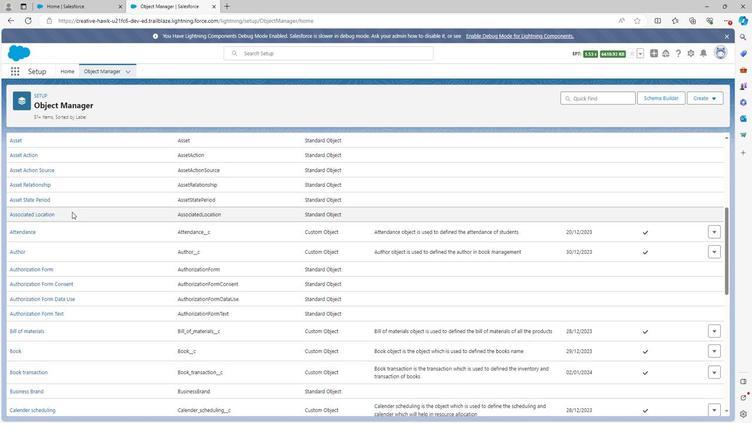 
Action: Mouse scrolled (71, 207) with delta (0, 0)
Screenshot: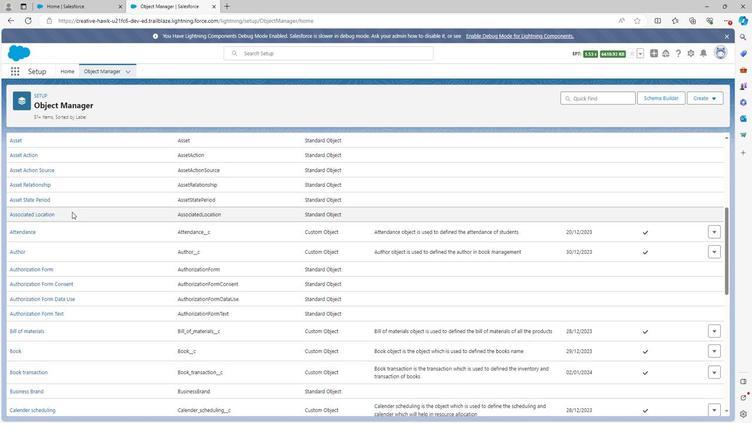 
Action: Mouse scrolled (71, 207) with delta (0, 0)
Screenshot: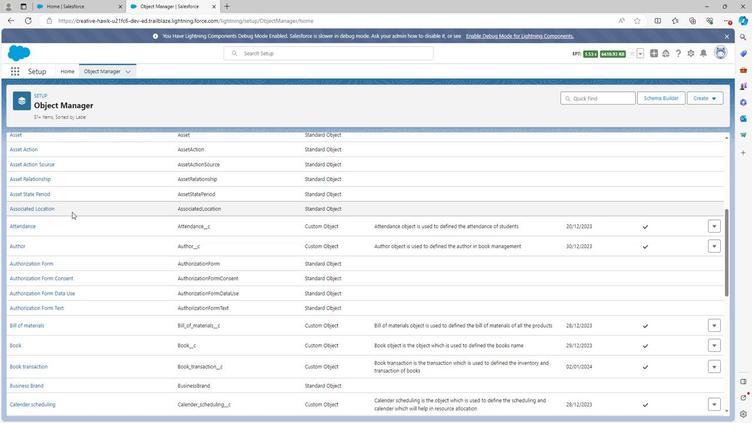 
Action: Mouse moved to (71, 207)
Screenshot: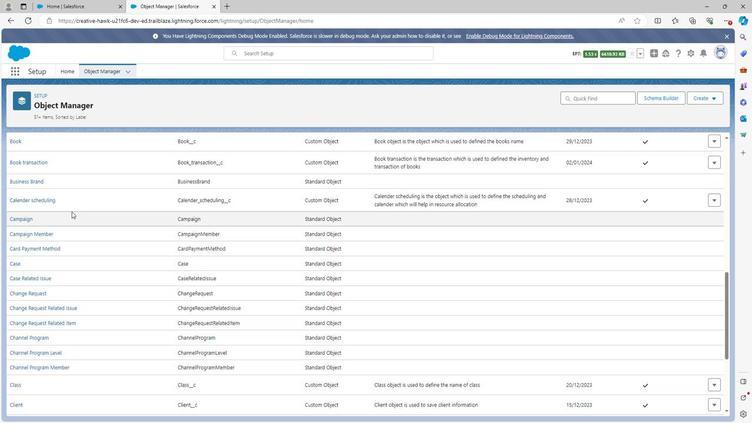 
Action: Mouse scrolled (71, 207) with delta (0, 0)
Screenshot: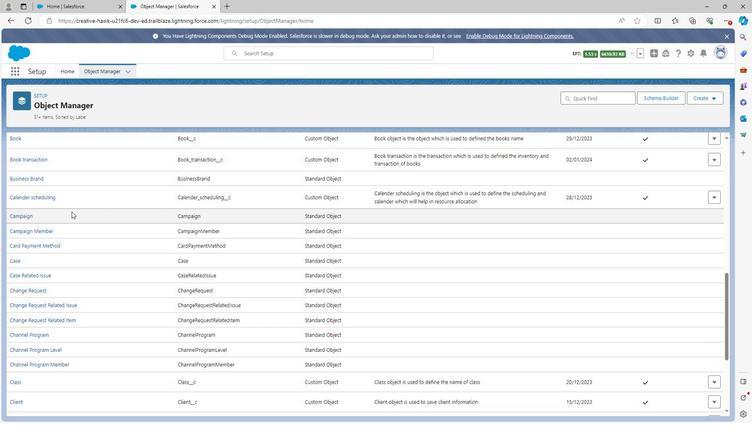 
Action: Mouse scrolled (71, 207) with delta (0, 0)
Screenshot: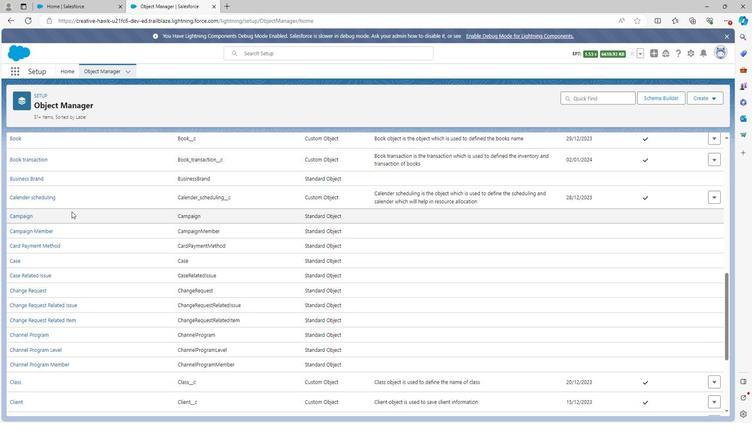 
Action: Mouse scrolled (71, 207) with delta (0, 0)
Screenshot: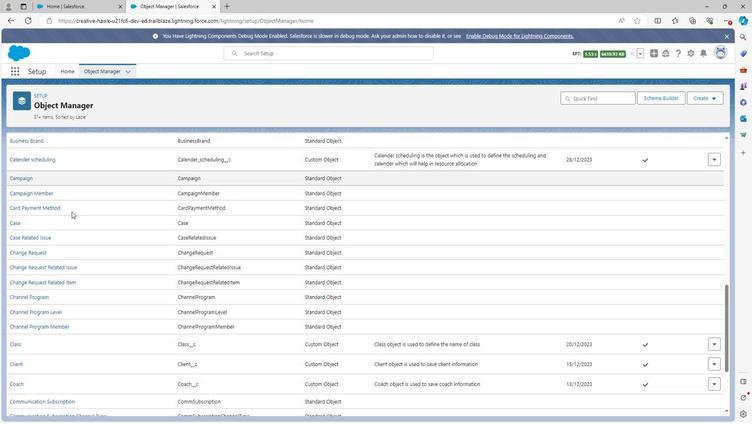 
Action: Mouse scrolled (71, 207) with delta (0, 0)
Screenshot: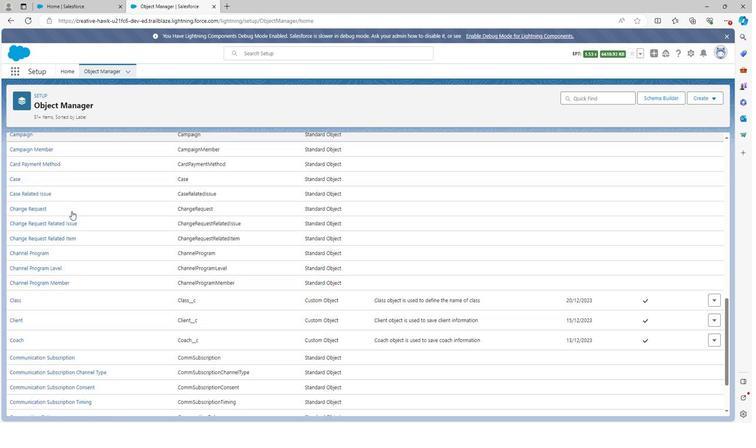 
Action: Mouse moved to (71, 207)
Screenshot: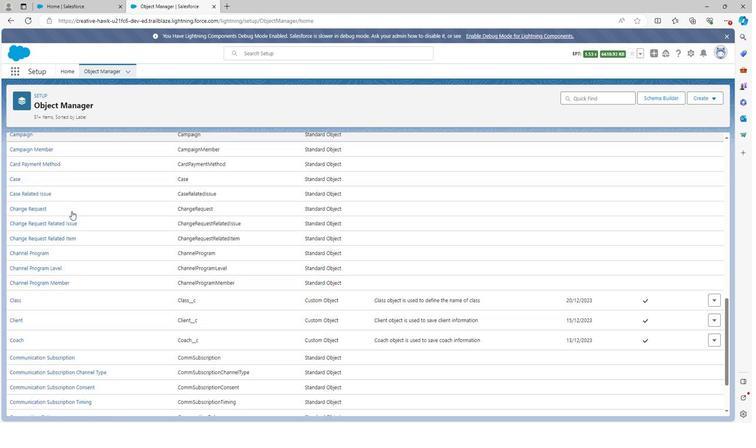 
Action: Mouse scrolled (71, 206) with delta (0, 0)
Screenshot: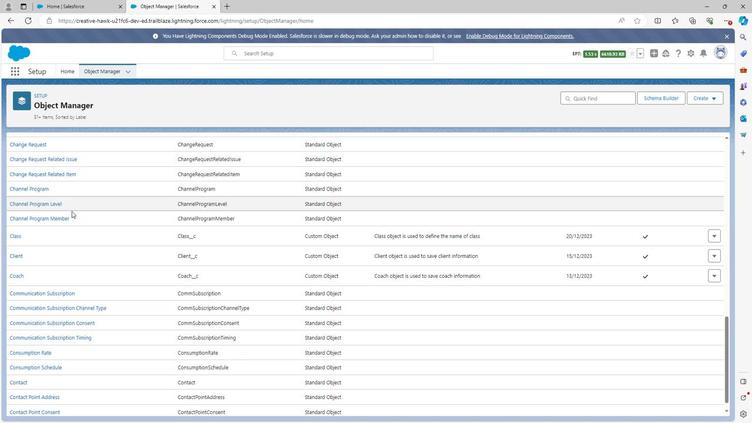 
Action: Mouse scrolled (71, 206) with delta (0, 0)
Screenshot: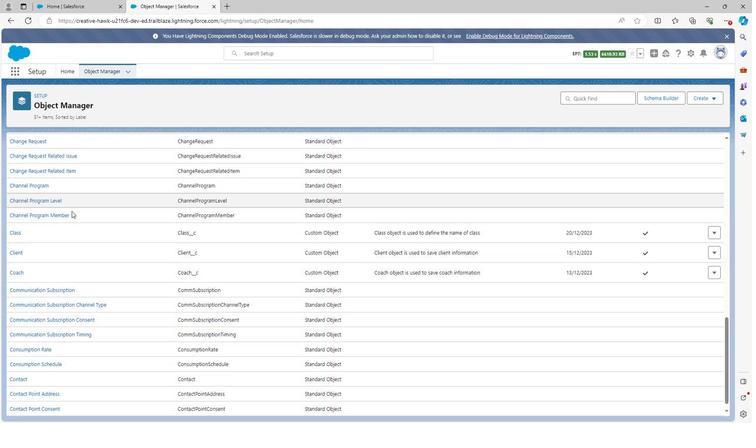
Action: Mouse scrolled (71, 206) with delta (0, 0)
Screenshot: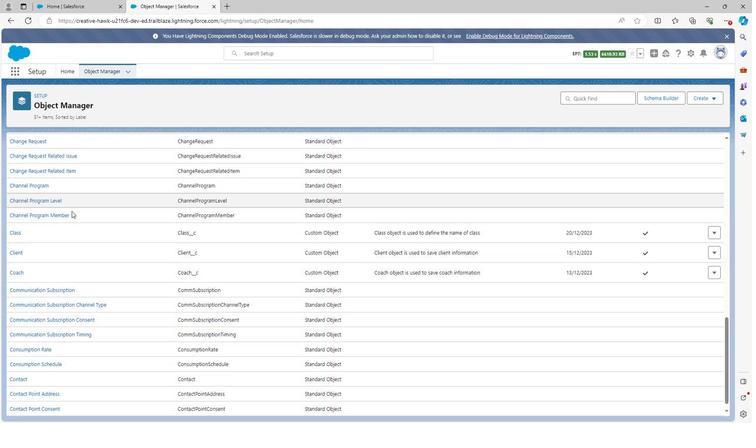
Action: Mouse scrolled (71, 206) with delta (0, 0)
Screenshot: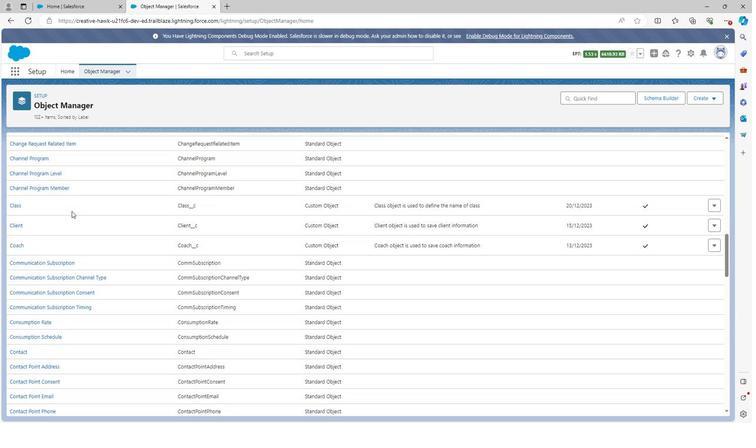 
Action: Mouse scrolled (71, 206) with delta (0, 0)
Screenshot: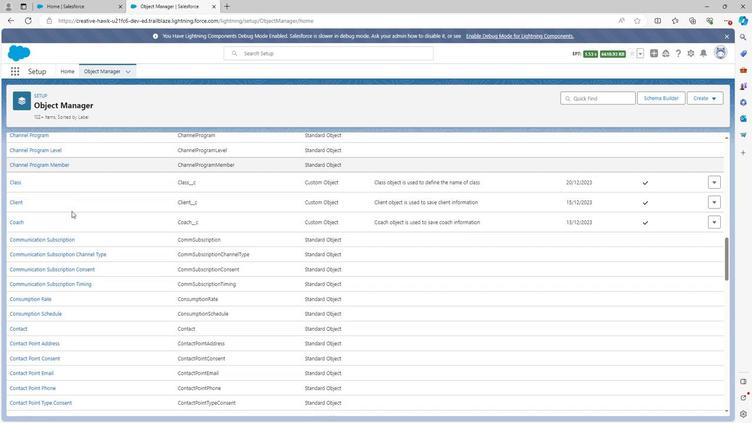 
Action: Mouse scrolled (71, 206) with delta (0, 0)
Screenshot: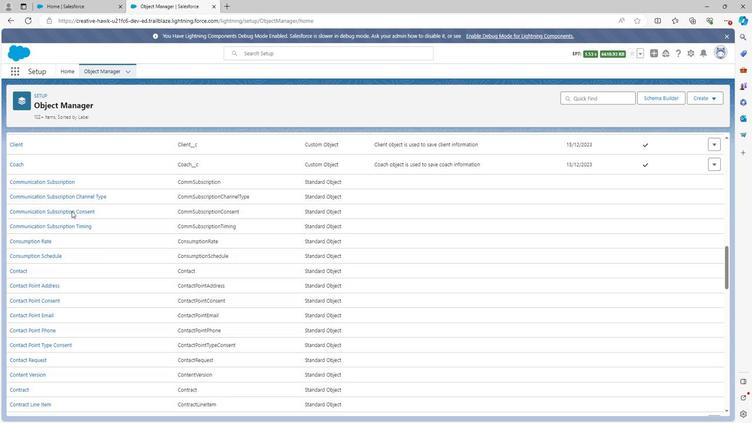 
Action: Mouse scrolled (71, 206) with delta (0, 0)
Screenshot: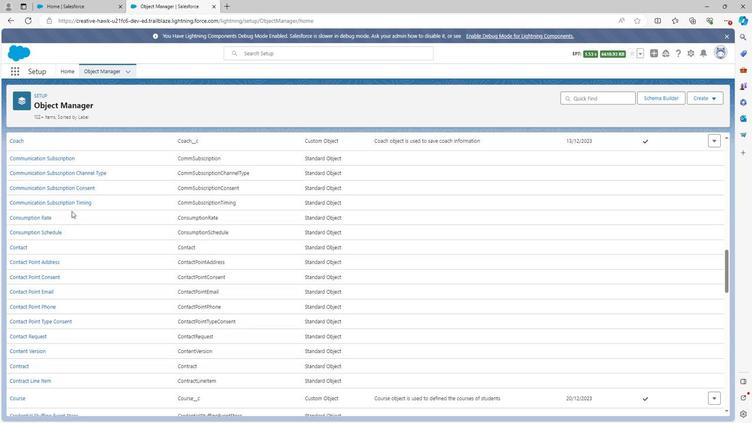 
Action: Mouse scrolled (71, 206) with delta (0, 0)
Screenshot: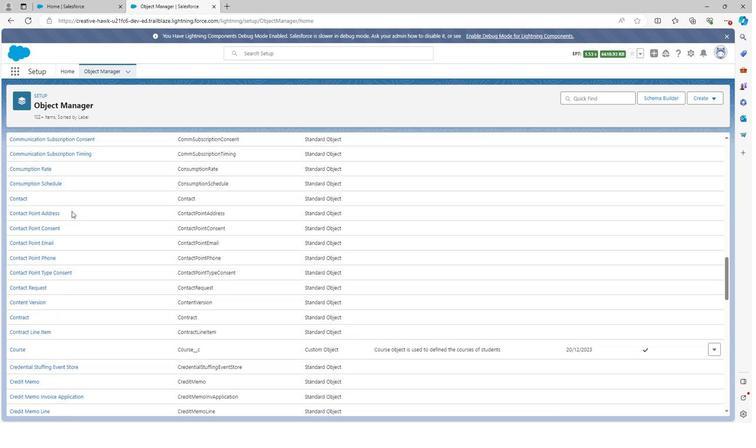 
Action: Mouse scrolled (71, 206) with delta (0, 0)
Screenshot: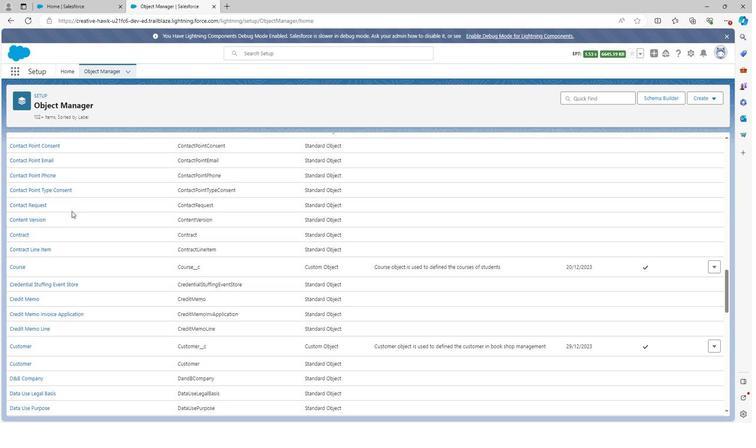 
Action: Mouse scrolled (71, 206) with delta (0, 0)
Screenshot: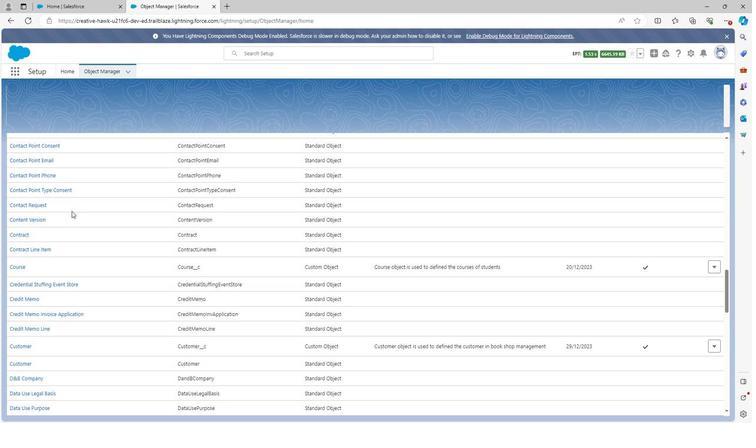 
Action: Mouse scrolled (71, 206) with delta (0, 0)
Screenshot: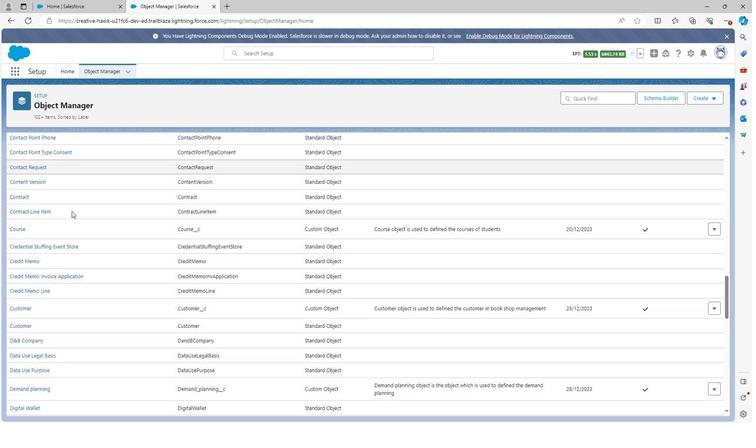 
Action: Mouse scrolled (71, 206) with delta (0, 0)
Screenshot: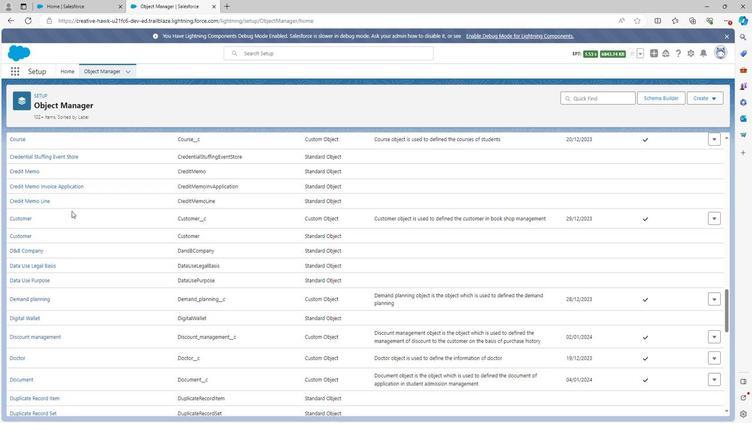 
Action: Mouse scrolled (71, 206) with delta (0, 0)
Screenshot: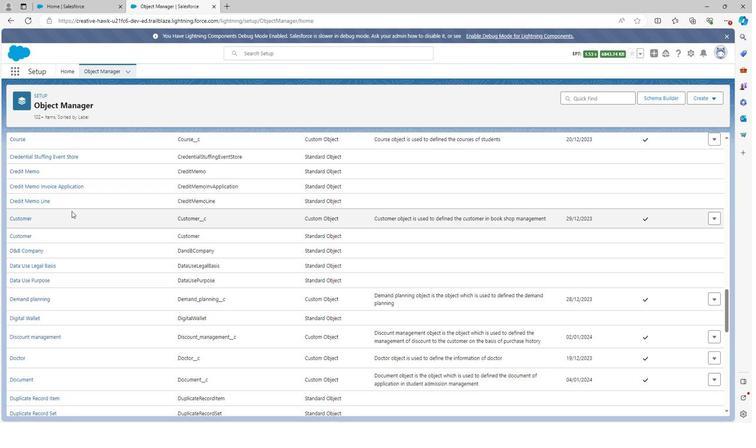 
Action: Mouse scrolled (71, 206) with delta (0, 0)
Screenshot: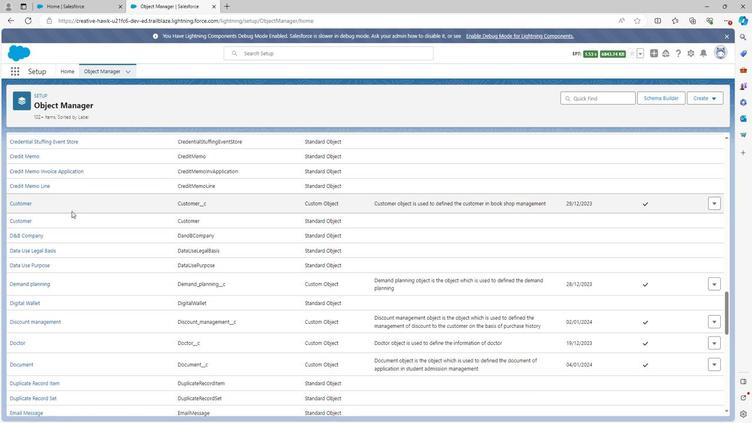 
Action: Mouse moved to (72, 205)
Screenshot: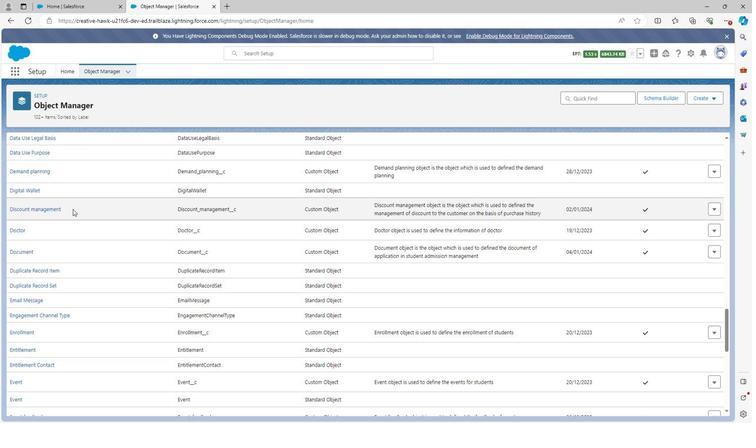 
Action: Mouse scrolled (72, 204) with delta (0, 0)
Screenshot: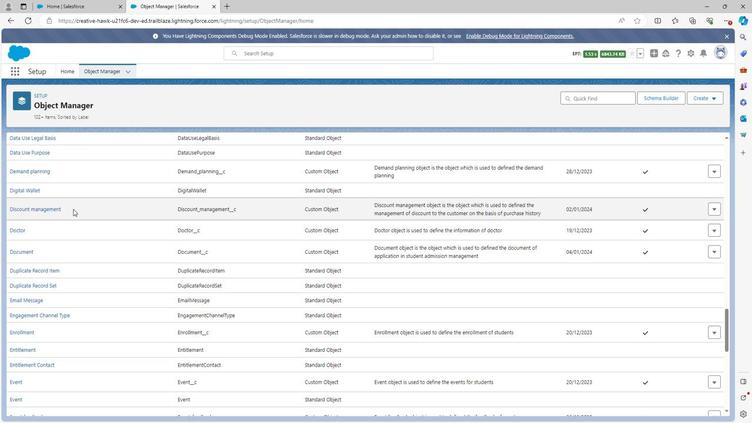 
Action: Mouse moved to (72, 205)
Screenshot: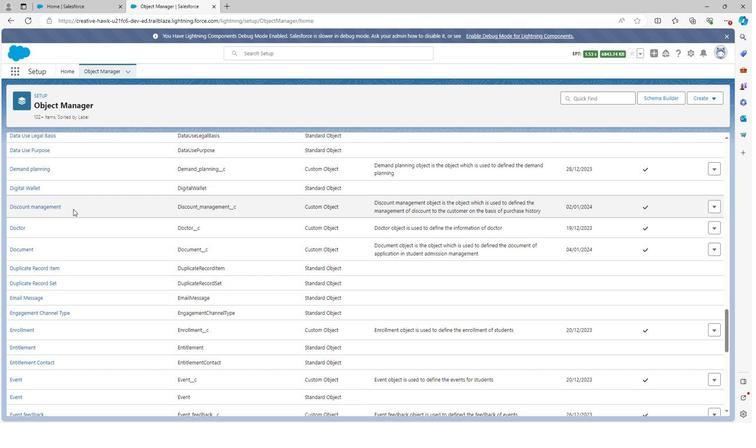 
Action: Mouse scrolled (72, 204) with delta (0, 0)
Screenshot: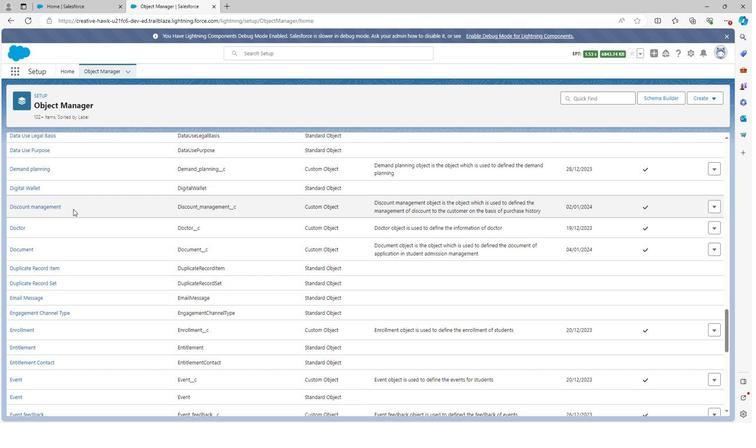 
Action: Mouse scrolled (72, 204) with delta (0, 0)
Screenshot: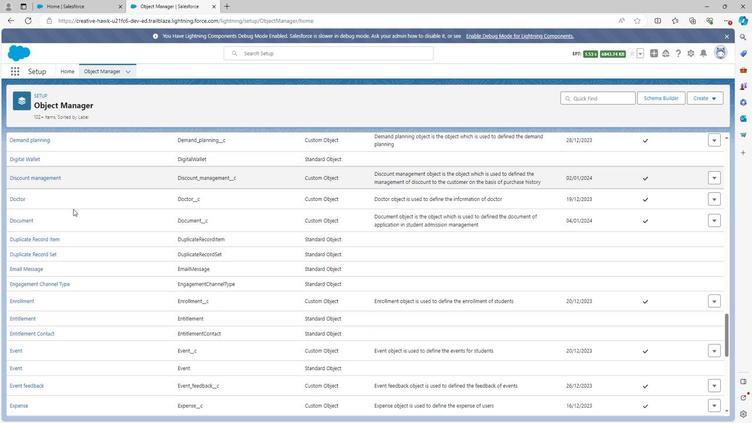 
Action: Mouse moved to (73, 205)
Screenshot: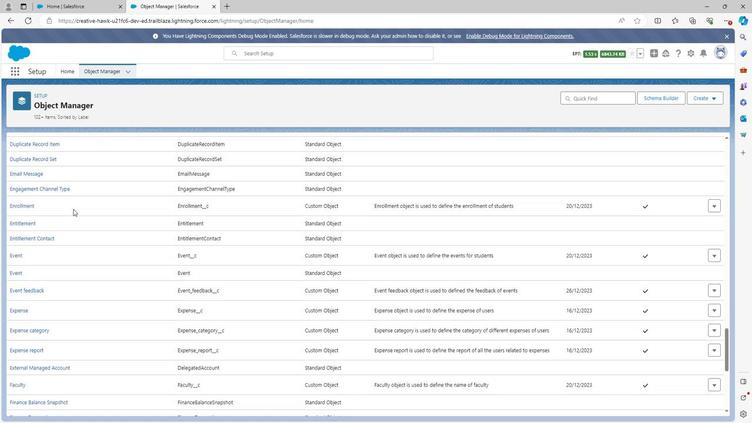 
Action: Mouse scrolled (73, 204) with delta (0, 0)
Screenshot: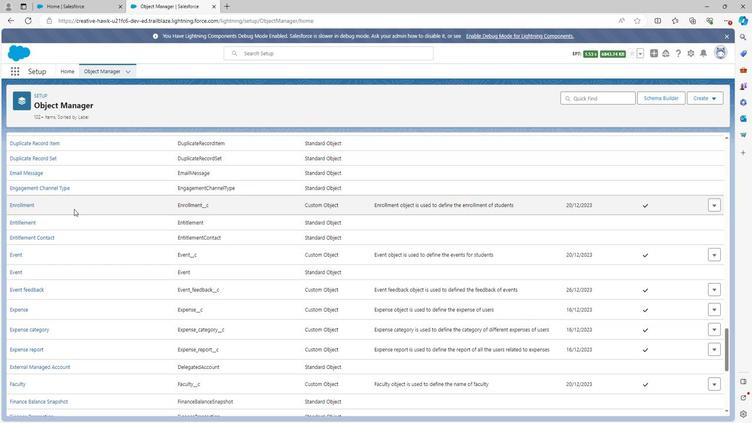 
Action: Mouse scrolled (73, 204) with delta (0, 0)
Screenshot: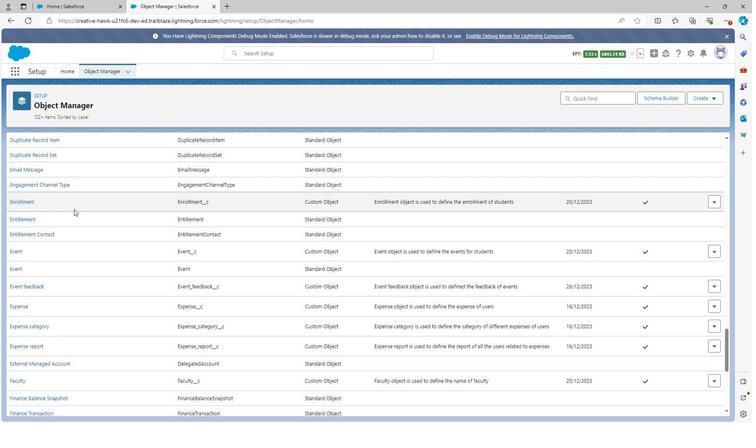 
Action: Mouse scrolled (73, 204) with delta (0, 0)
Screenshot: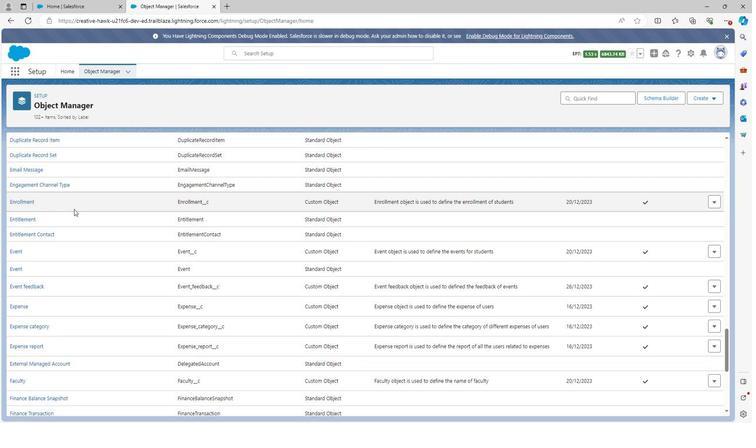 
Action: Mouse moved to (73, 204)
Screenshot: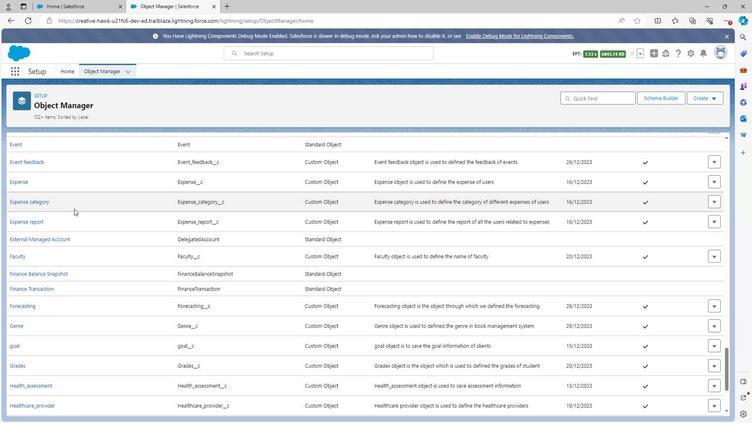 
Action: Mouse scrolled (73, 204) with delta (0, 0)
Screenshot: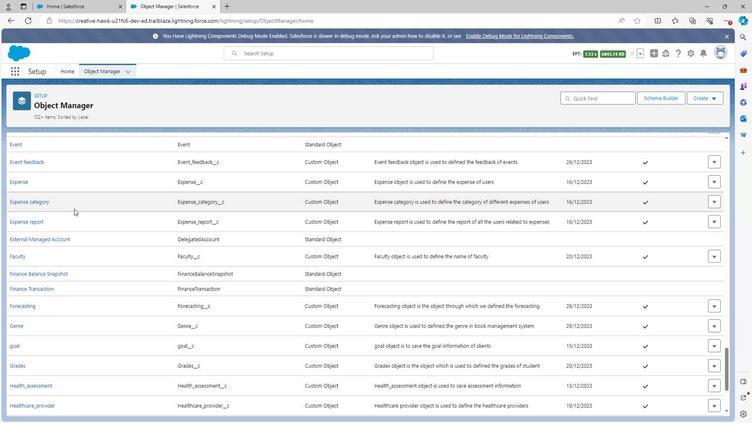 
Action: Mouse scrolled (73, 204) with delta (0, 0)
Screenshot: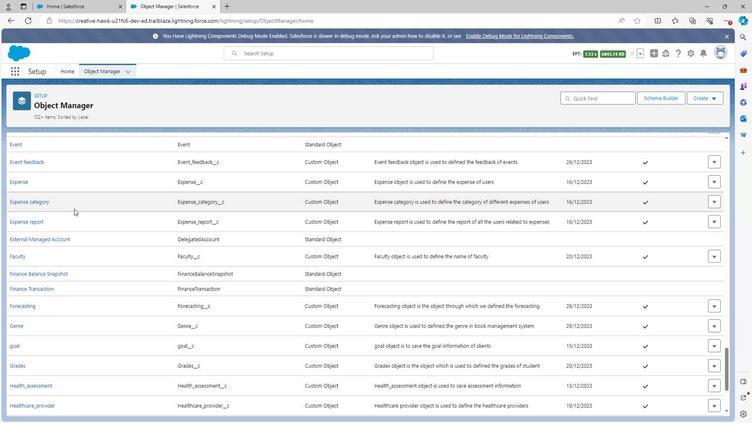 
Action: Mouse scrolled (73, 204) with delta (0, 0)
Screenshot: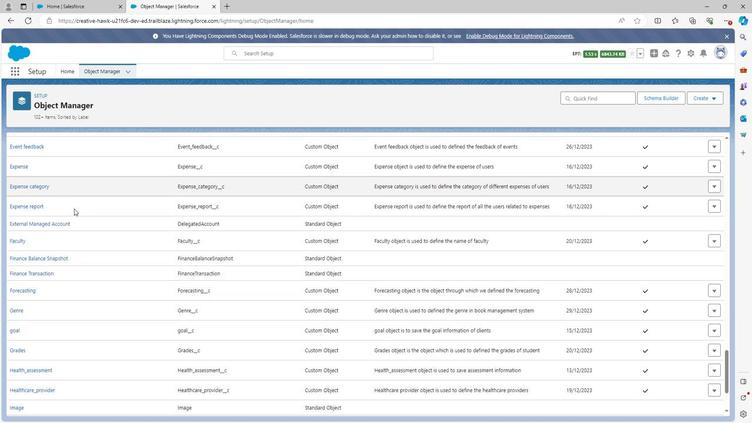 
Action: Mouse scrolled (73, 204) with delta (0, 0)
Screenshot: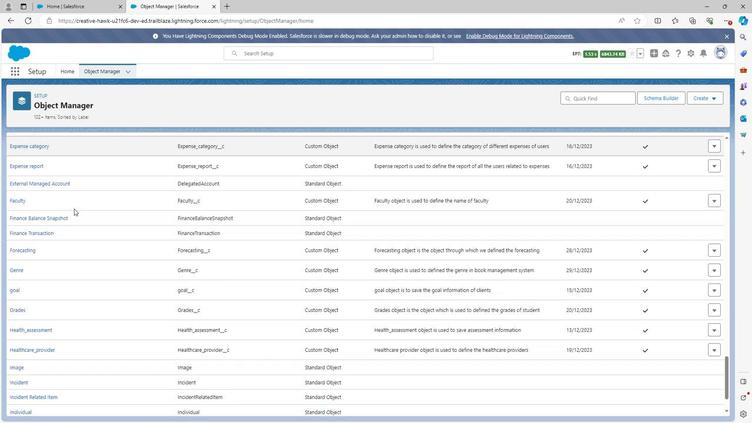 
Action: Mouse moved to (73, 204)
Screenshot: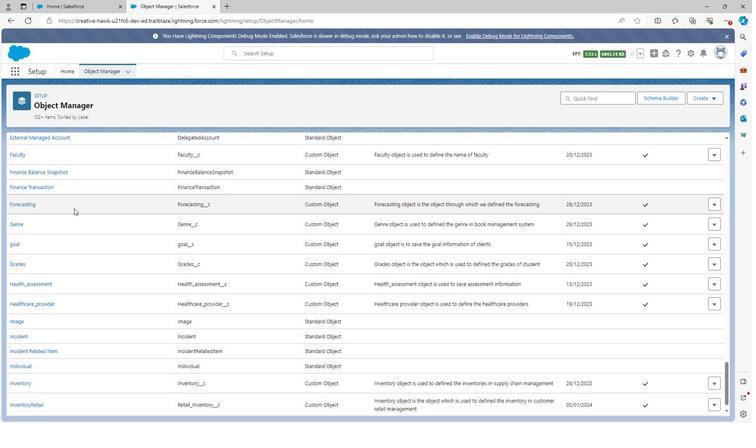 
Action: Mouse scrolled (73, 203) with delta (0, 0)
Screenshot: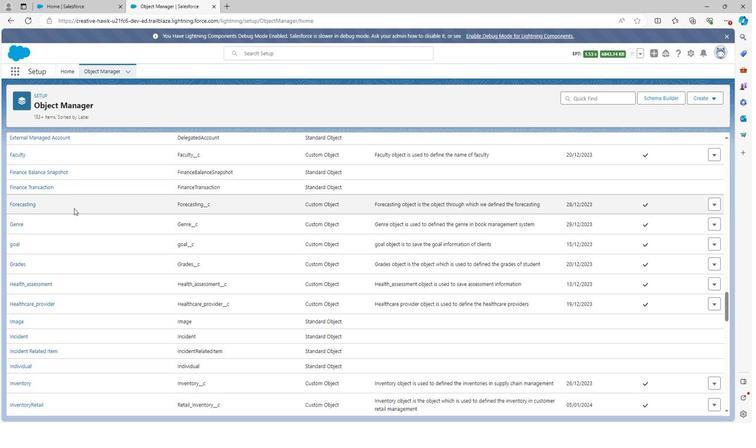 
Action: Mouse scrolled (73, 203) with delta (0, 0)
Screenshot: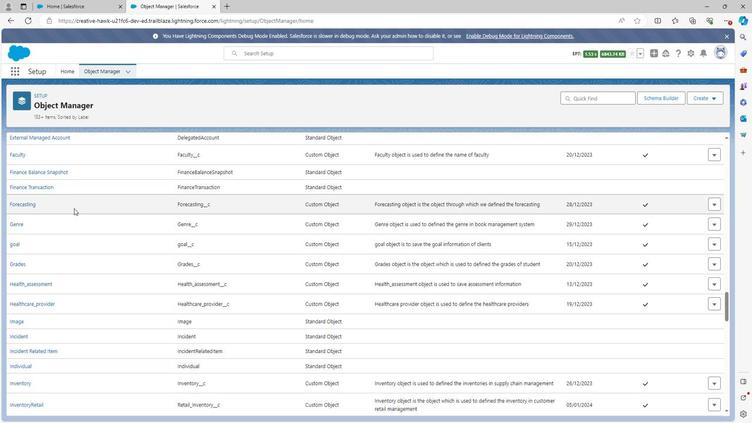 
Action: Mouse scrolled (73, 203) with delta (0, 0)
Screenshot: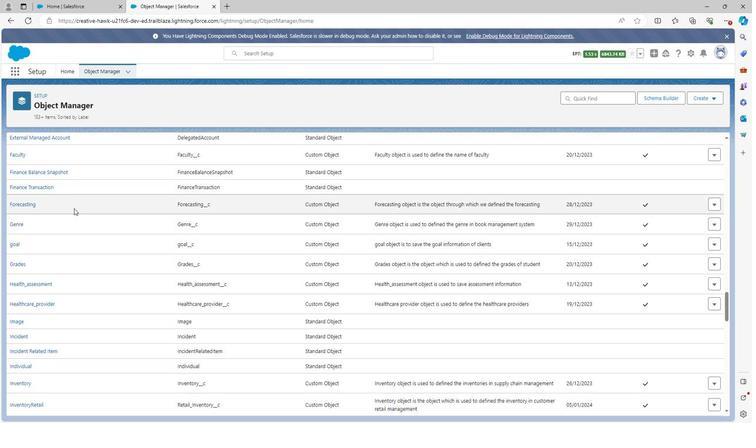 
Action: Mouse scrolled (73, 203) with delta (0, 0)
Screenshot: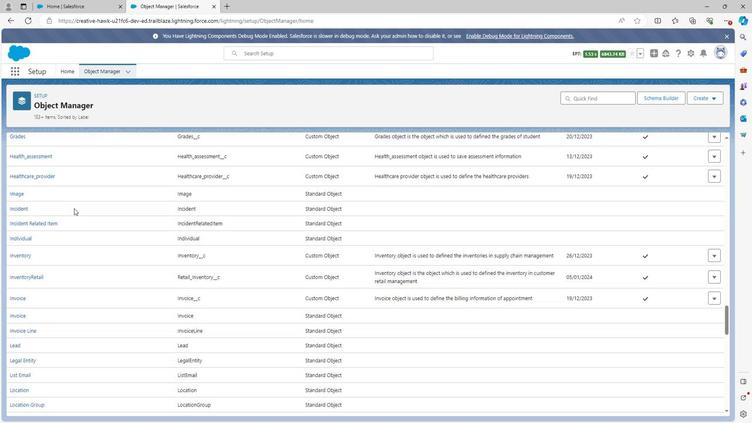 
Action: Mouse scrolled (73, 203) with delta (0, 0)
Screenshot: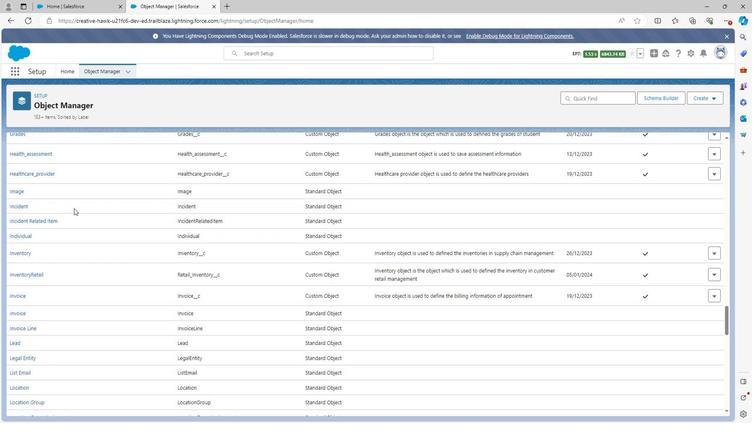 
Action: Mouse scrolled (73, 203) with delta (0, 0)
Screenshot: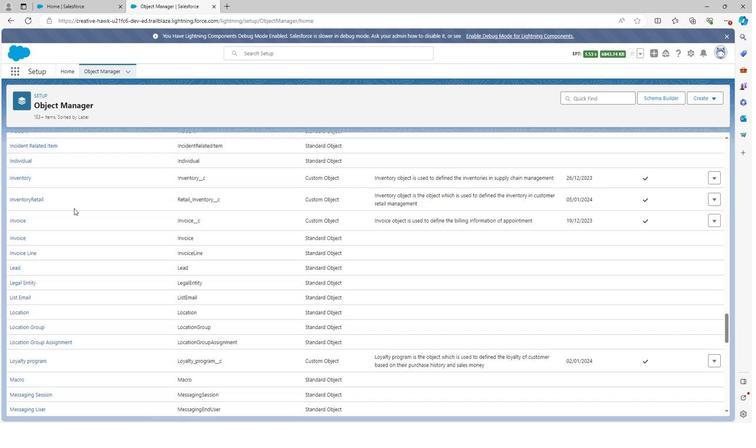 
Action: Mouse moved to (73, 203)
Screenshot: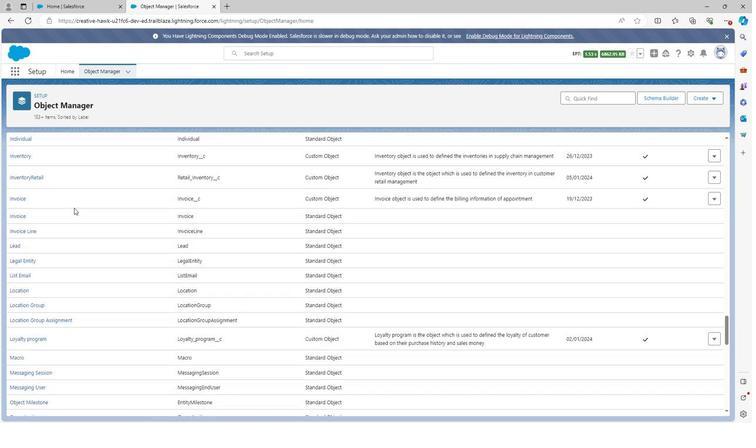 
Action: Mouse scrolled (73, 203) with delta (0, 0)
Screenshot: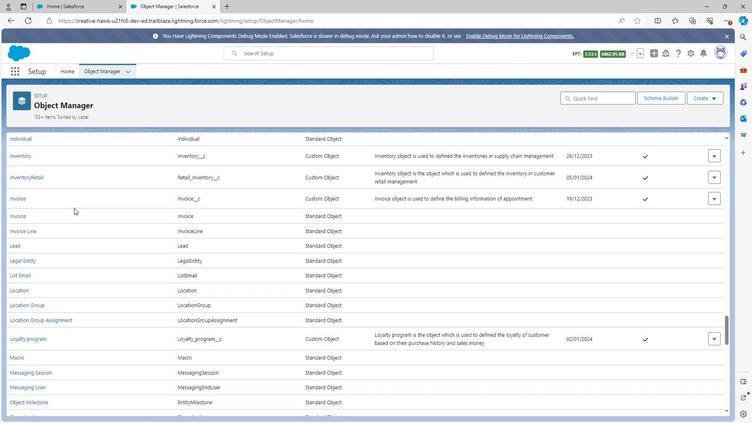 
Action: Mouse scrolled (73, 203) with delta (0, 0)
Screenshot: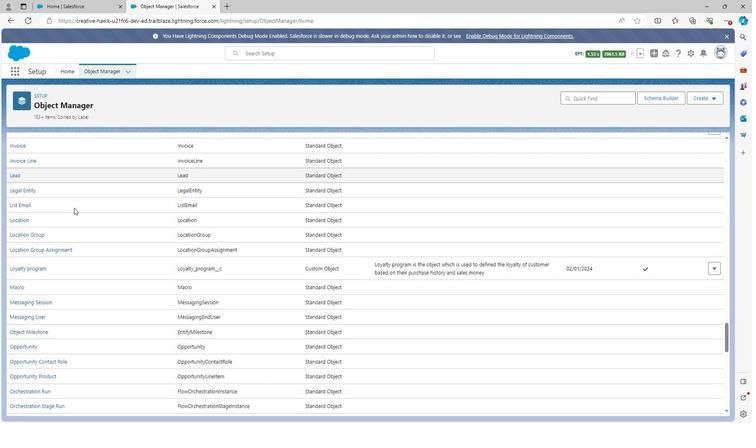 
Action: Mouse scrolled (73, 203) with delta (0, 0)
Screenshot: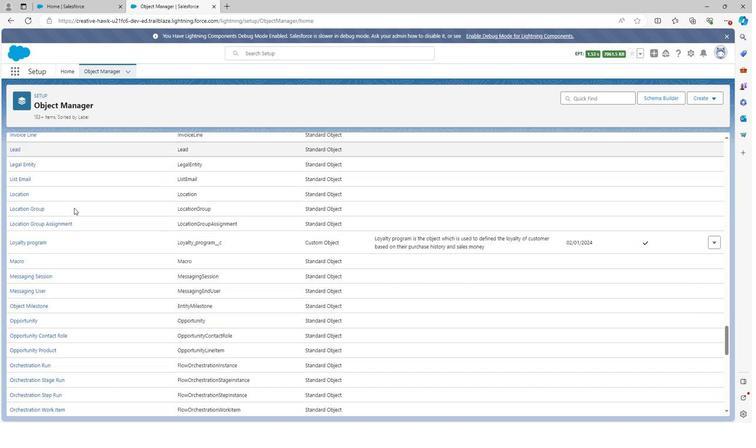 
Action: Mouse scrolled (73, 203) with delta (0, 0)
Screenshot: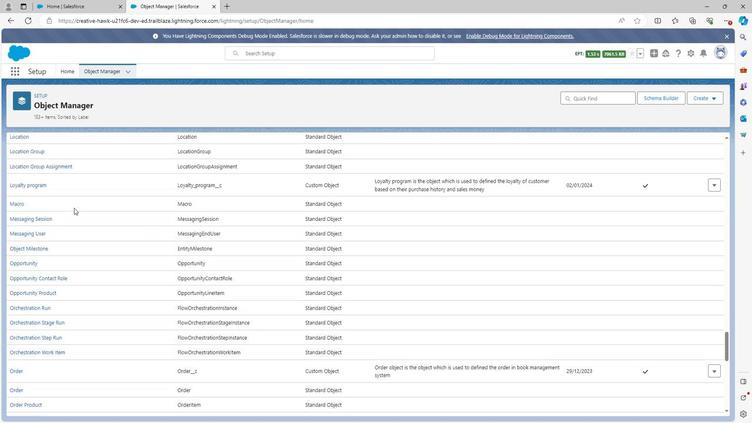 
Action: Mouse scrolled (73, 203) with delta (0, 0)
Screenshot: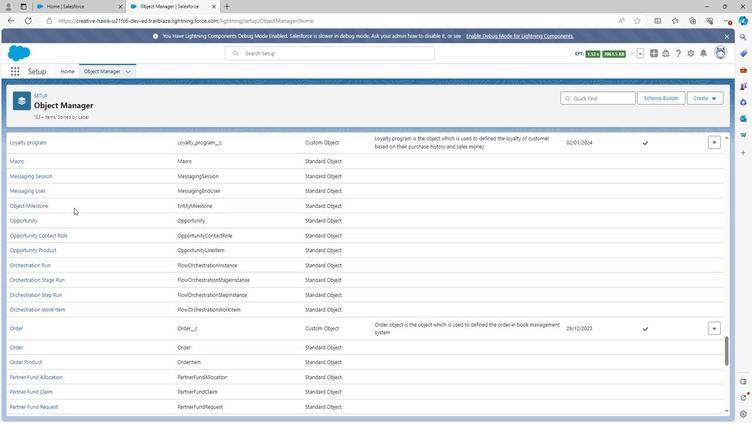 
Action: Mouse scrolled (73, 203) with delta (0, 0)
Screenshot: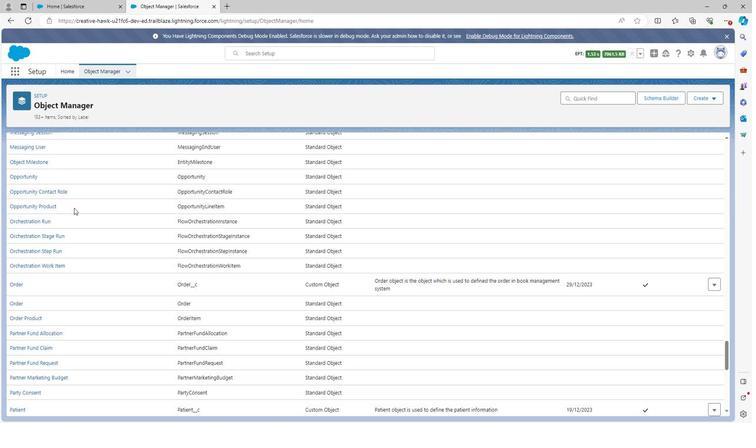 
Action: Mouse scrolled (73, 203) with delta (0, 0)
Screenshot: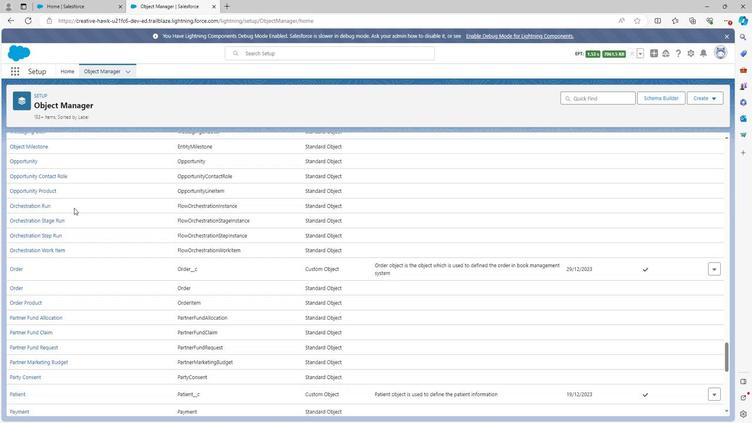 
Action: Mouse scrolled (73, 203) with delta (0, 0)
Screenshot: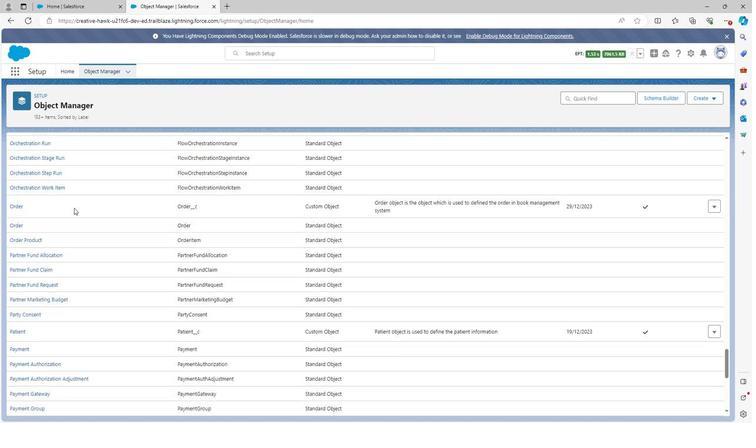 
Action: Mouse scrolled (73, 203) with delta (0, 0)
Screenshot: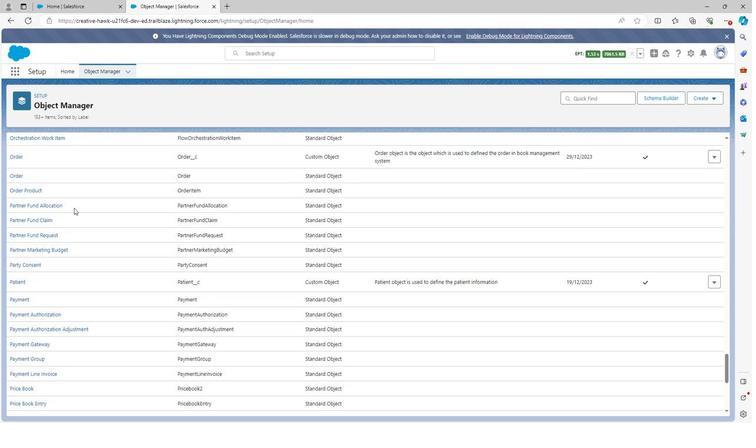 
Action: Mouse scrolled (73, 203) with delta (0, 0)
Screenshot: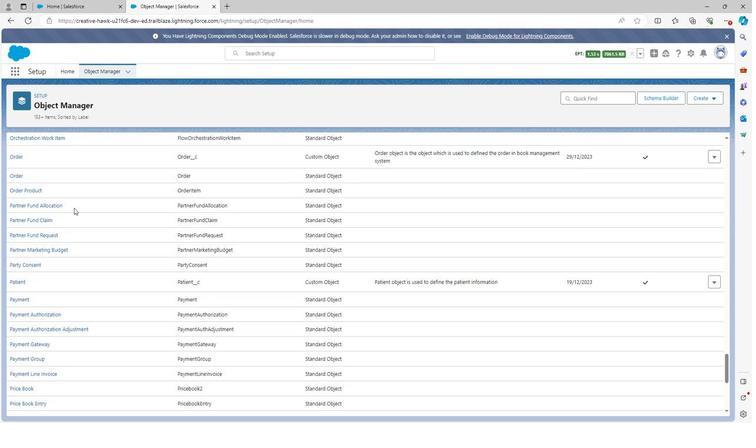 
Action: Mouse scrolled (73, 203) with delta (0, 0)
Screenshot: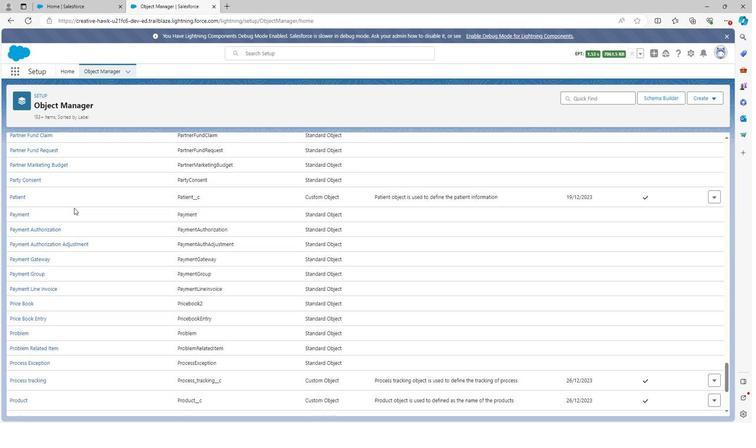 
Action: Mouse scrolled (73, 203) with delta (0, 0)
Screenshot: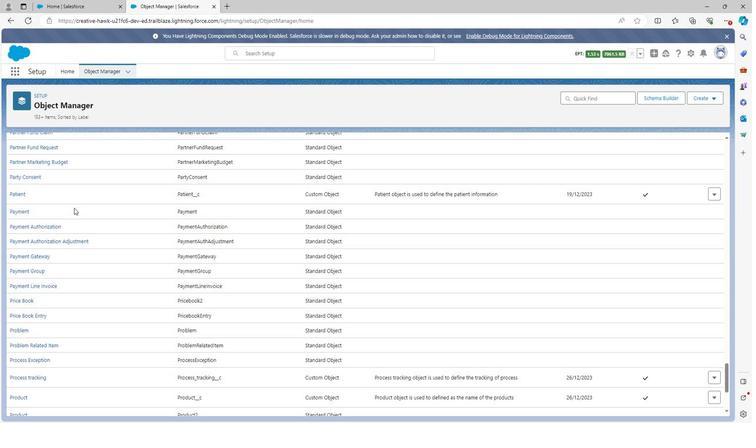 
Action: Mouse scrolled (73, 203) with delta (0, 0)
Screenshot: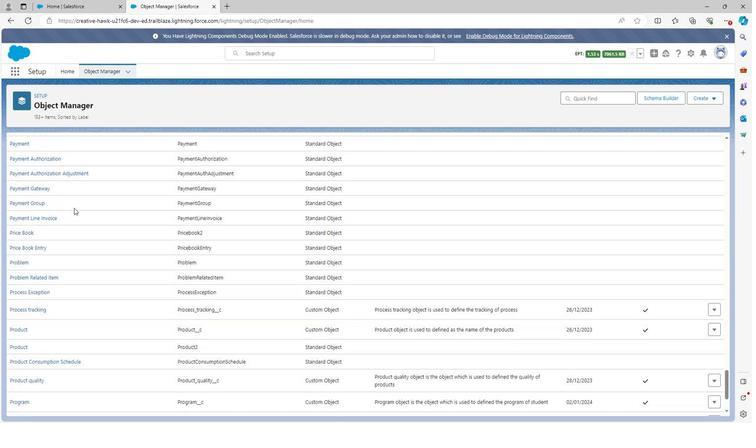 
Action: Mouse scrolled (73, 203) with delta (0, 0)
